 Task: Find connections with filter location Navalgund with filter topic #Analyticswith filter profile language English with filter current company Tishman Speyer with filter school Indian Institute Of Information Technology Allahabad  with filter industry Conservation Programs with filter service category CateringChange with filter keywords title Building Inspector
Action: Mouse moved to (664, 111)
Screenshot: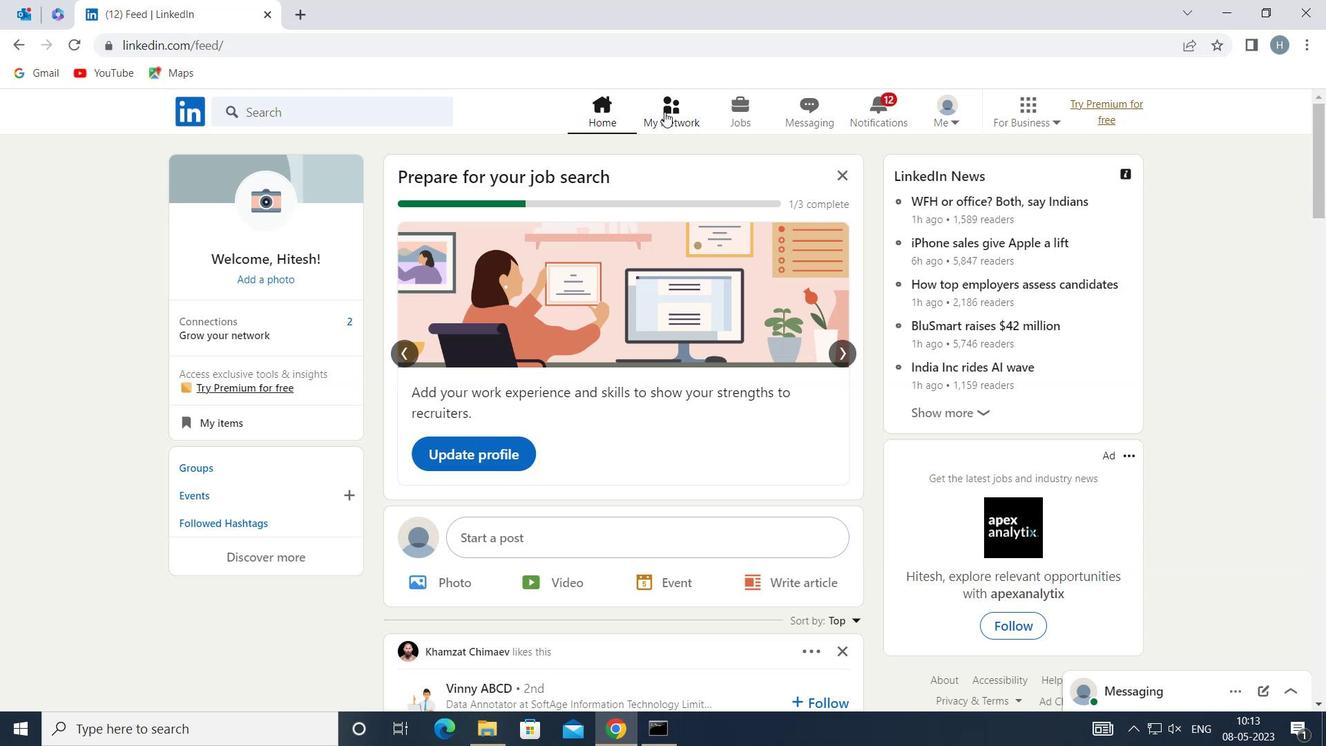 
Action: Mouse pressed left at (664, 111)
Screenshot: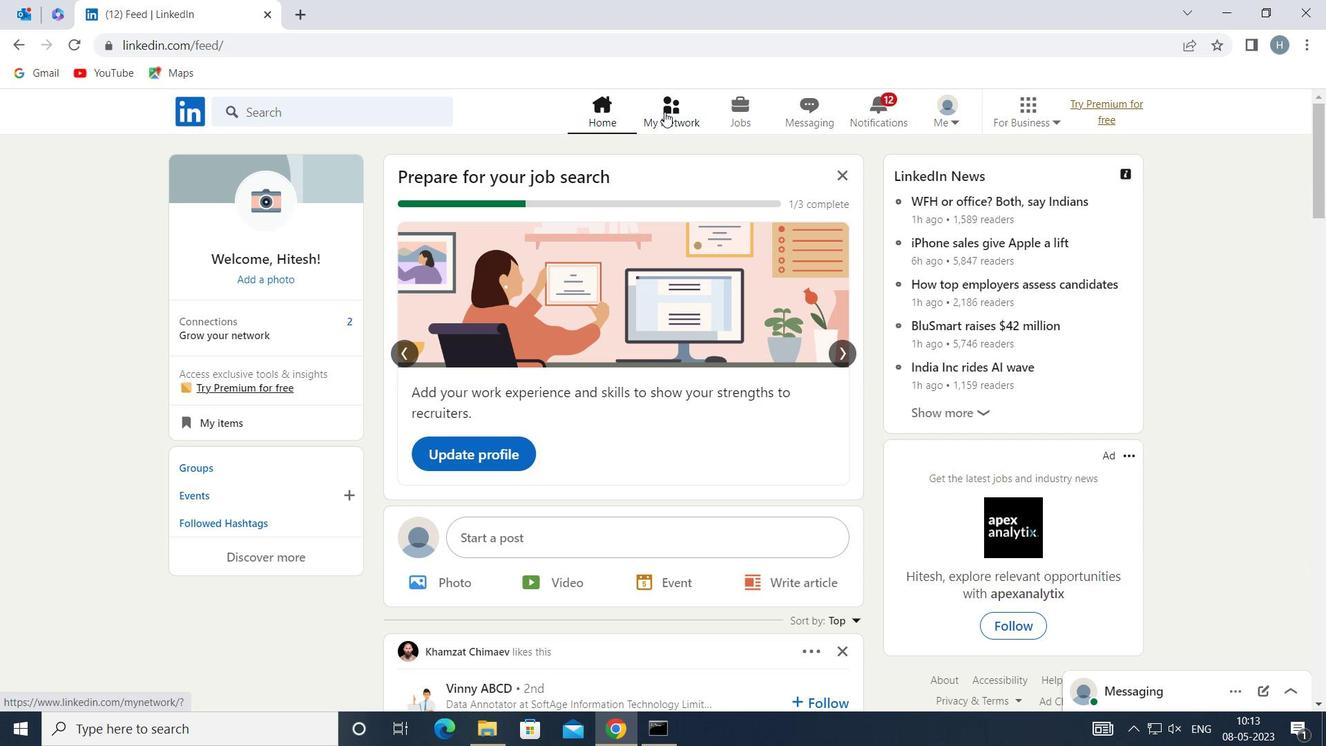 
Action: Mouse moved to (375, 210)
Screenshot: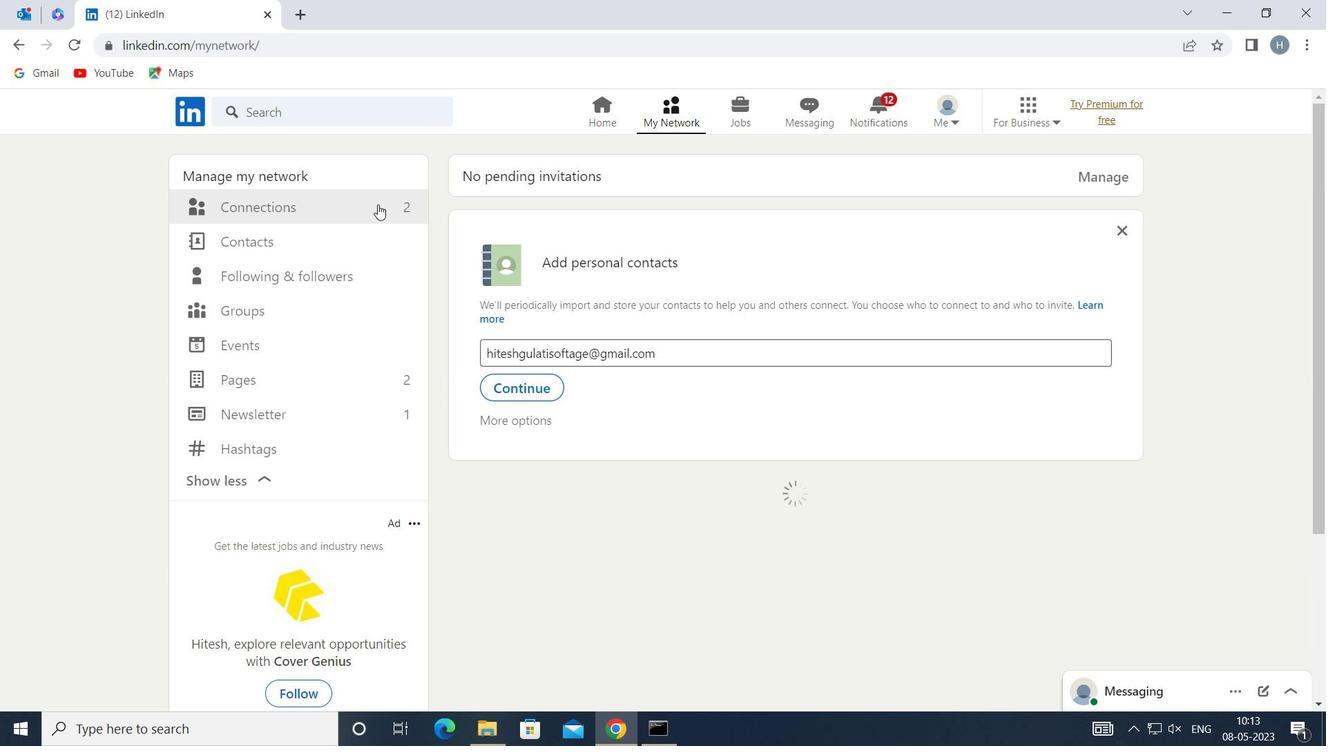 
Action: Mouse pressed left at (375, 210)
Screenshot: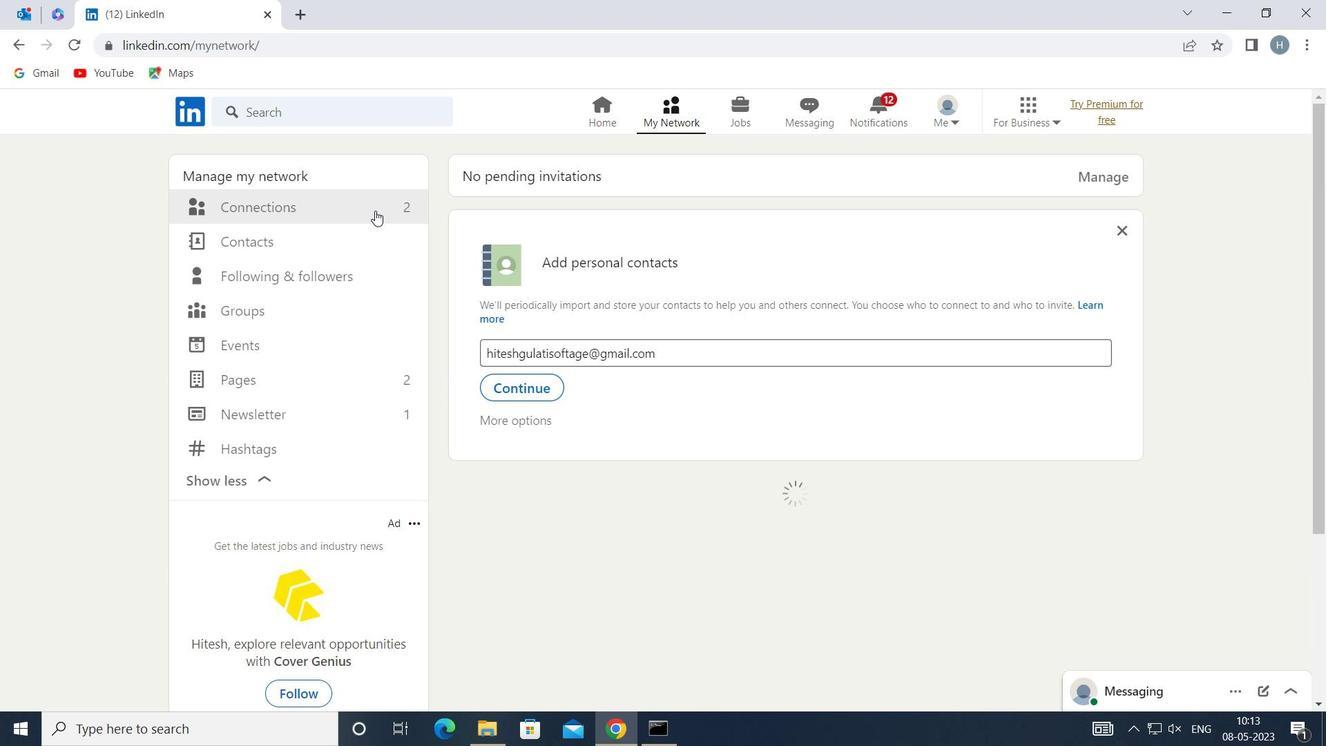 
Action: Mouse moved to (773, 208)
Screenshot: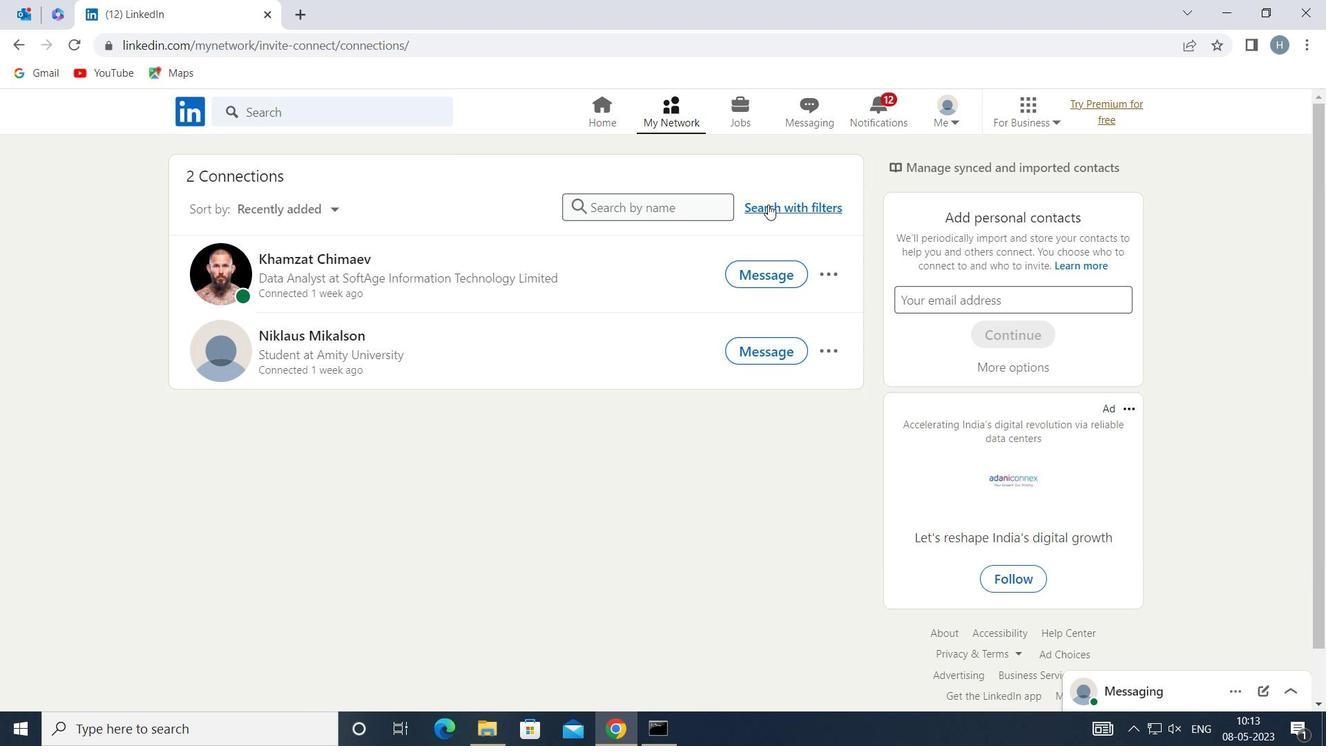 
Action: Mouse pressed left at (773, 208)
Screenshot: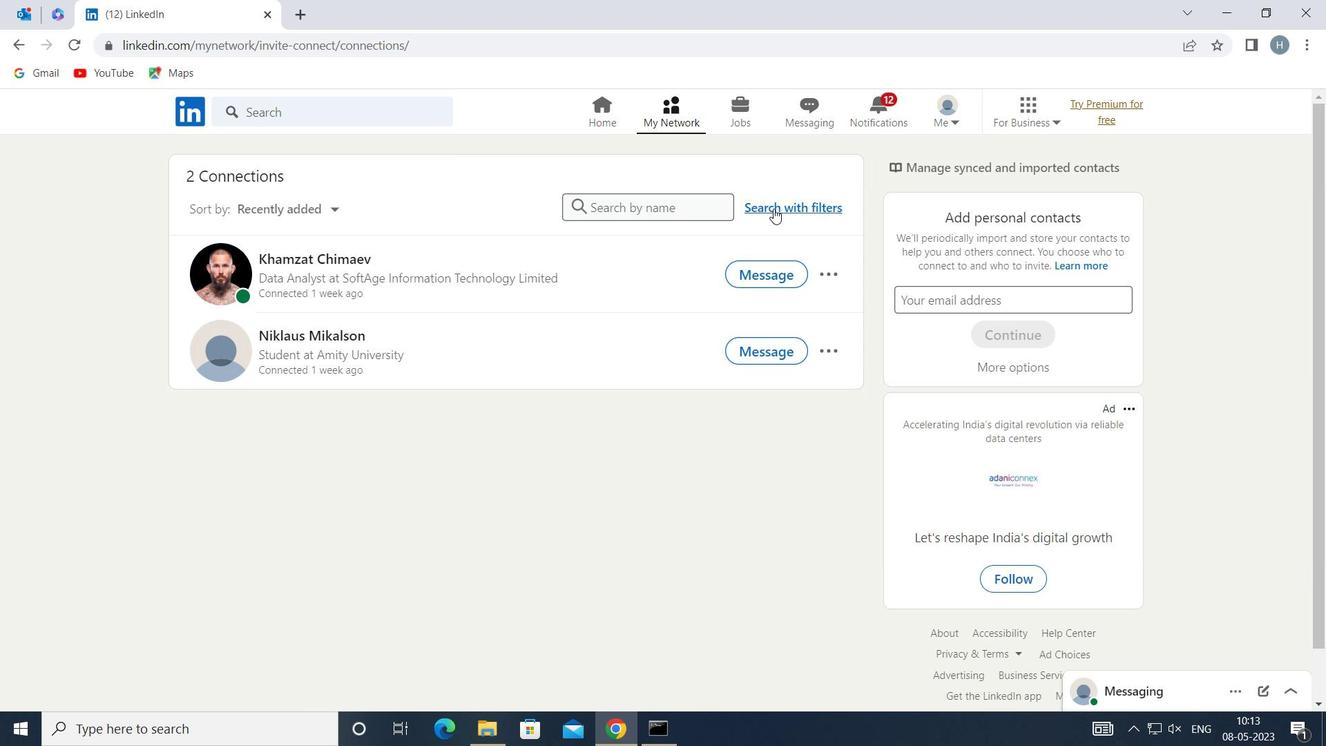 
Action: Mouse moved to (723, 151)
Screenshot: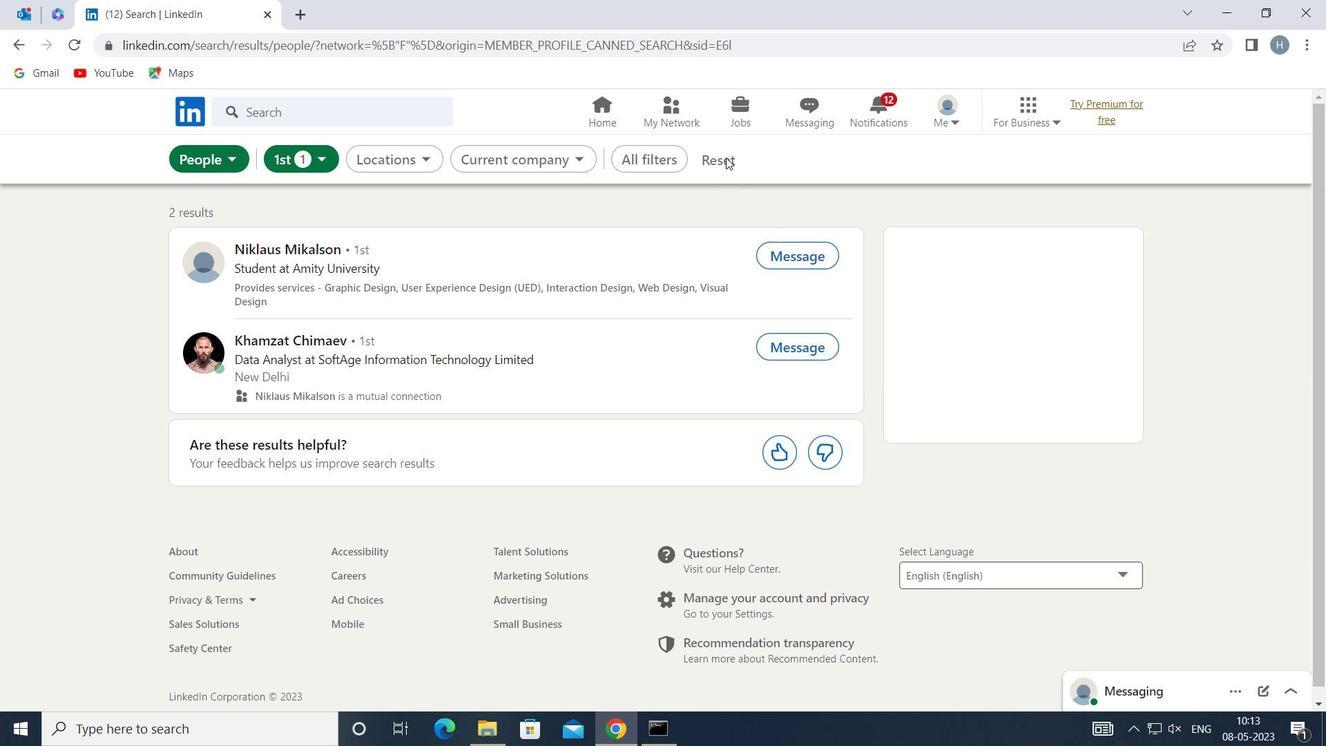 
Action: Mouse pressed left at (723, 151)
Screenshot: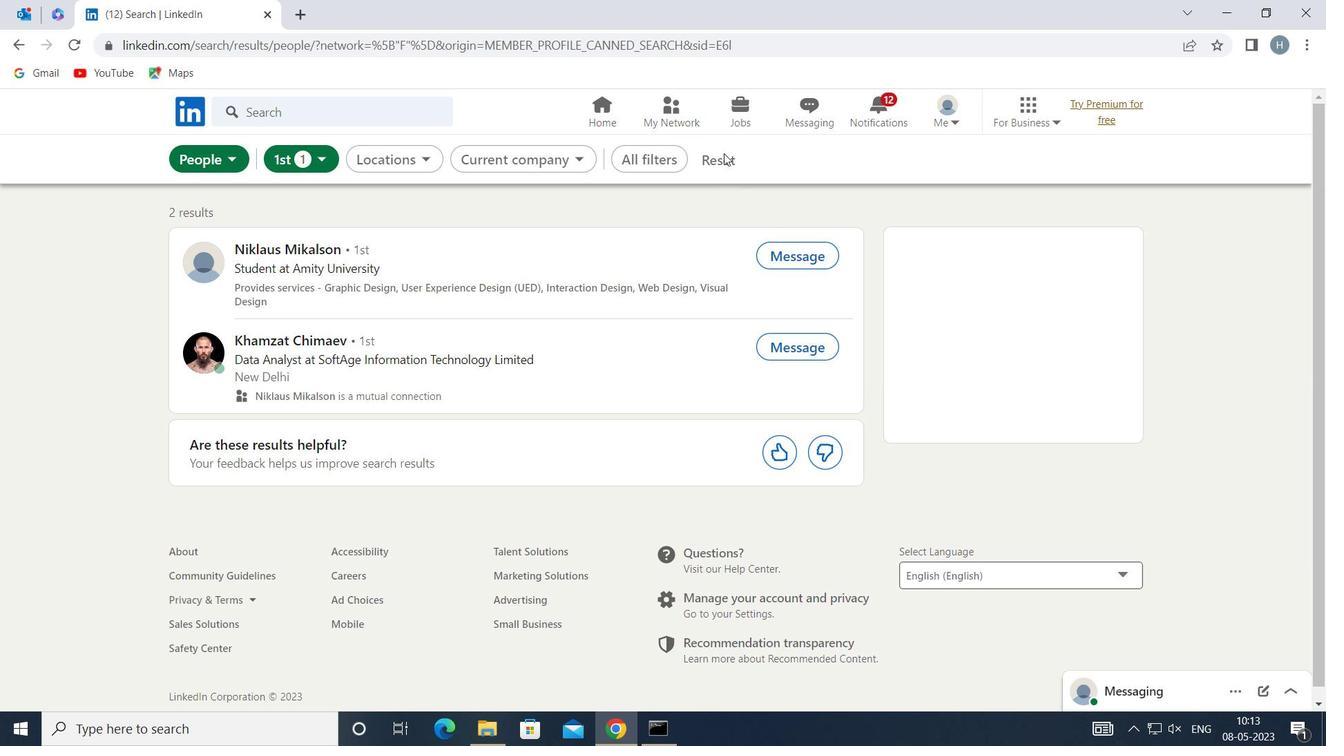 
Action: Mouse moved to (701, 162)
Screenshot: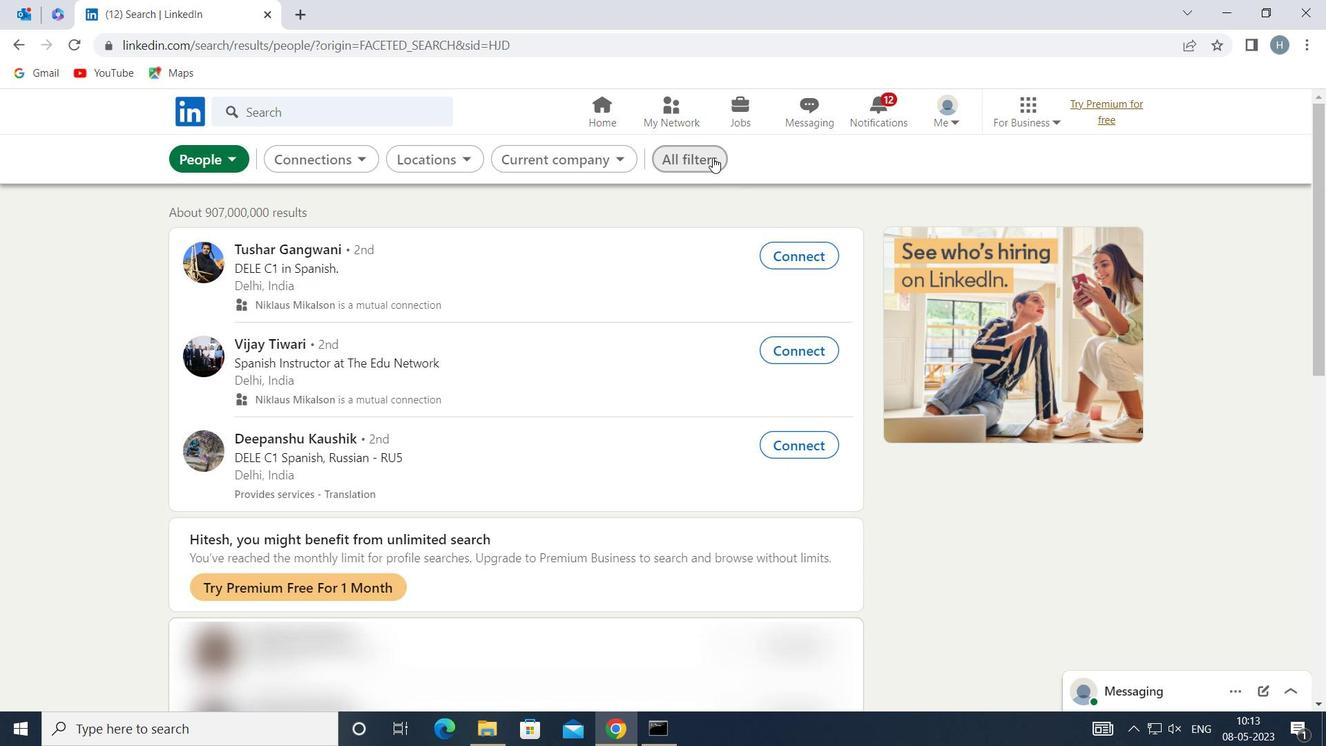 
Action: Mouse pressed left at (701, 162)
Screenshot: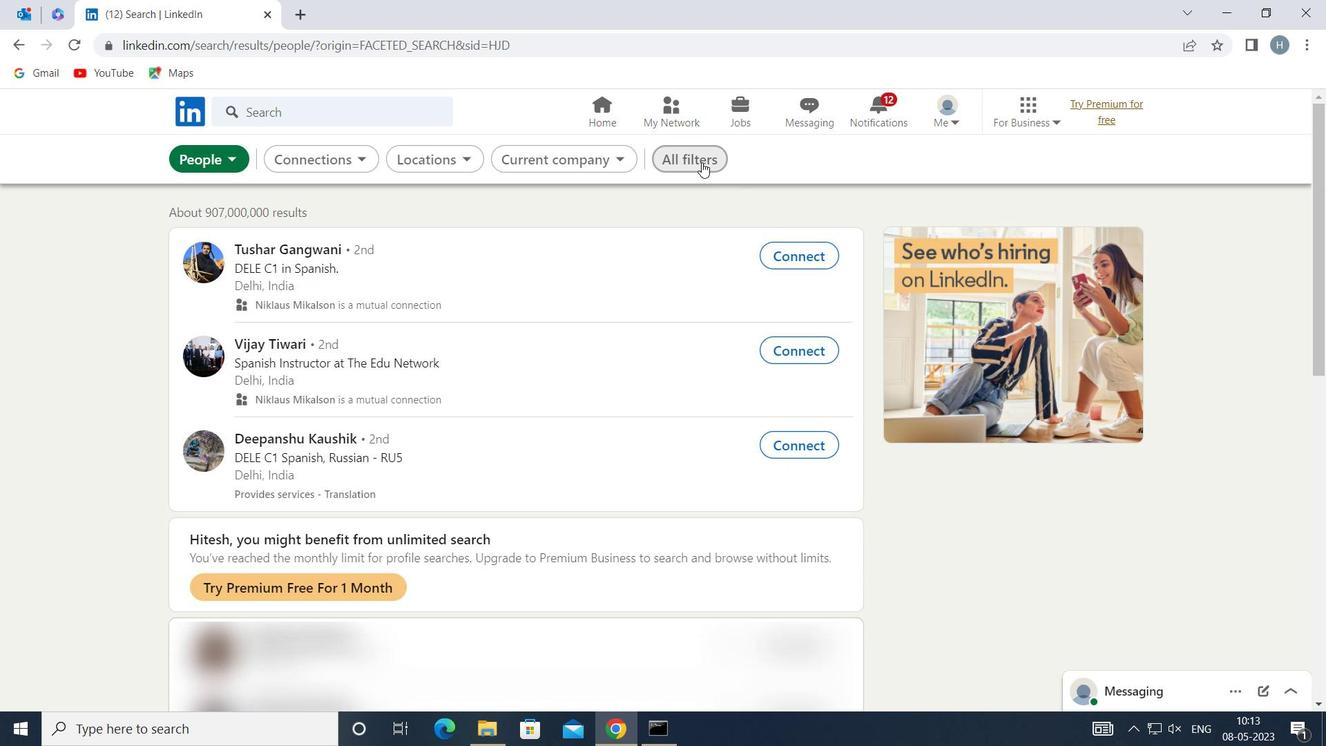 
Action: Mouse moved to (1070, 321)
Screenshot: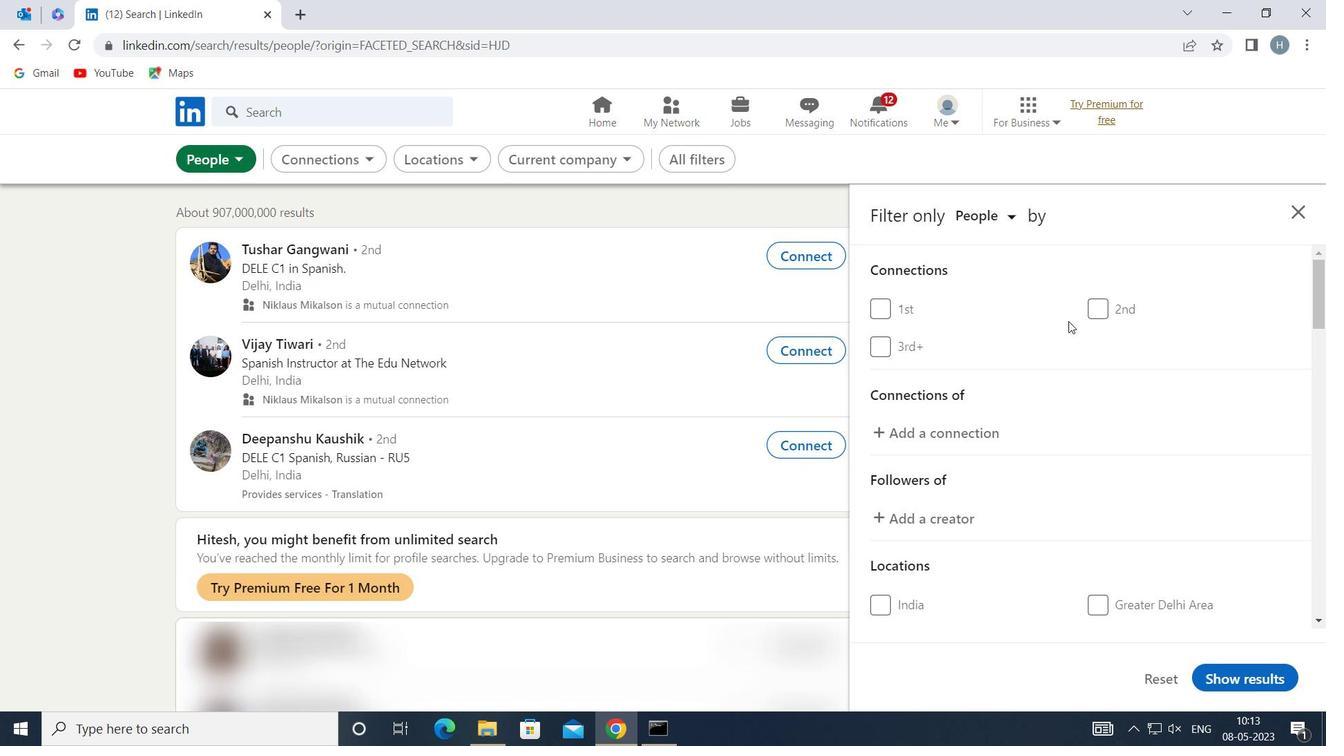 
Action: Mouse scrolled (1070, 321) with delta (0, 0)
Screenshot: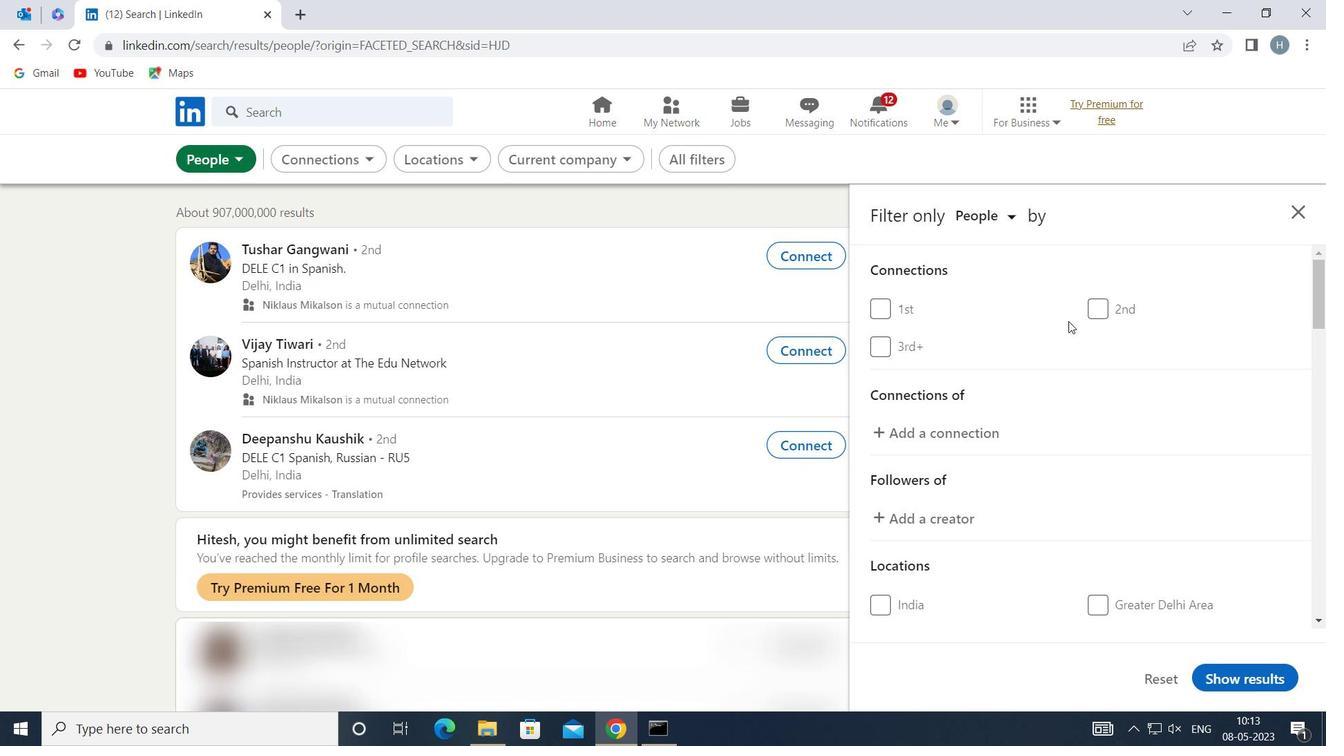 
Action: Mouse moved to (1070, 317)
Screenshot: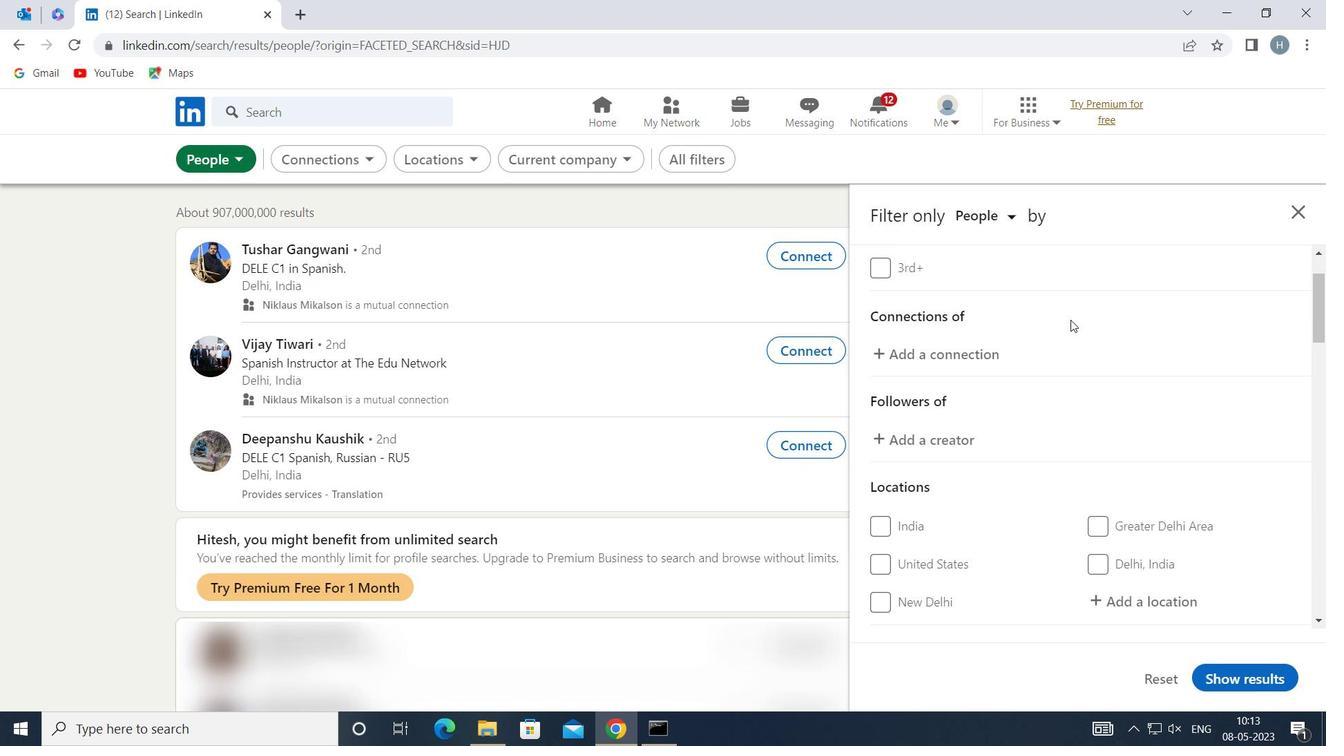 
Action: Mouse scrolled (1070, 316) with delta (0, 0)
Screenshot: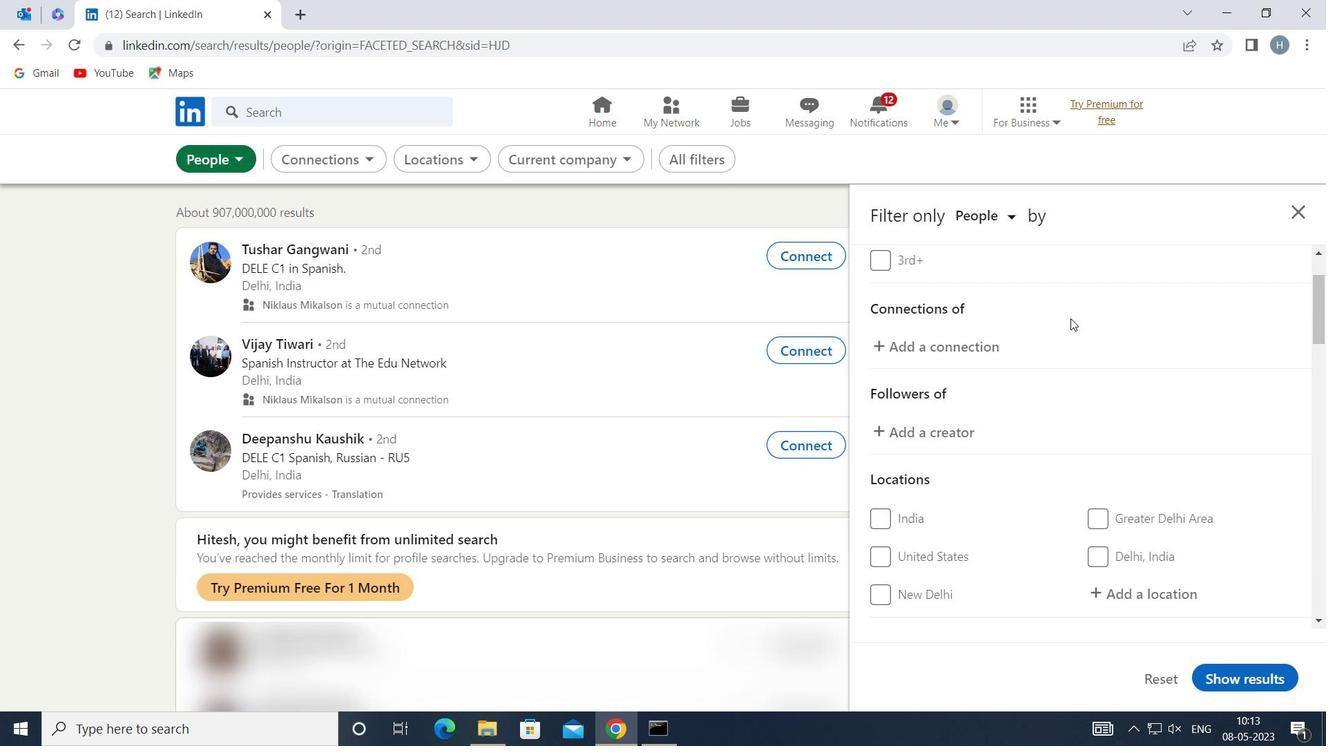 
Action: Mouse moved to (1071, 317)
Screenshot: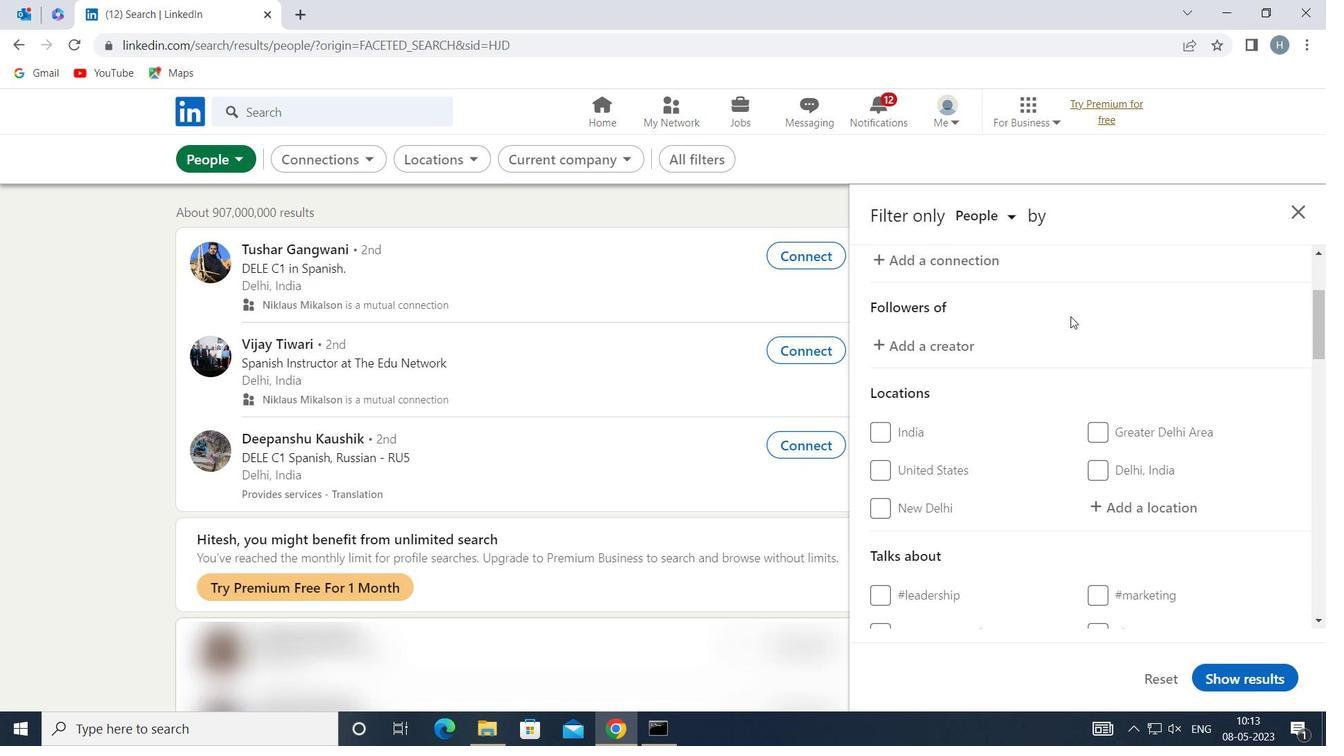 
Action: Mouse scrolled (1071, 317) with delta (0, 0)
Screenshot: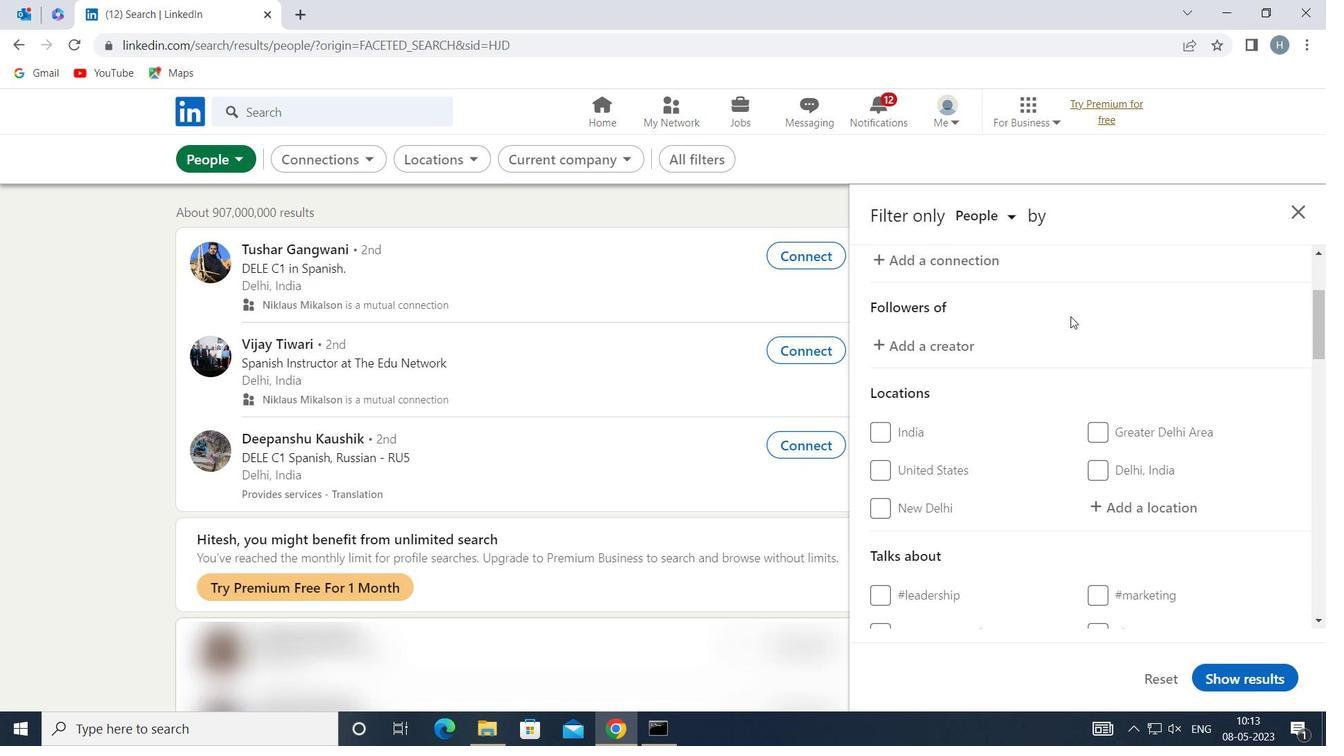 
Action: Mouse moved to (1153, 415)
Screenshot: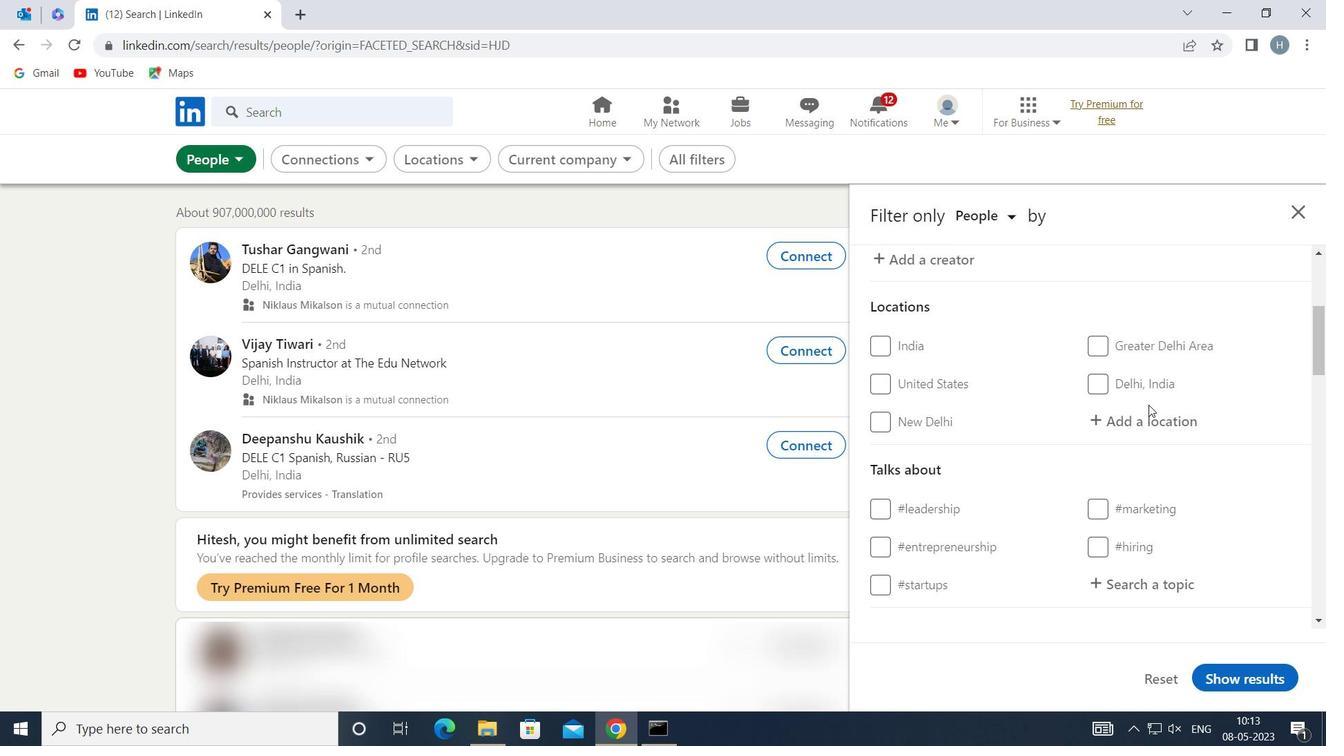 
Action: Mouse pressed left at (1153, 415)
Screenshot: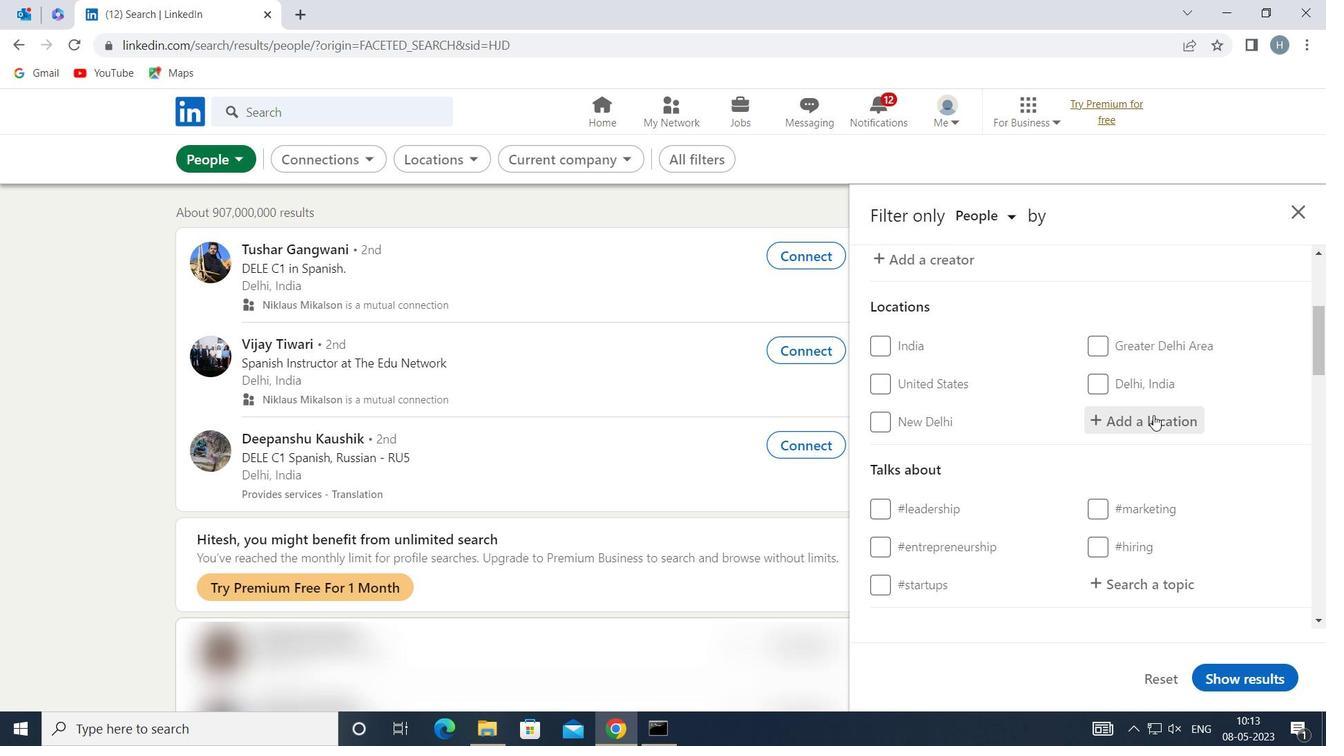 
Action: Key pressed <Key.shift>NAVALGUND
Screenshot: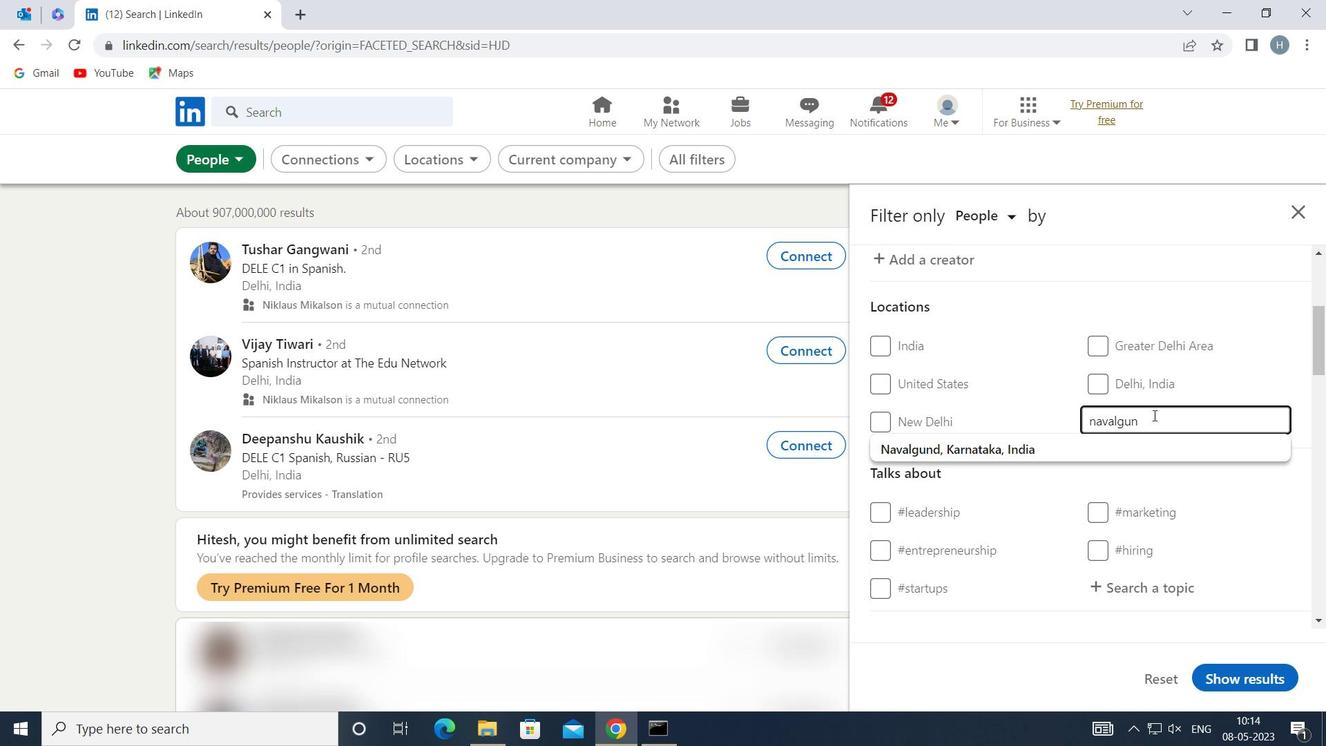 
Action: Mouse moved to (1063, 452)
Screenshot: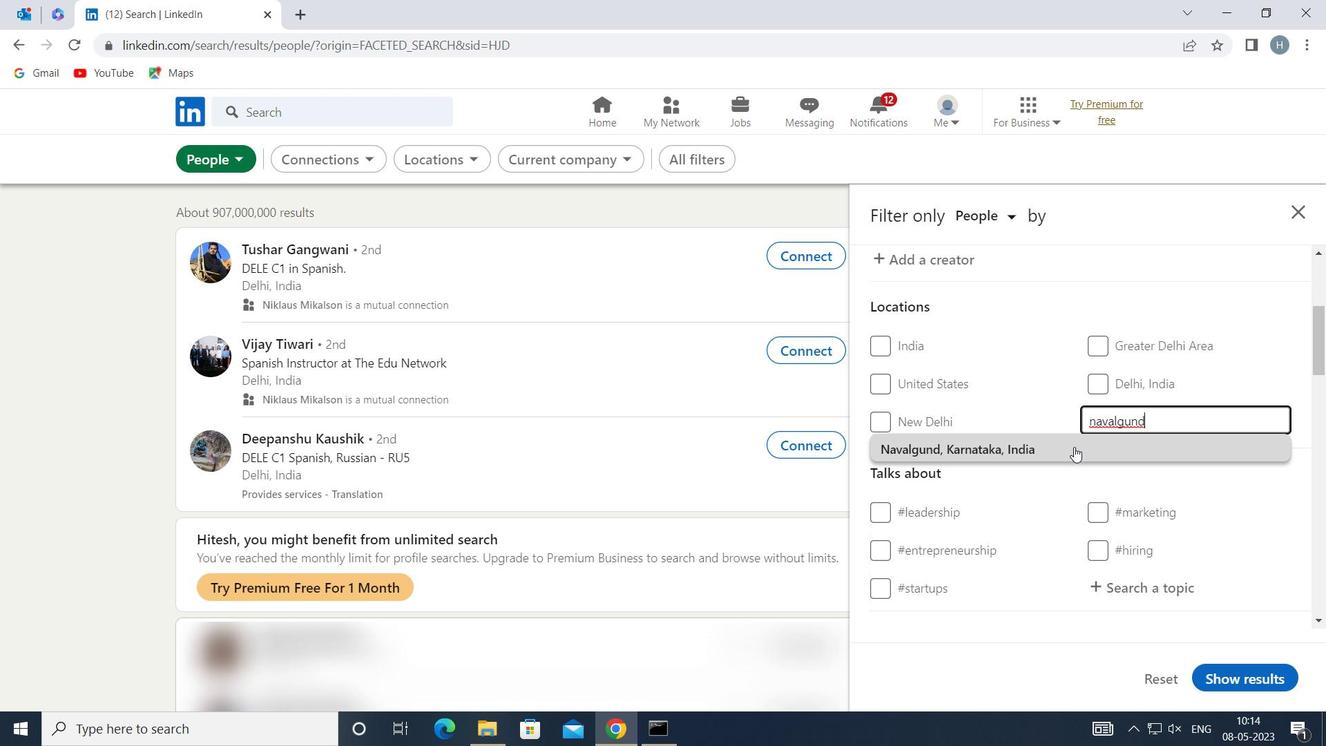 
Action: Mouse pressed left at (1063, 452)
Screenshot: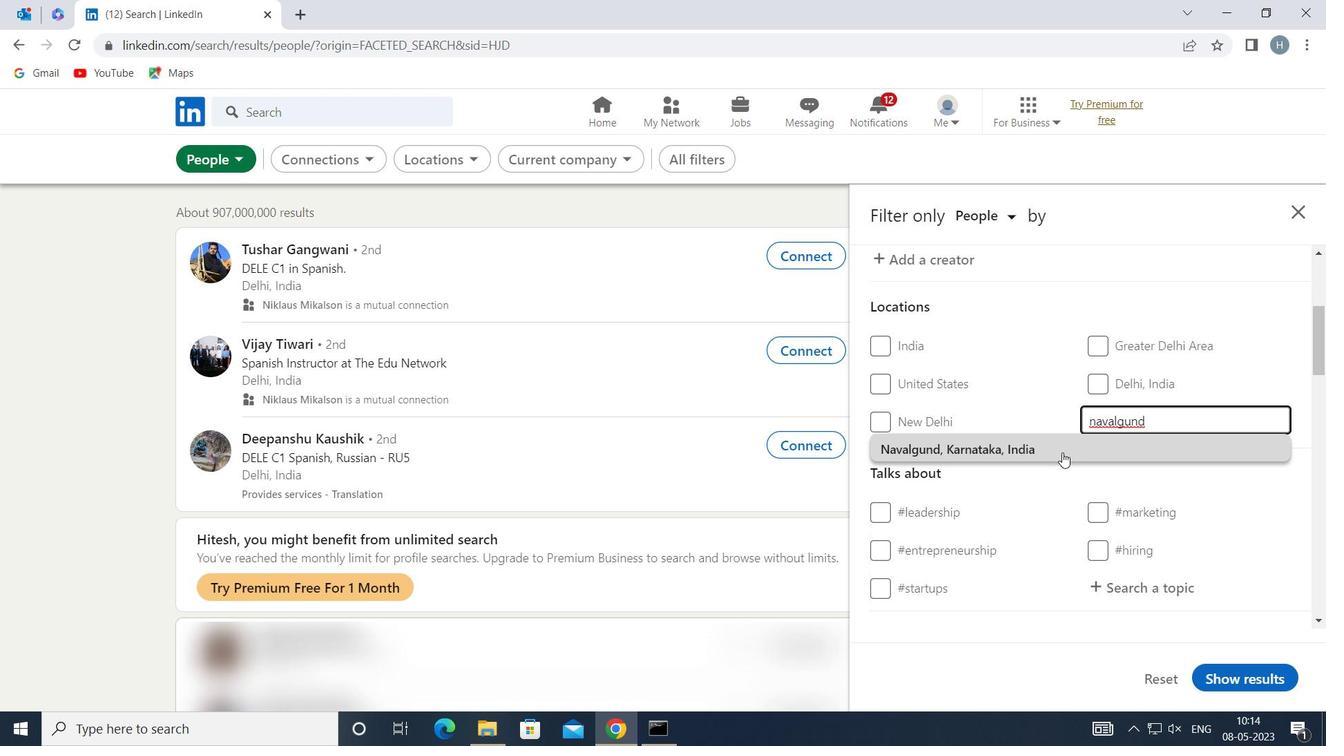 
Action: Mouse moved to (1052, 451)
Screenshot: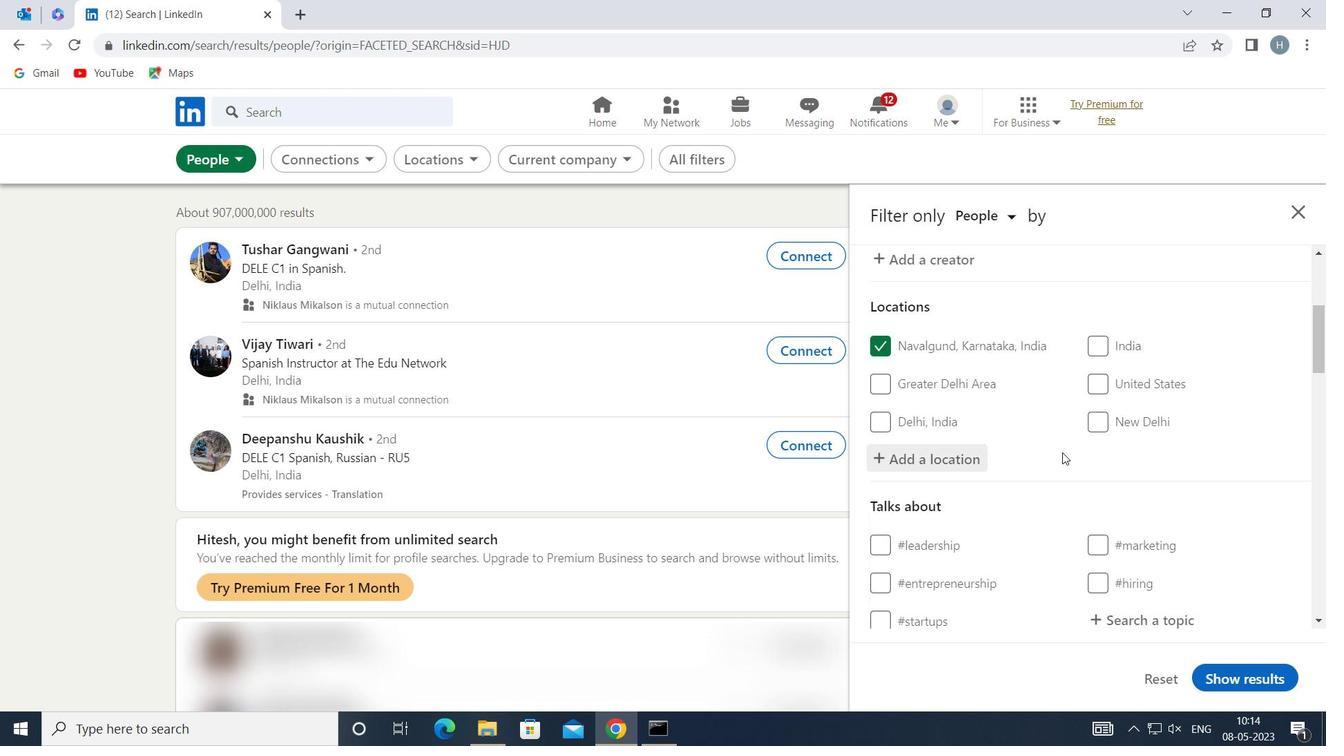 
Action: Mouse scrolled (1052, 451) with delta (0, 0)
Screenshot: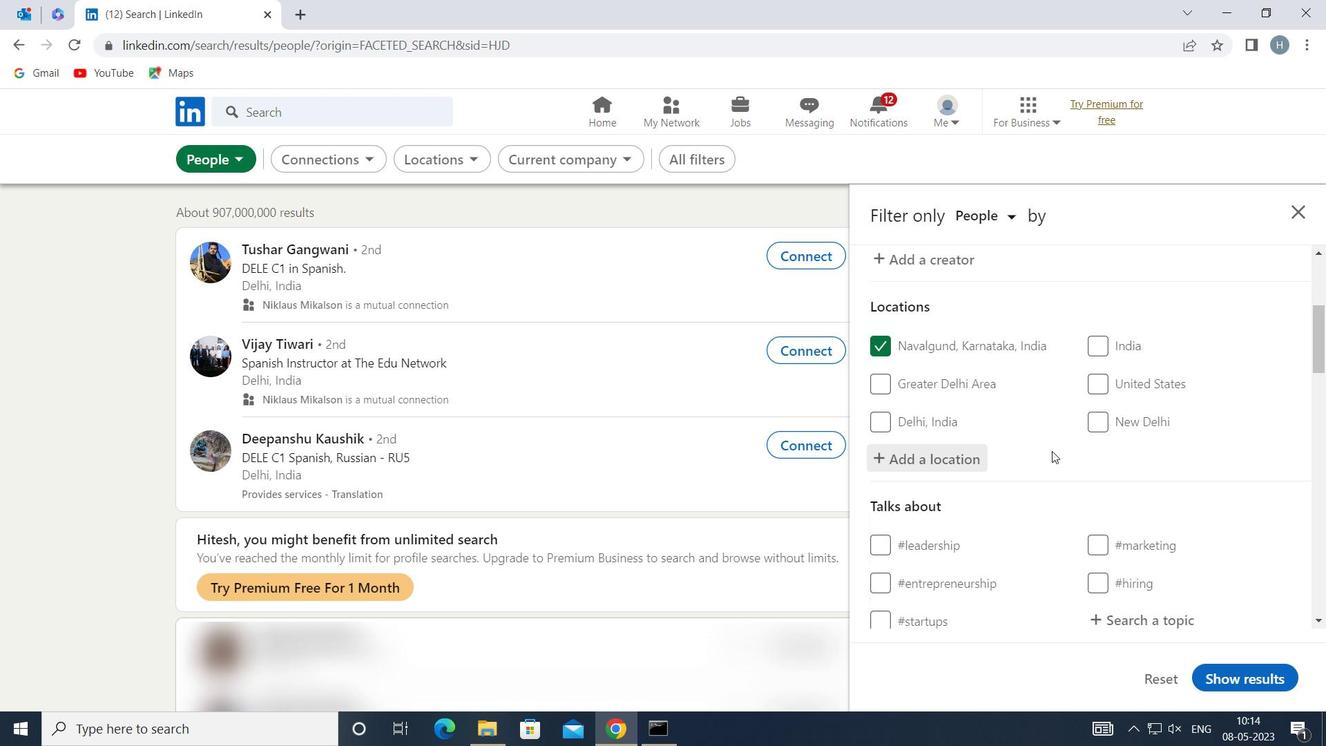 
Action: Mouse scrolled (1052, 451) with delta (0, 0)
Screenshot: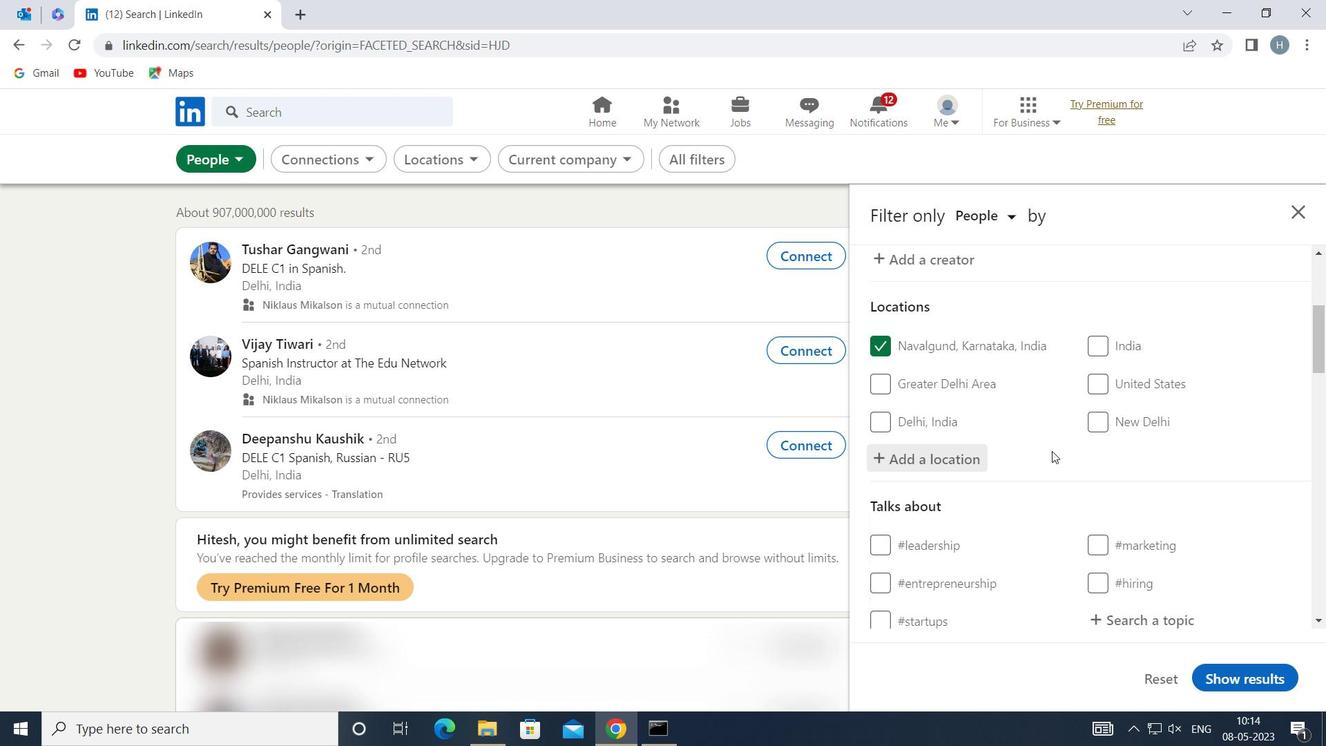 
Action: Mouse scrolled (1052, 451) with delta (0, 0)
Screenshot: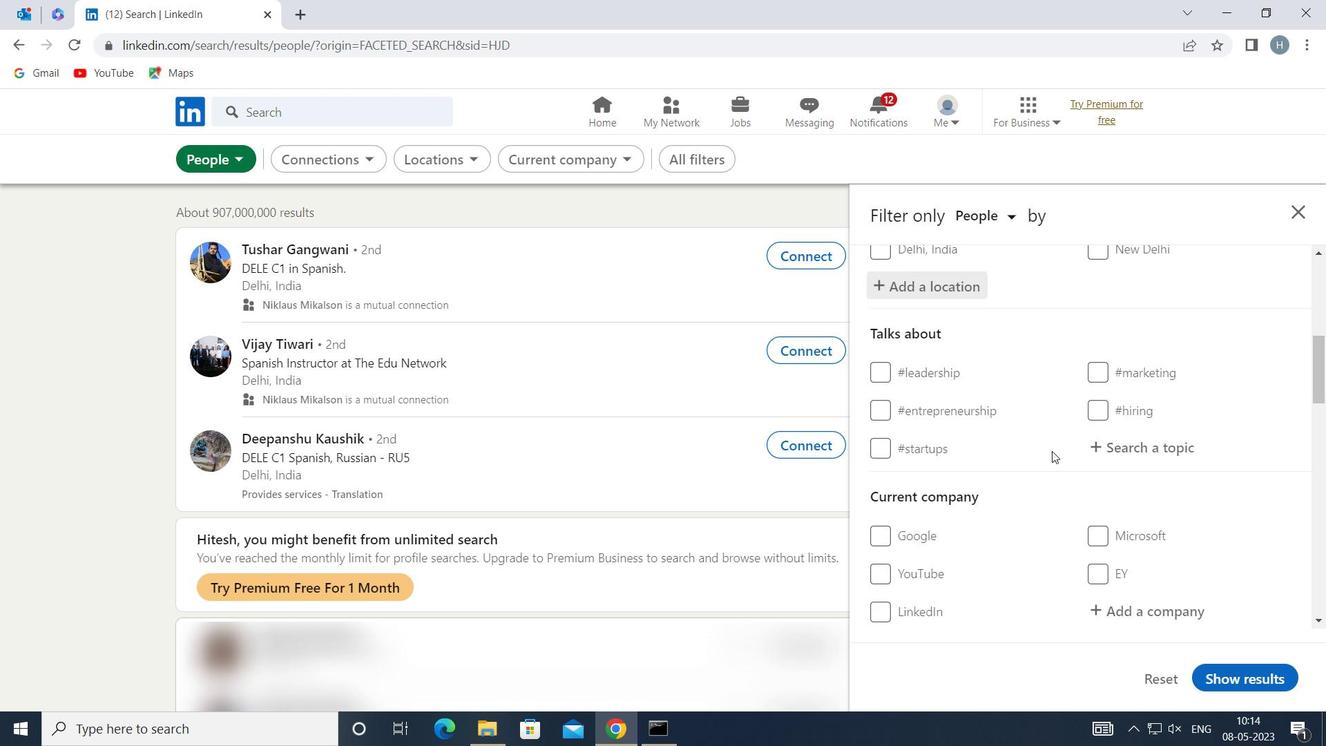 
Action: Mouse moved to (1136, 361)
Screenshot: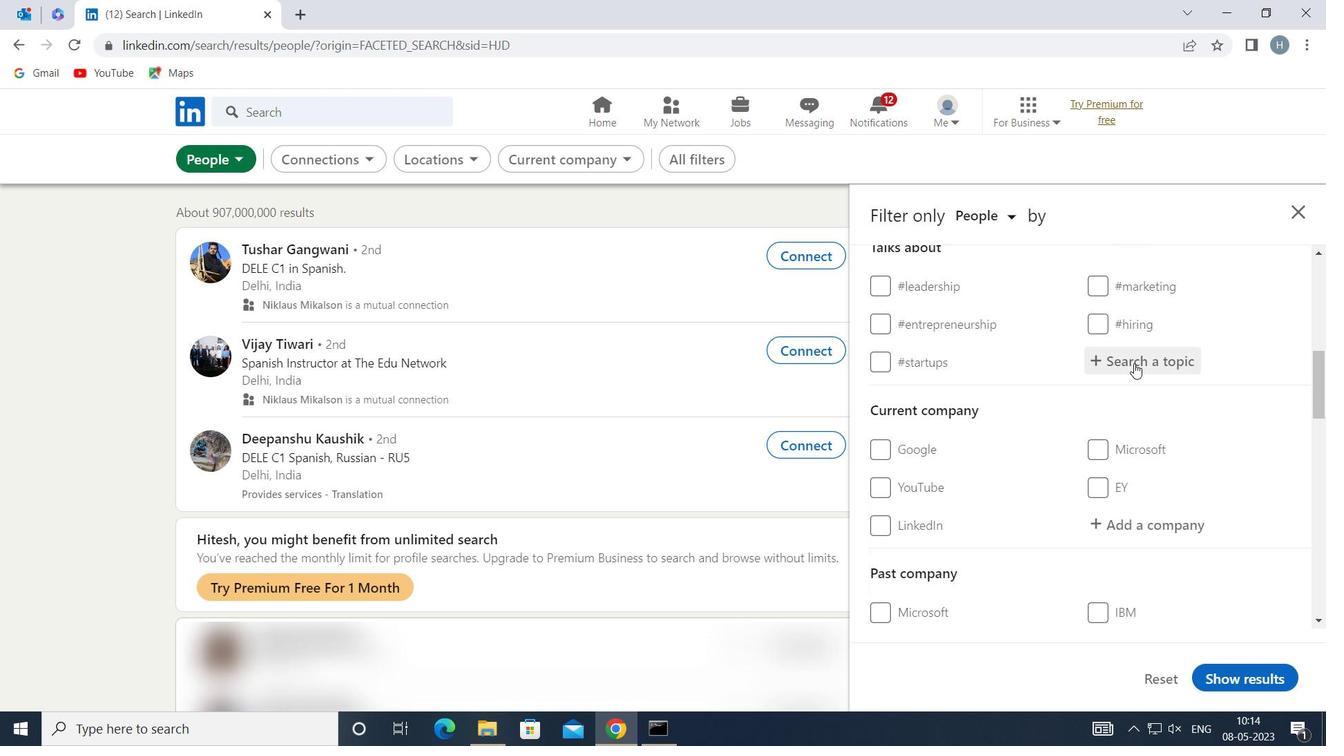 
Action: Mouse pressed left at (1136, 361)
Screenshot: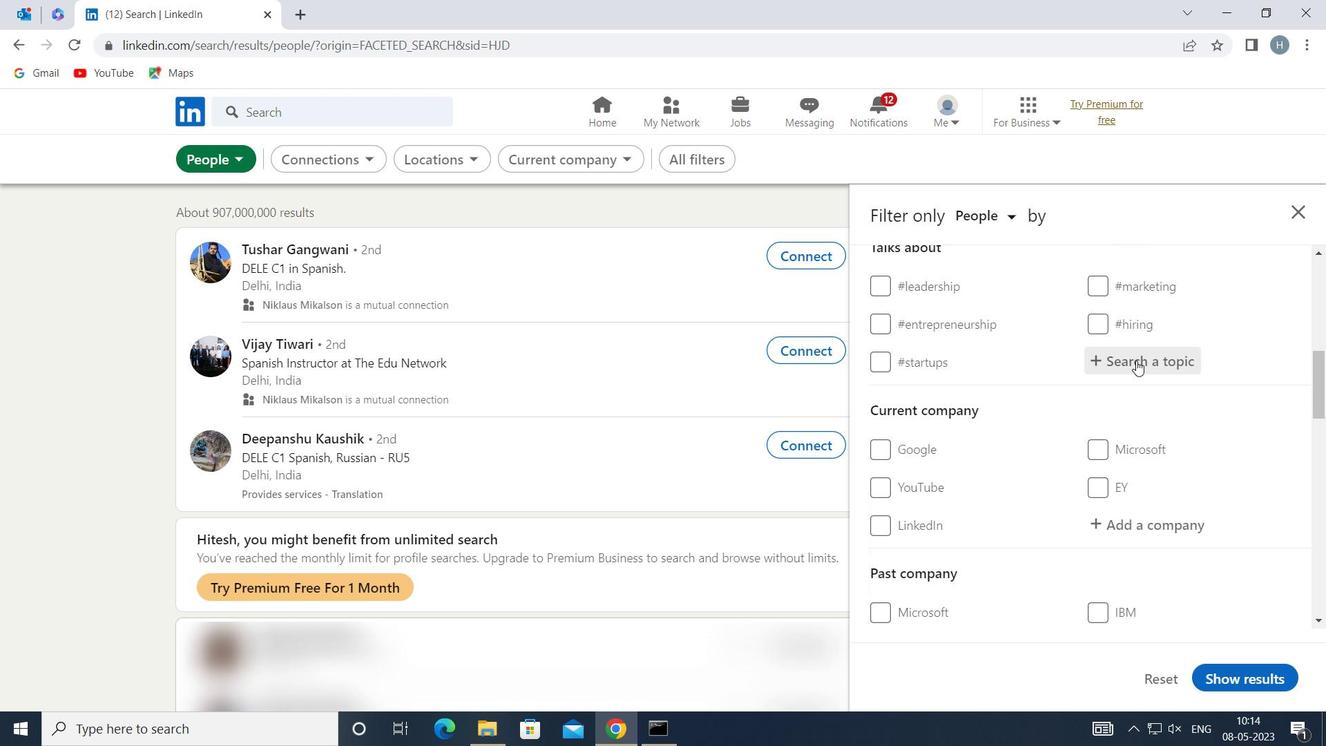 
Action: Key pressed <Key.shift>ANALYTICS
Screenshot: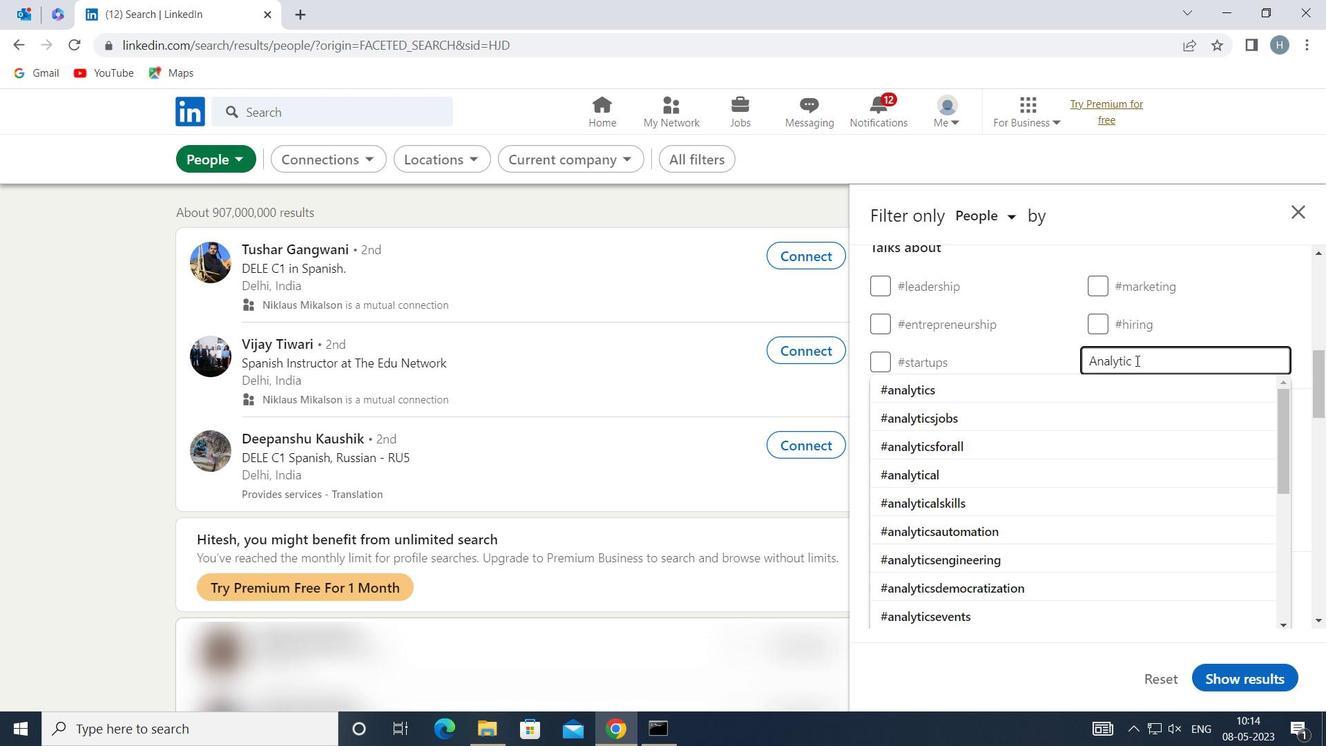 
Action: Mouse moved to (1071, 386)
Screenshot: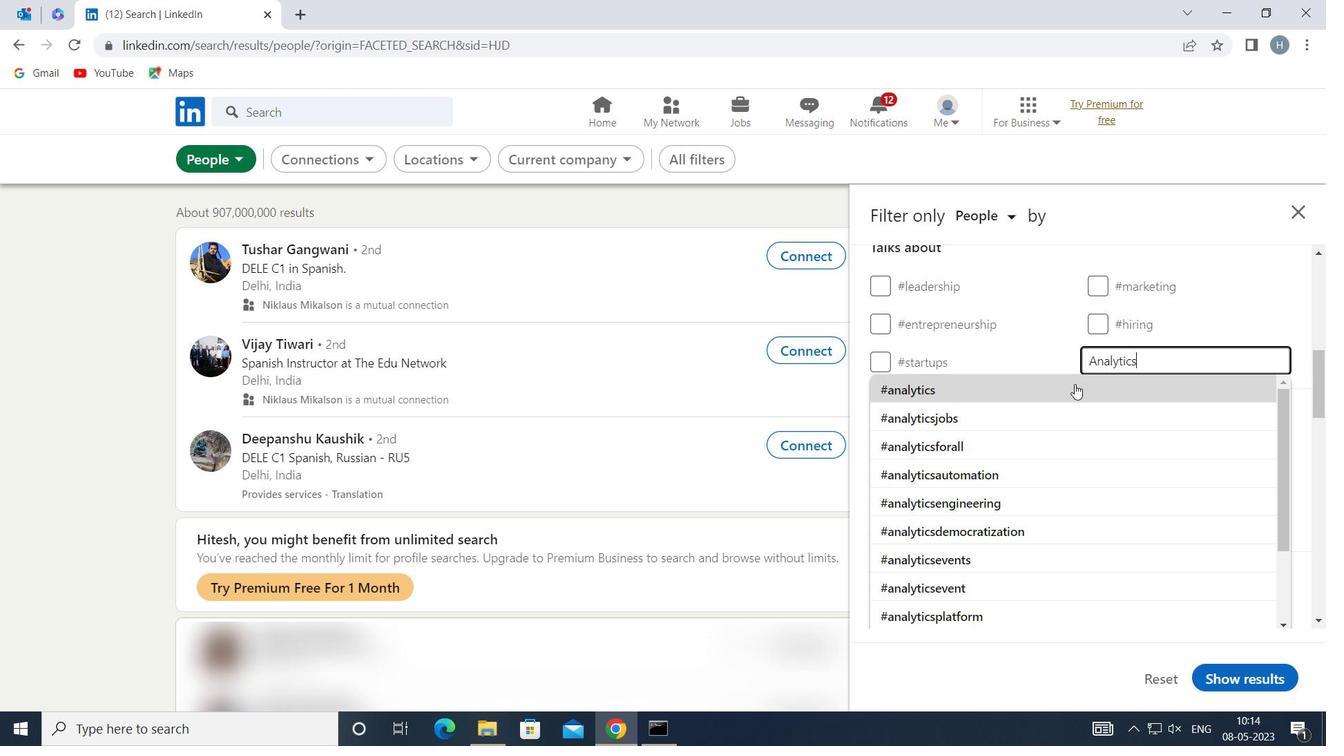 
Action: Mouse pressed left at (1071, 386)
Screenshot: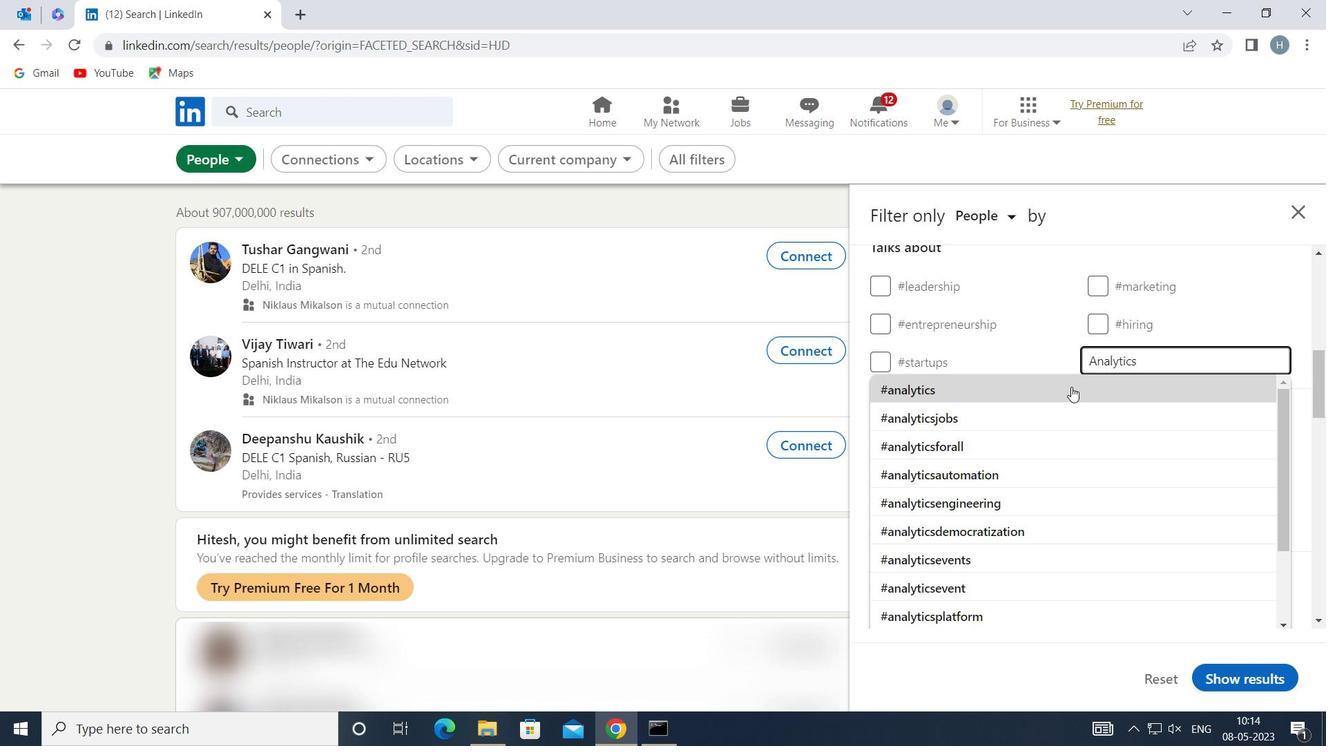 
Action: Mouse moved to (1068, 386)
Screenshot: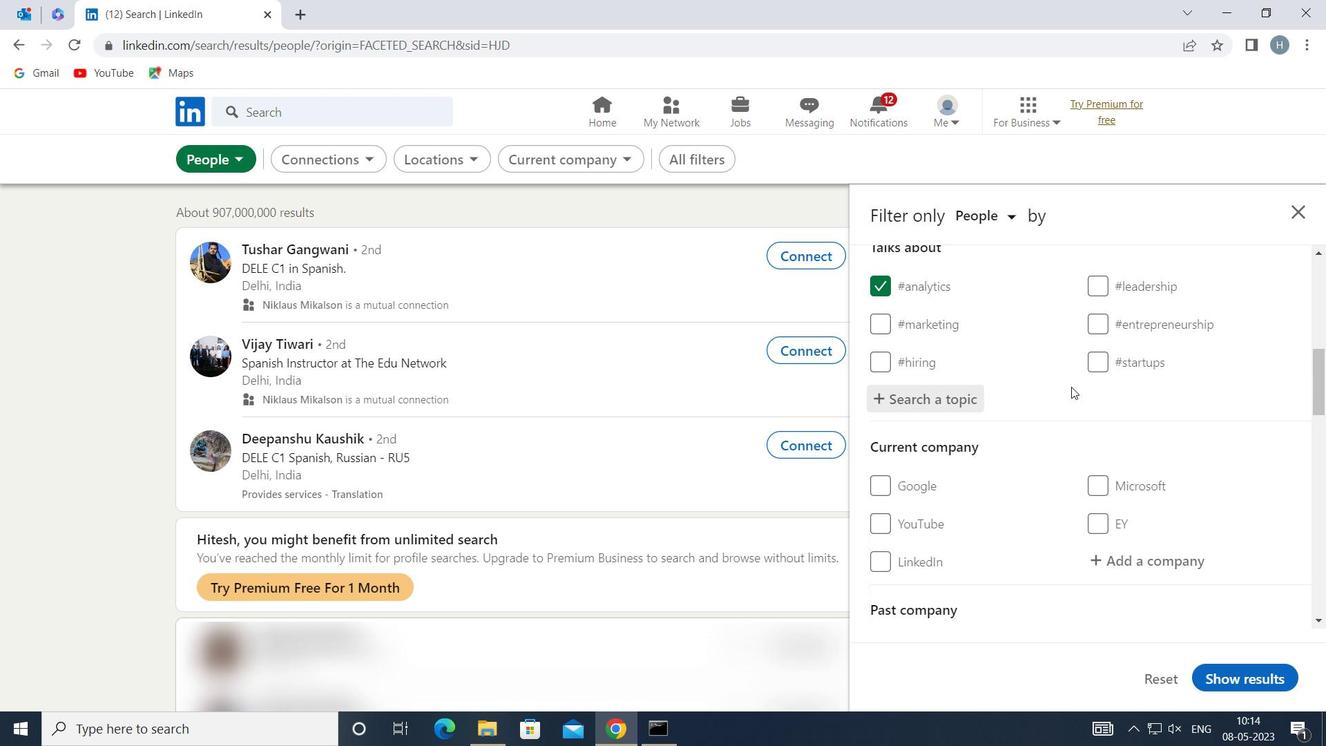 
Action: Mouse scrolled (1068, 385) with delta (0, 0)
Screenshot: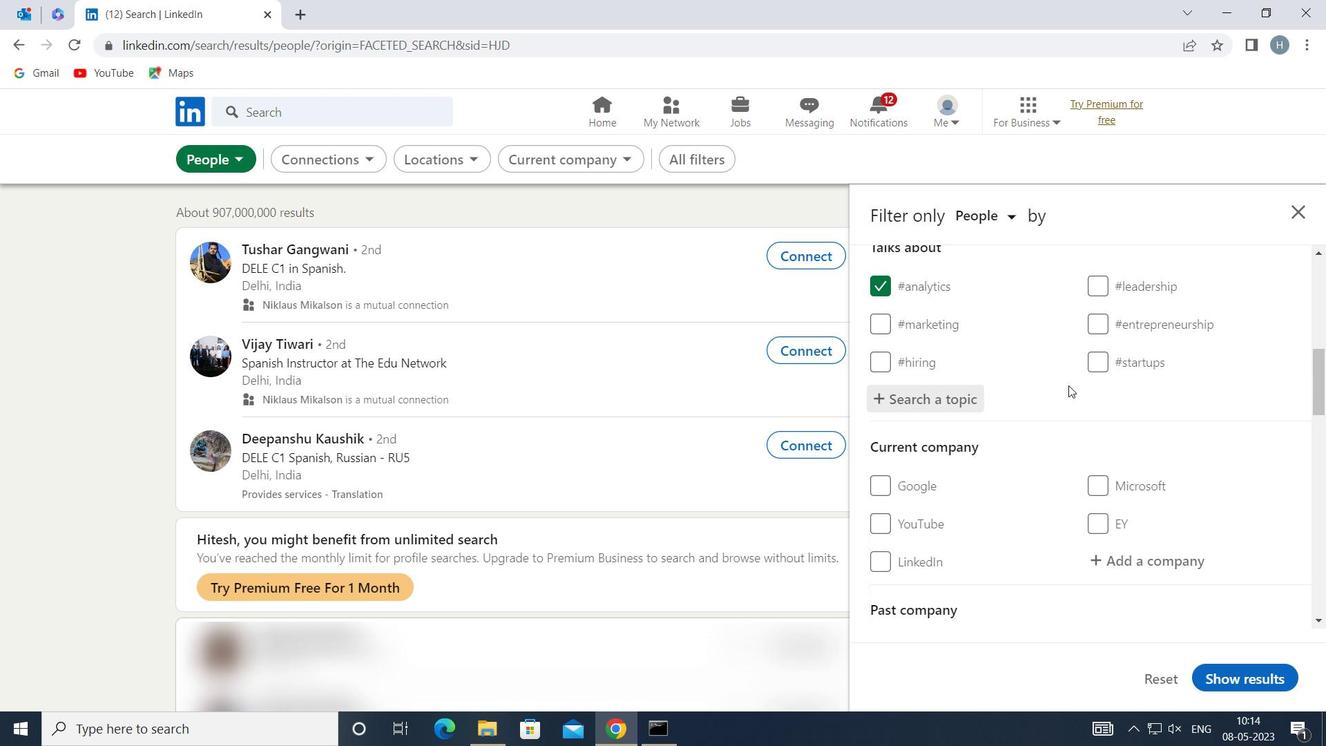 
Action: Mouse scrolled (1068, 385) with delta (0, 0)
Screenshot: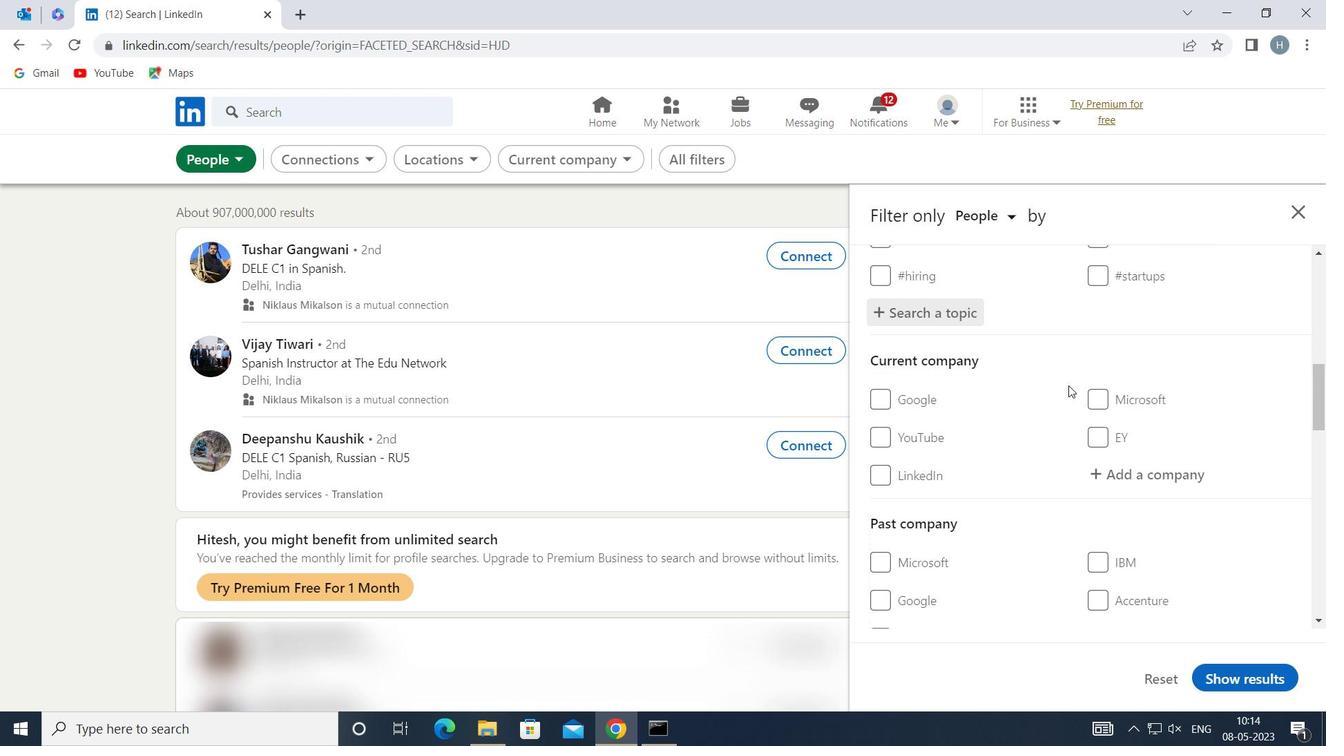 
Action: Mouse scrolled (1068, 385) with delta (0, 0)
Screenshot: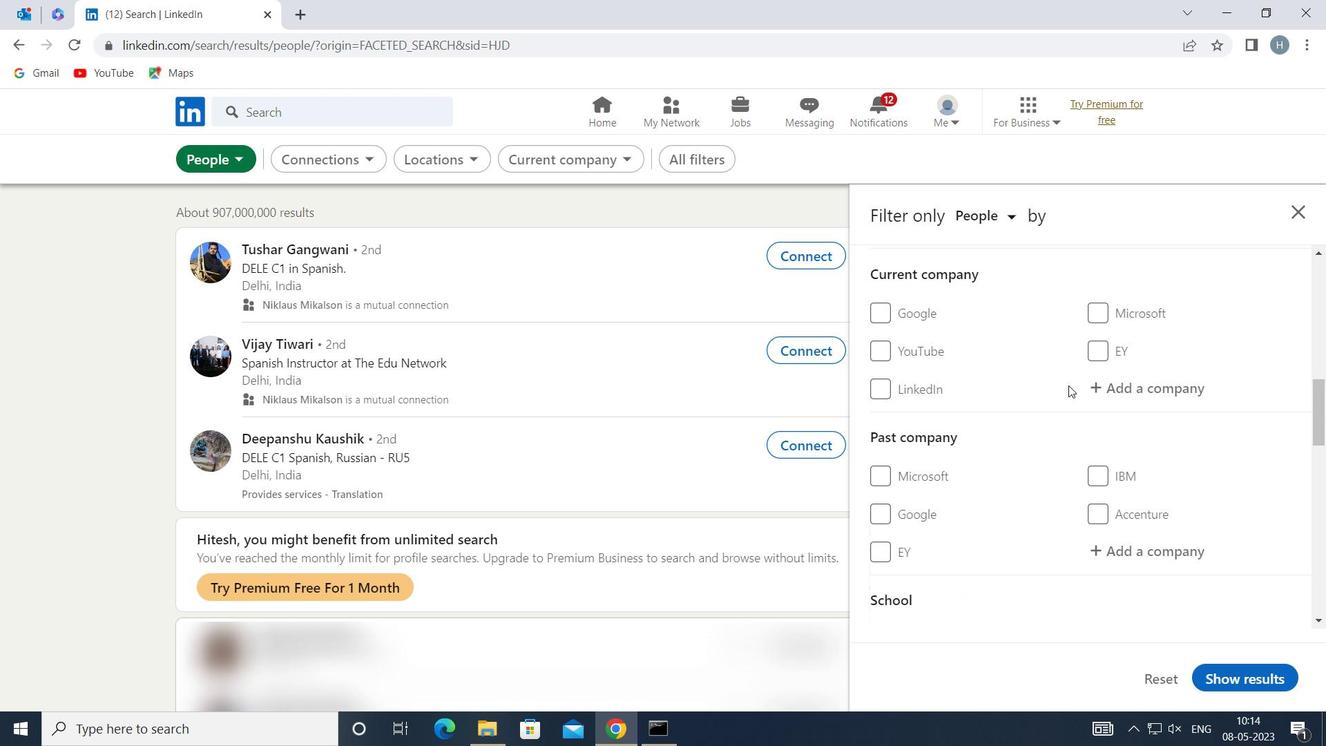 
Action: Mouse scrolled (1068, 385) with delta (0, 0)
Screenshot: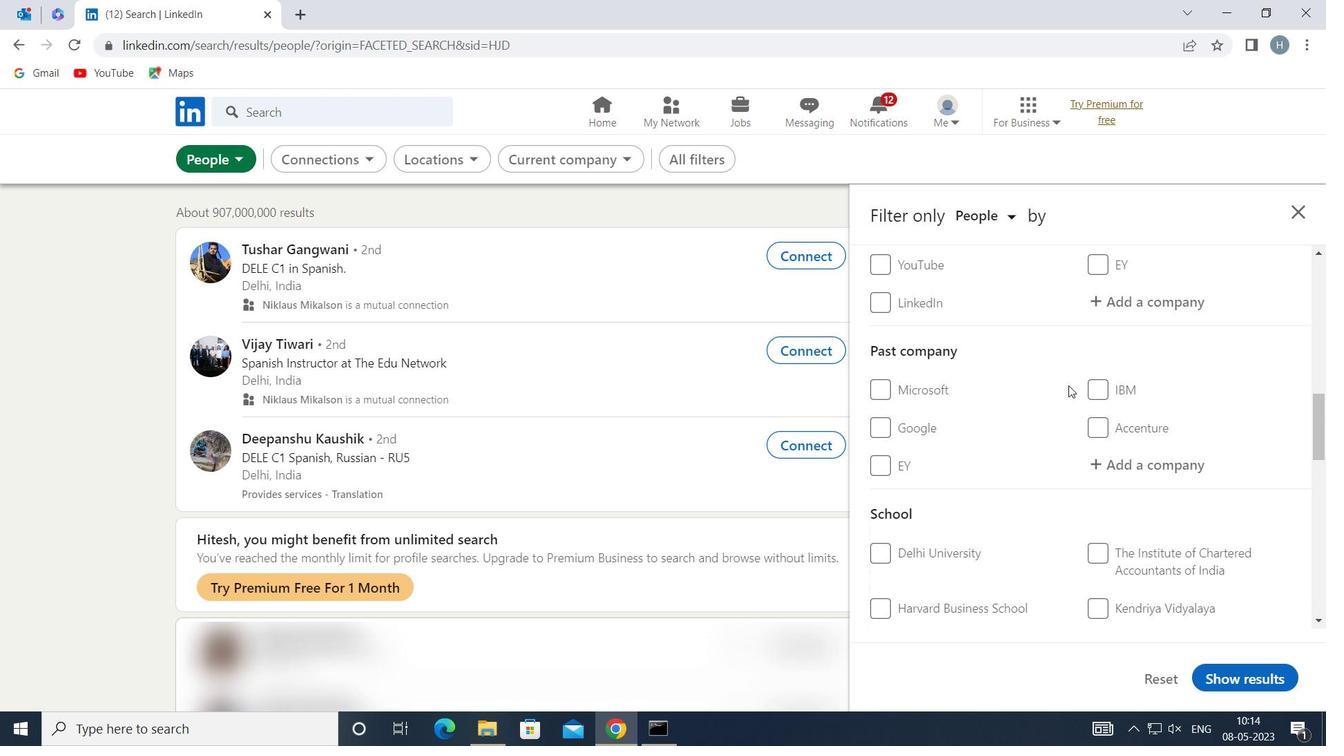 
Action: Mouse scrolled (1068, 385) with delta (0, 0)
Screenshot: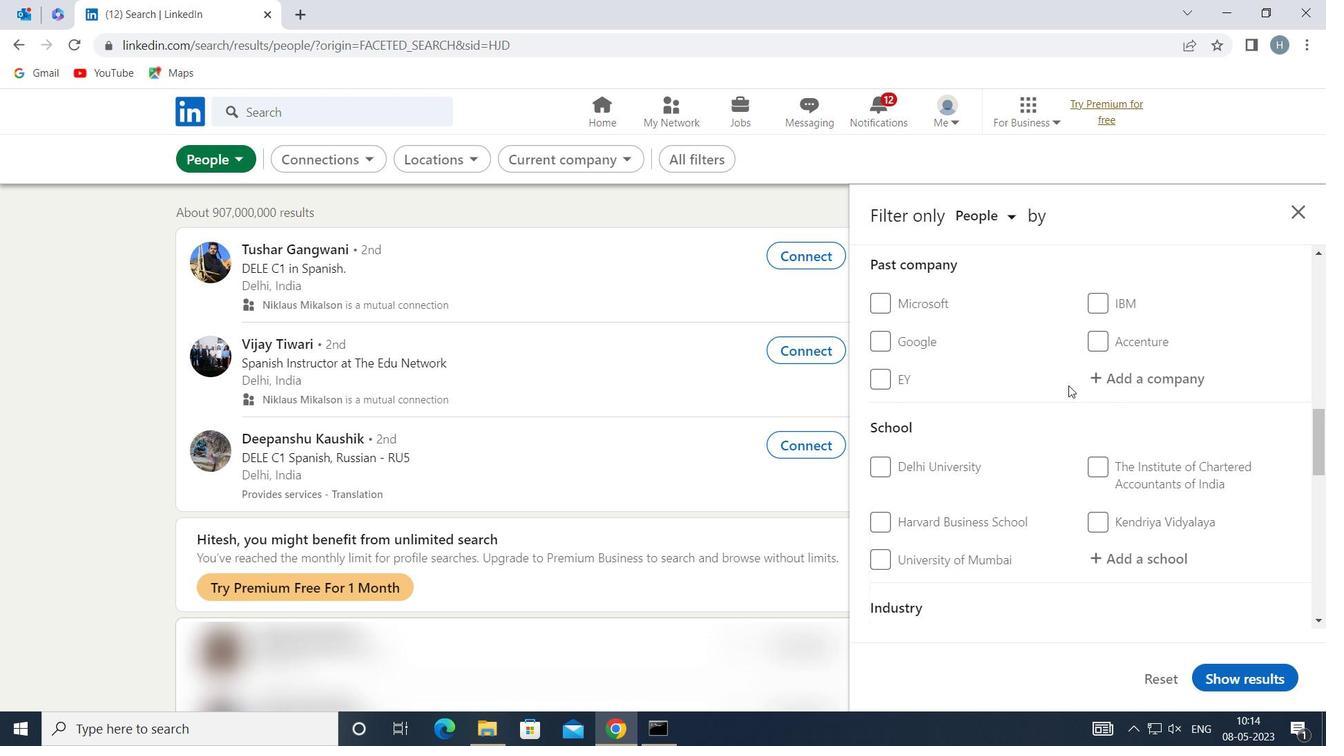 
Action: Mouse moved to (1068, 386)
Screenshot: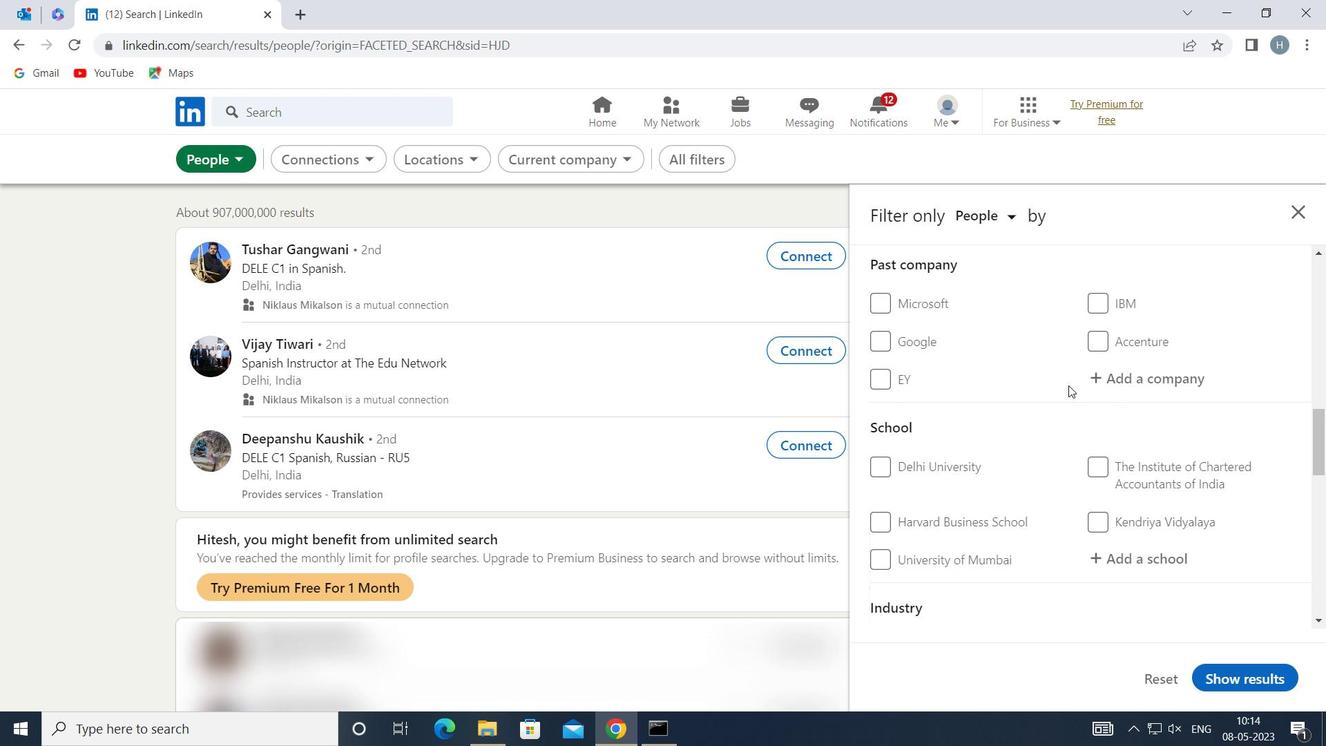
Action: Mouse scrolled (1068, 385) with delta (0, 0)
Screenshot: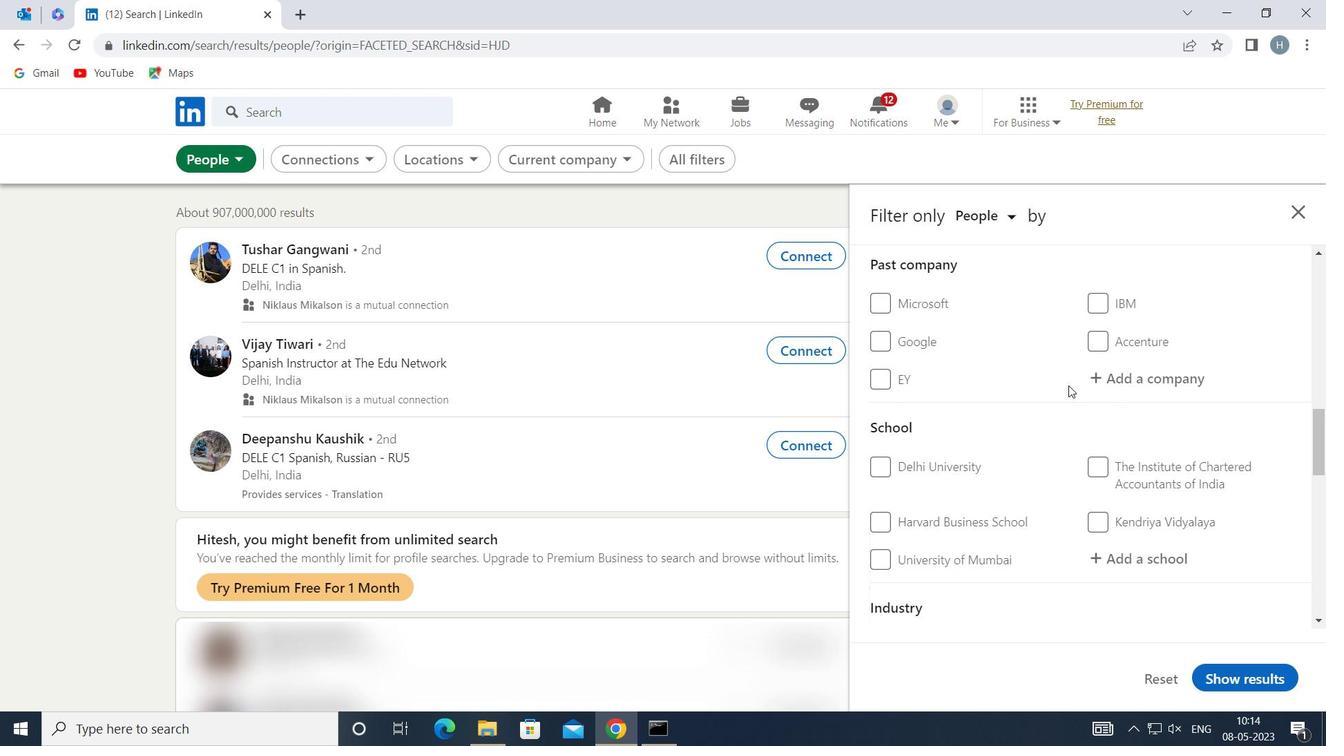 
Action: Mouse scrolled (1068, 385) with delta (0, 0)
Screenshot: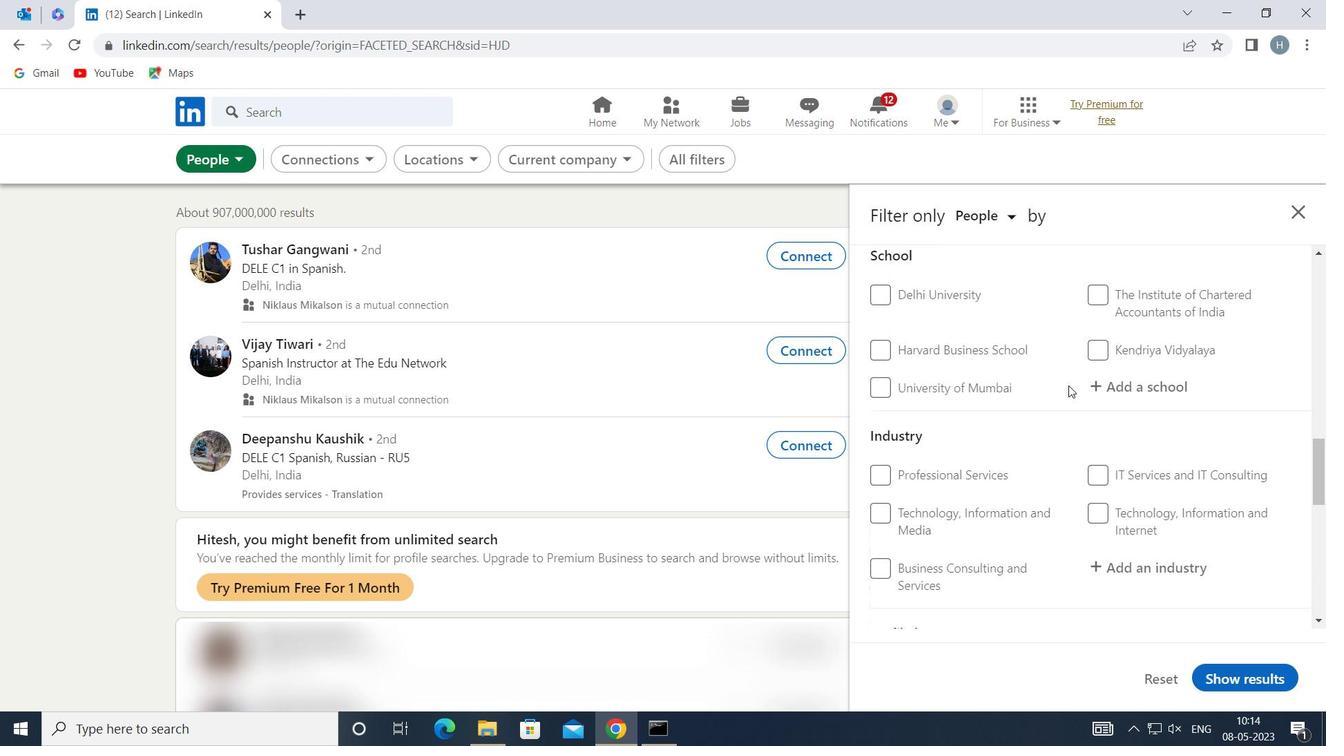 
Action: Mouse scrolled (1068, 385) with delta (0, 0)
Screenshot: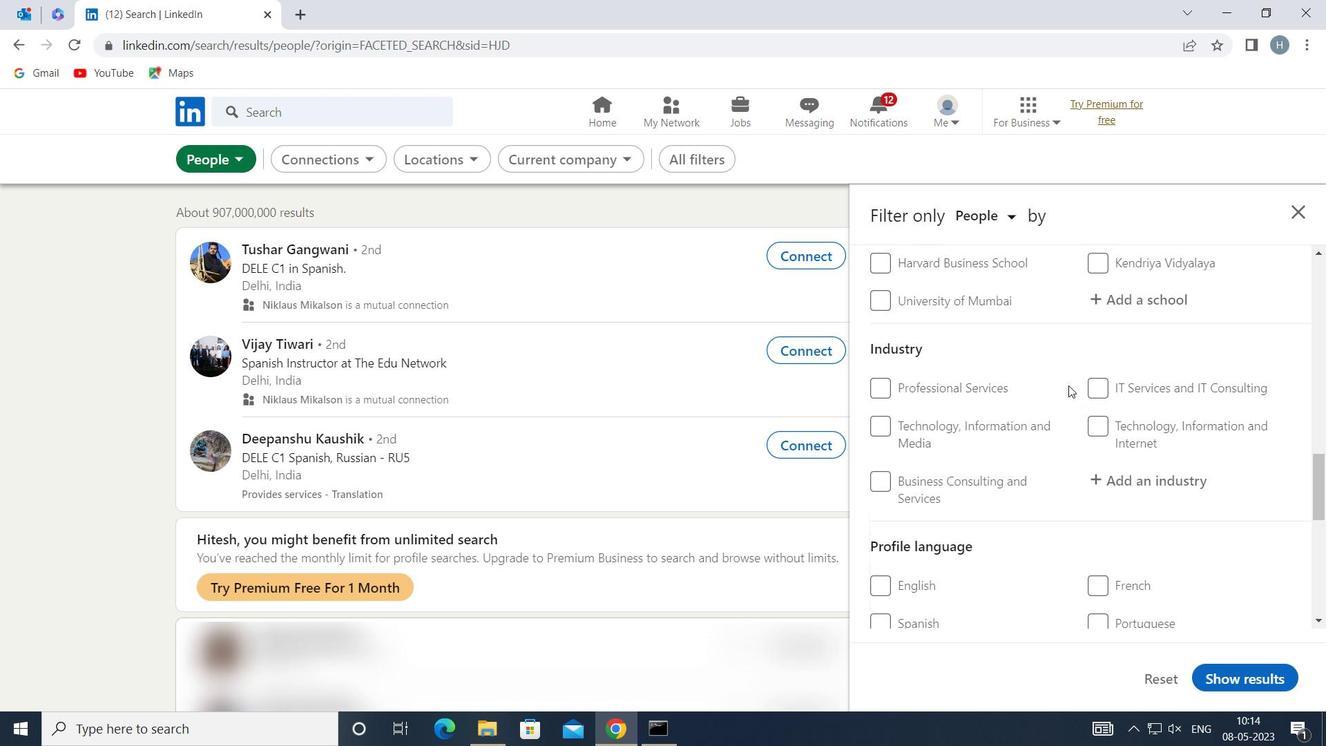 
Action: Mouse moved to (927, 493)
Screenshot: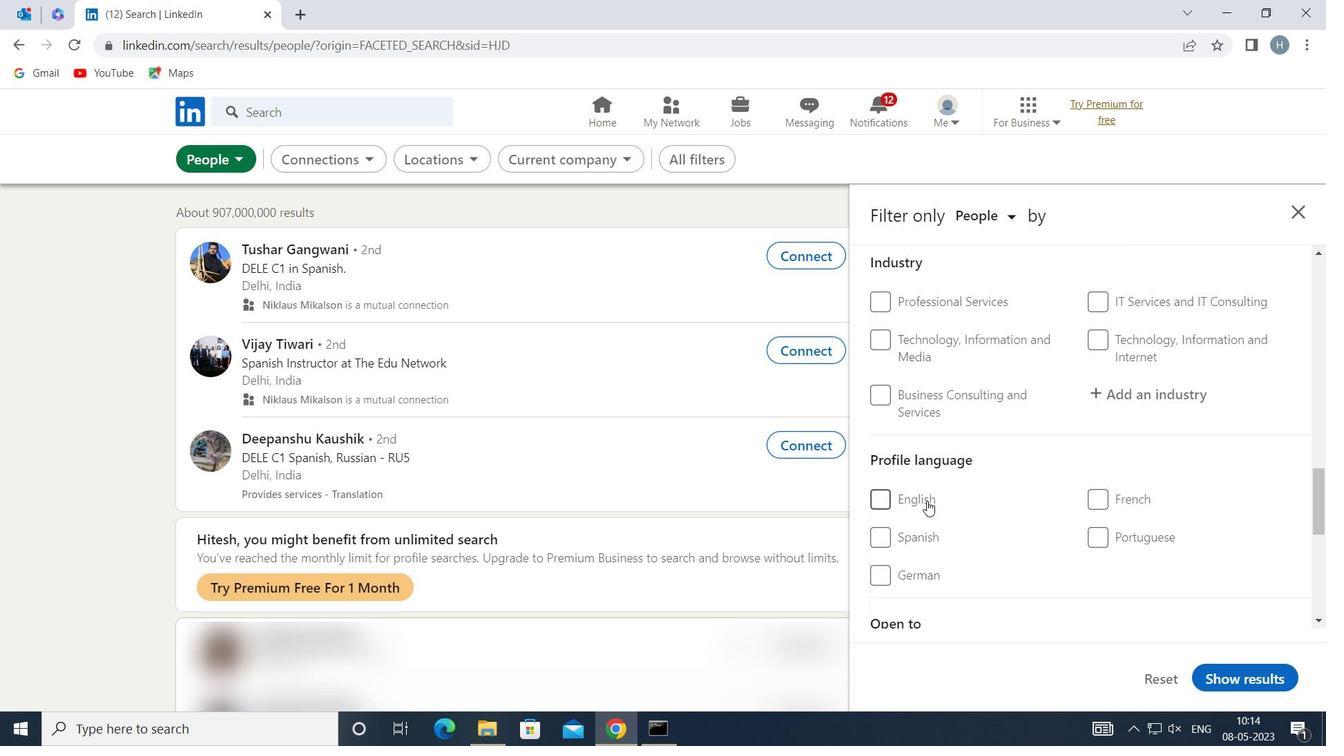 
Action: Mouse pressed left at (927, 493)
Screenshot: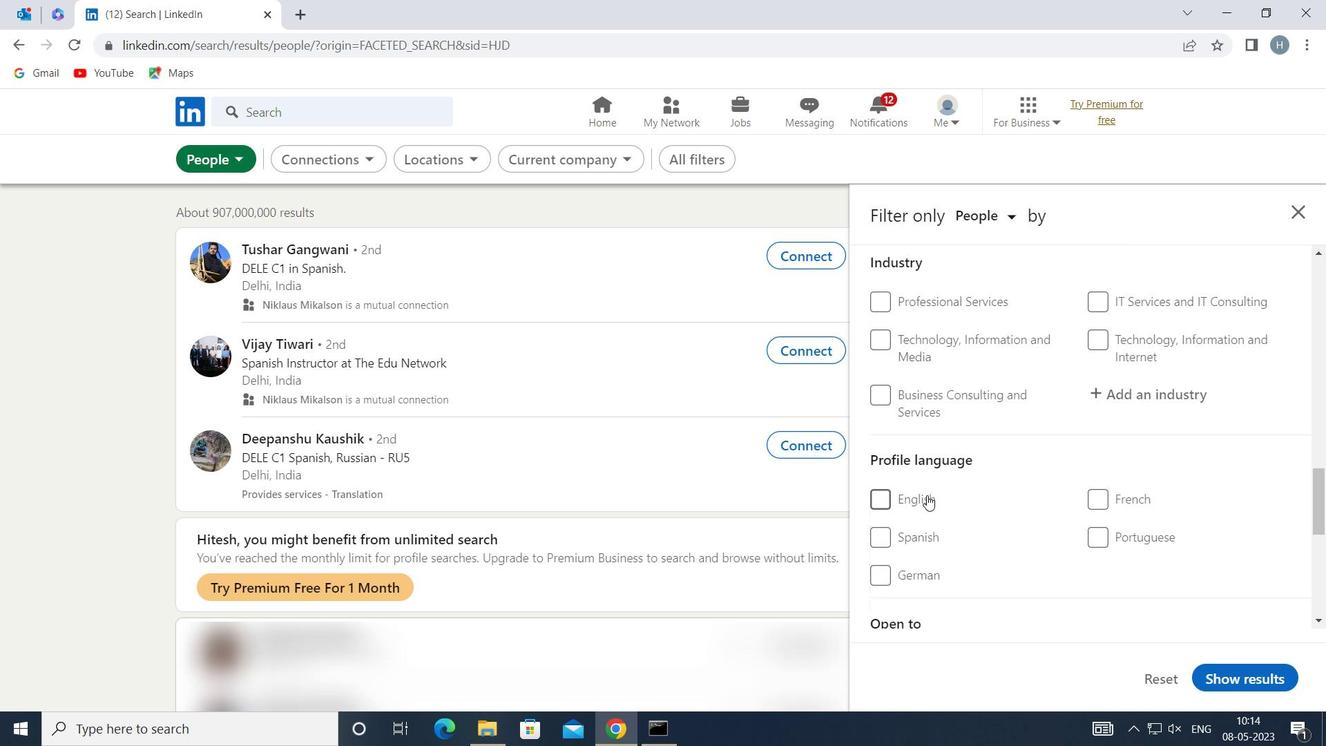 
Action: Mouse moved to (1012, 471)
Screenshot: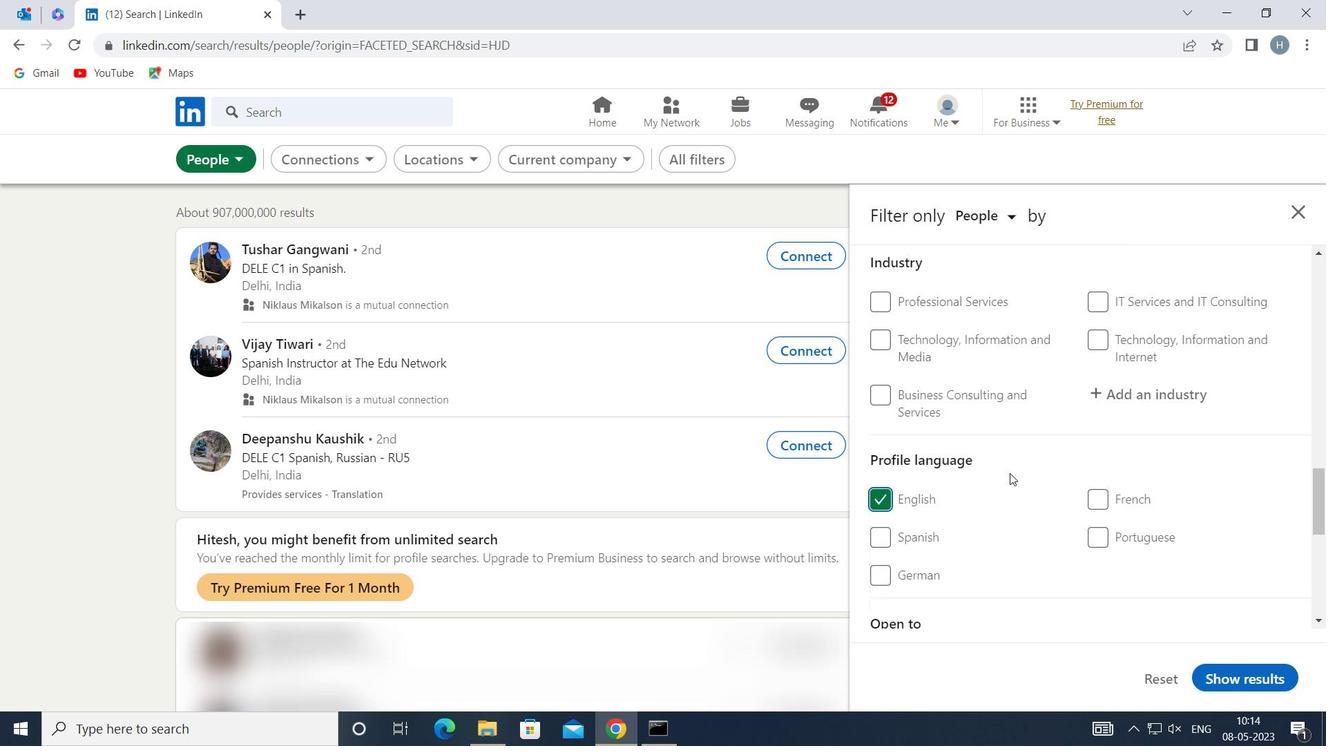 
Action: Mouse scrolled (1012, 471) with delta (0, 0)
Screenshot: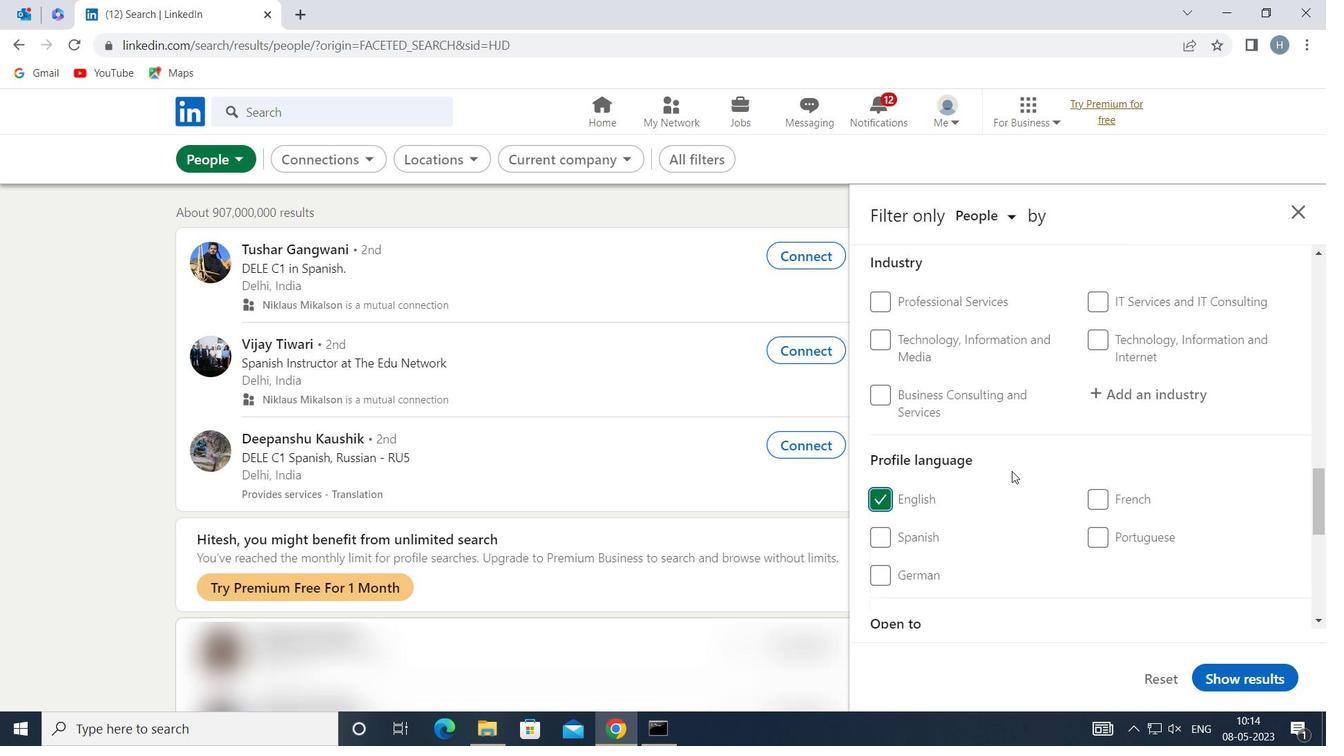 
Action: Mouse moved to (1015, 469)
Screenshot: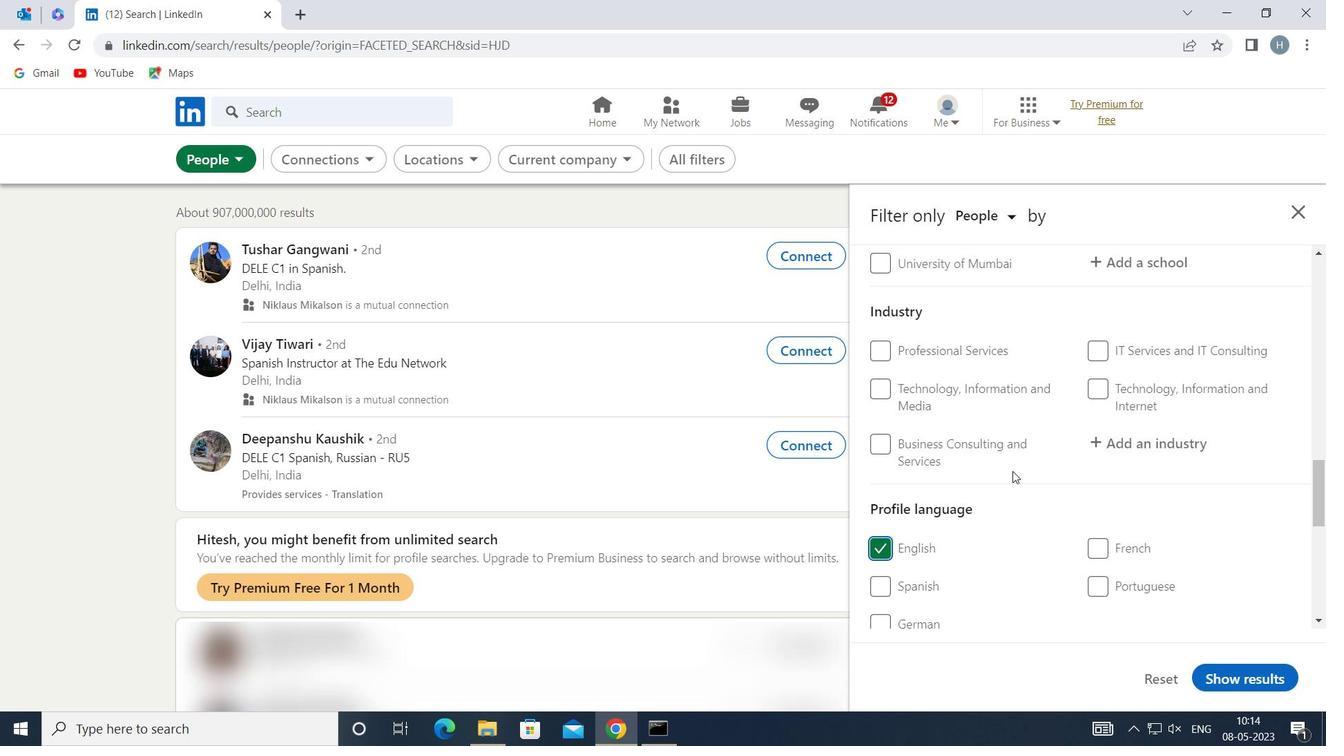 
Action: Mouse scrolled (1015, 470) with delta (0, 0)
Screenshot: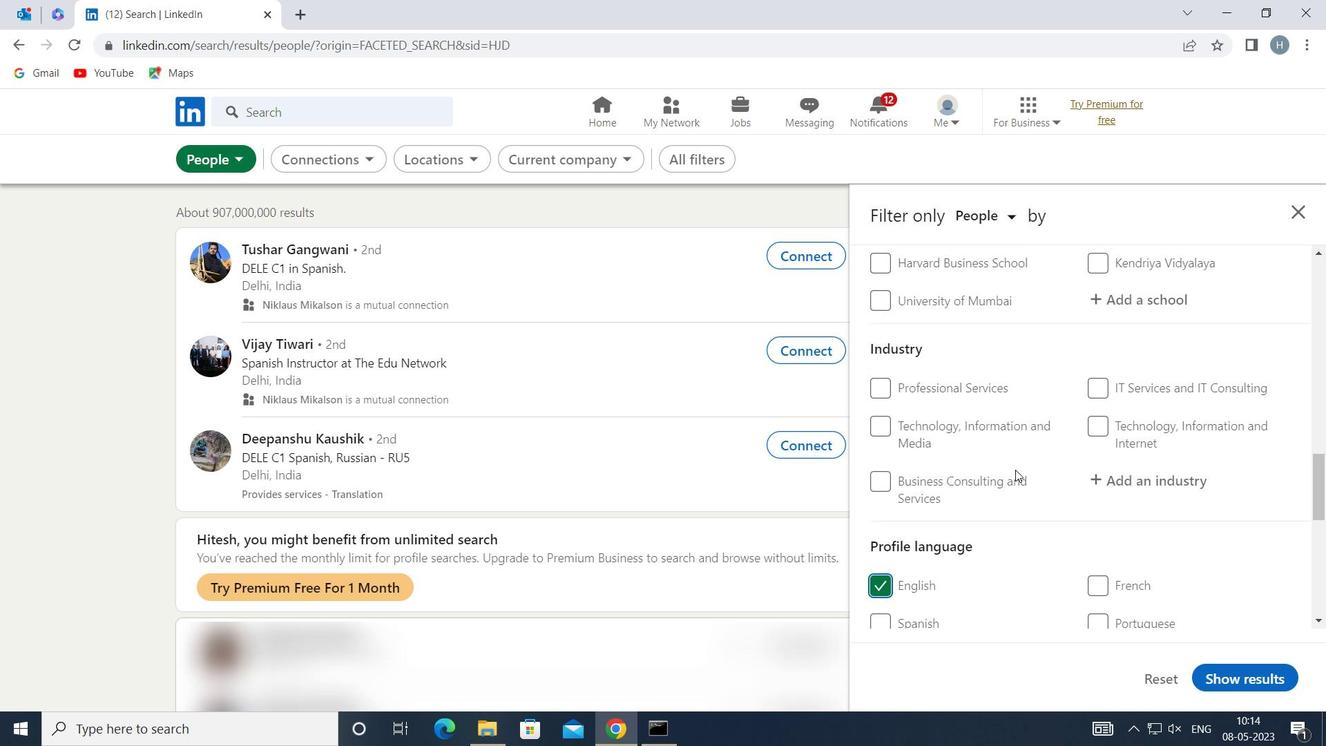 
Action: Mouse scrolled (1015, 470) with delta (0, 0)
Screenshot: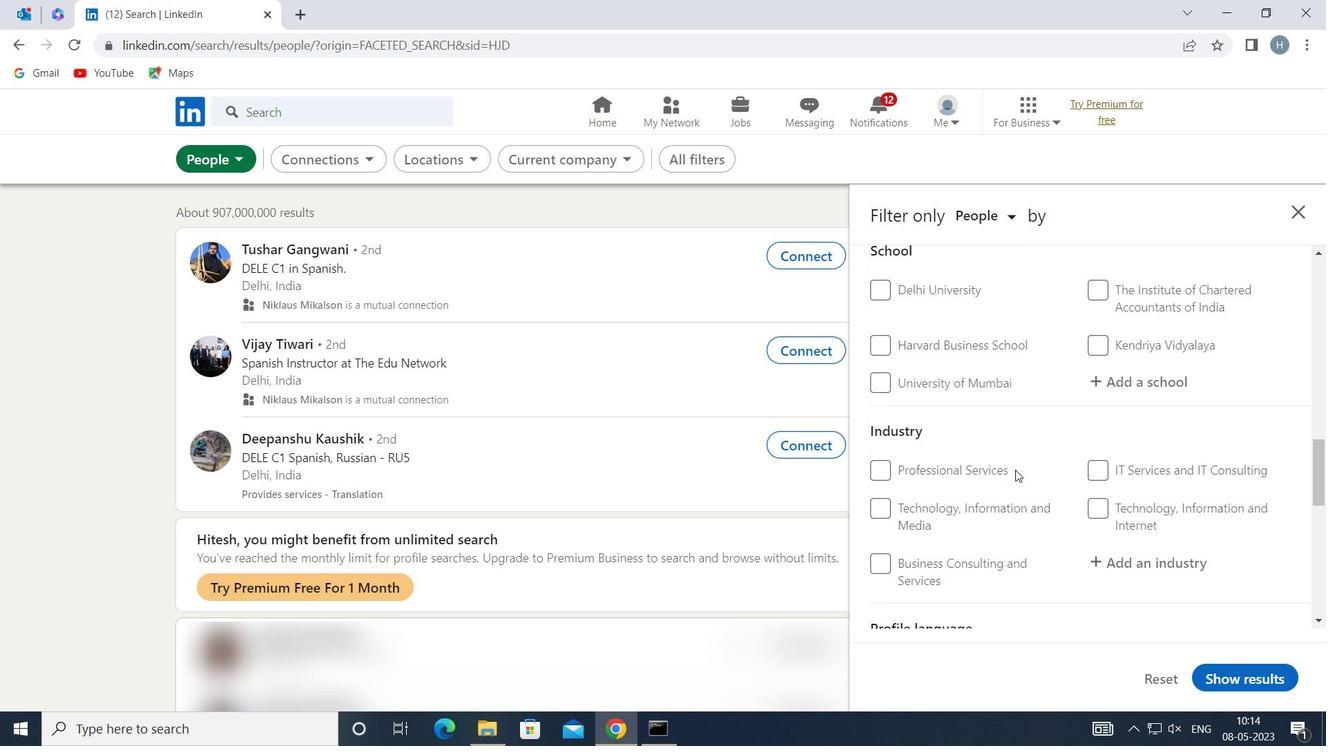 
Action: Mouse scrolled (1015, 470) with delta (0, 0)
Screenshot: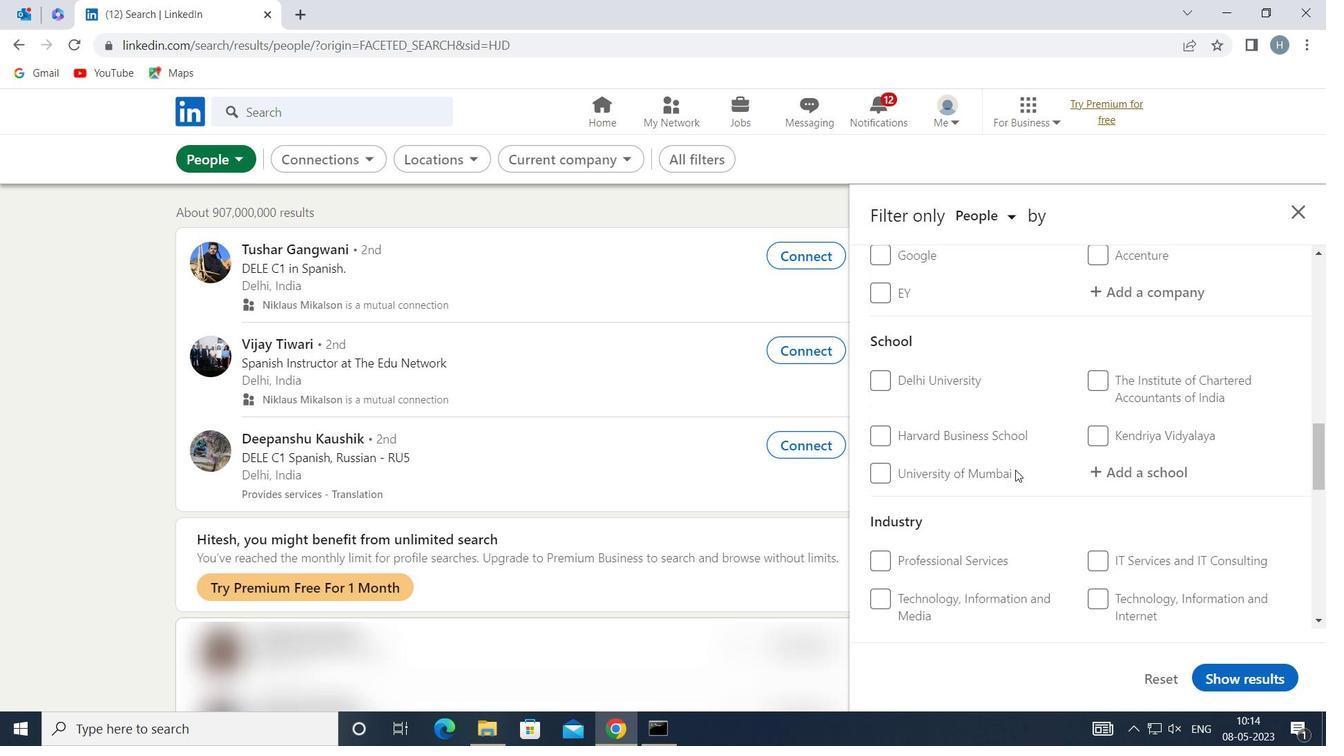 
Action: Mouse scrolled (1015, 470) with delta (0, 0)
Screenshot: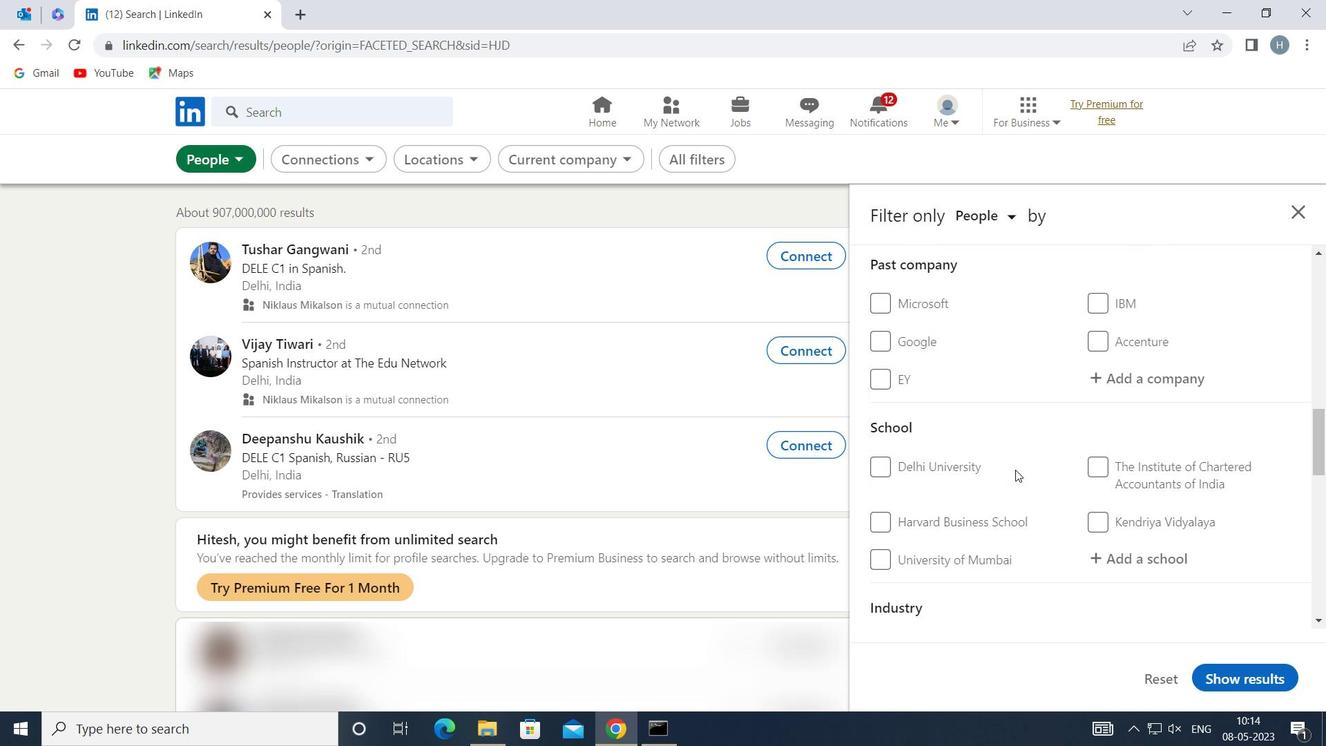 
Action: Mouse scrolled (1015, 470) with delta (0, 0)
Screenshot: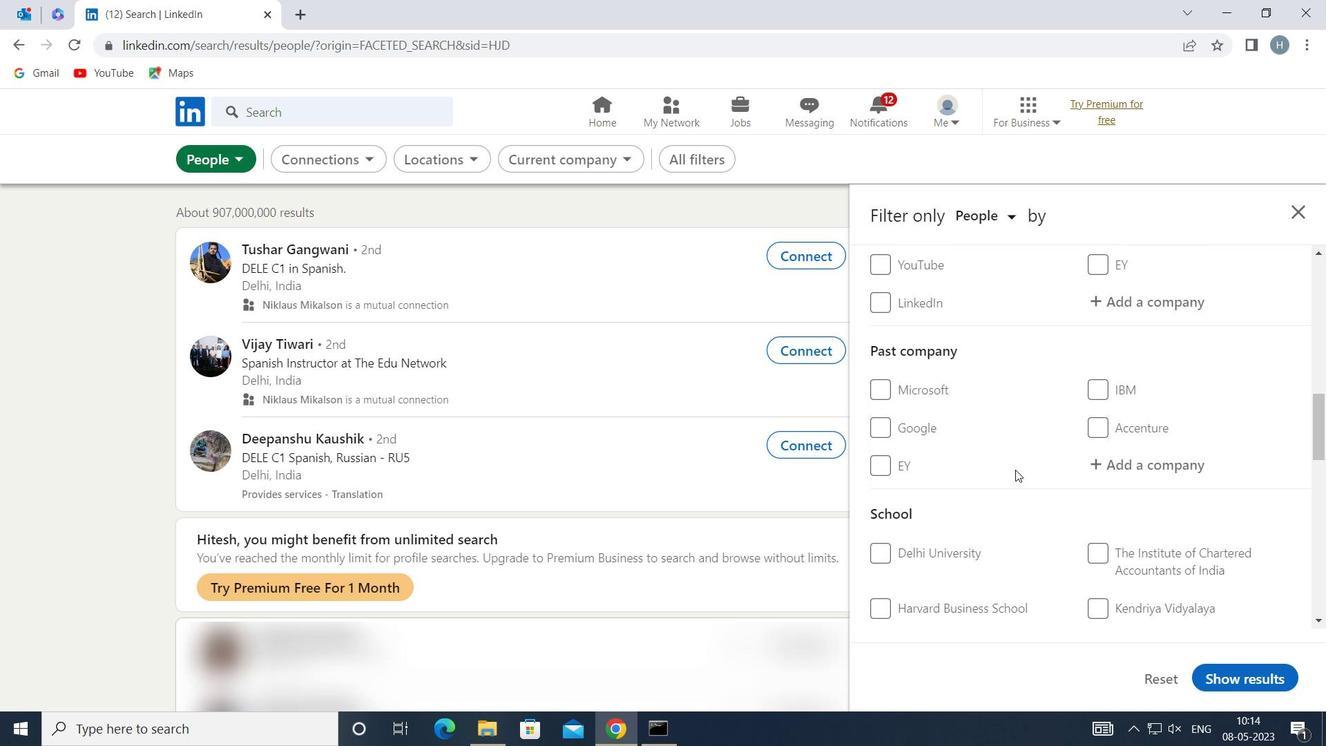 
Action: Mouse scrolled (1015, 470) with delta (0, 0)
Screenshot: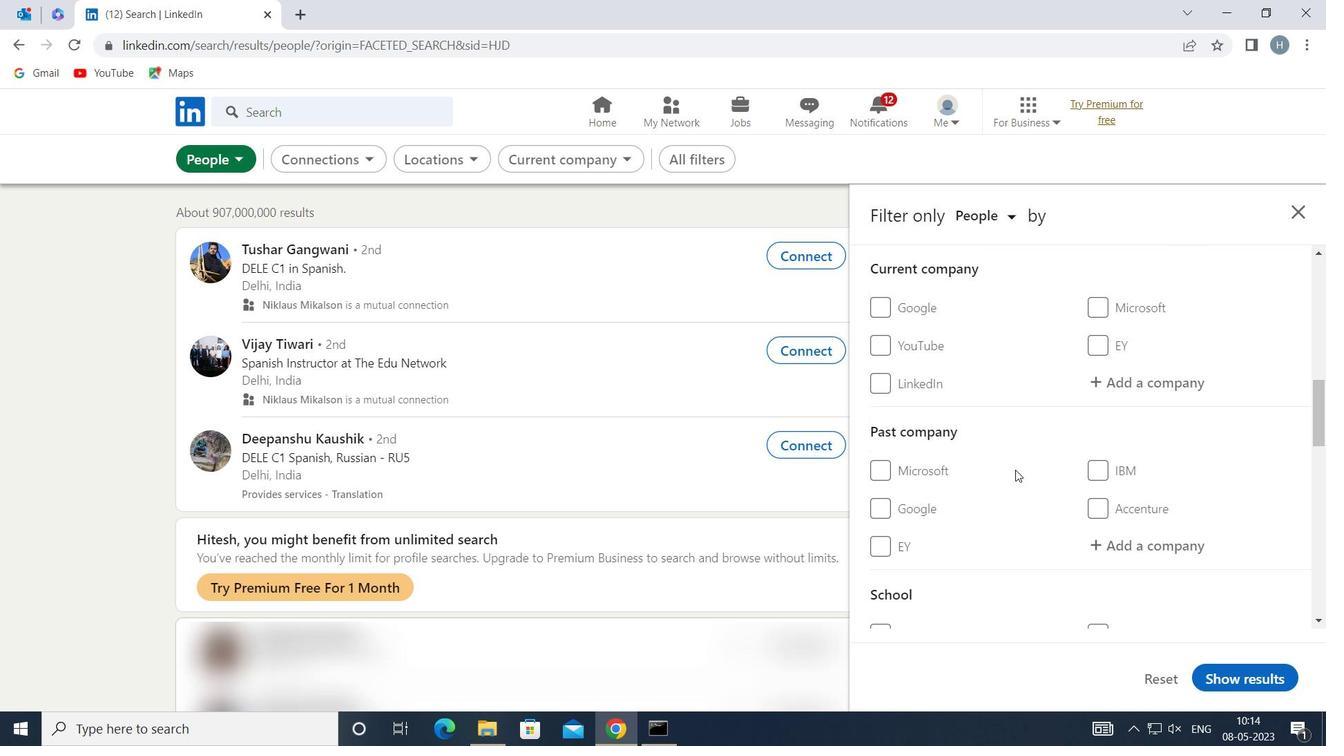 
Action: Mouse moved to (1102, 471)
Screenshot: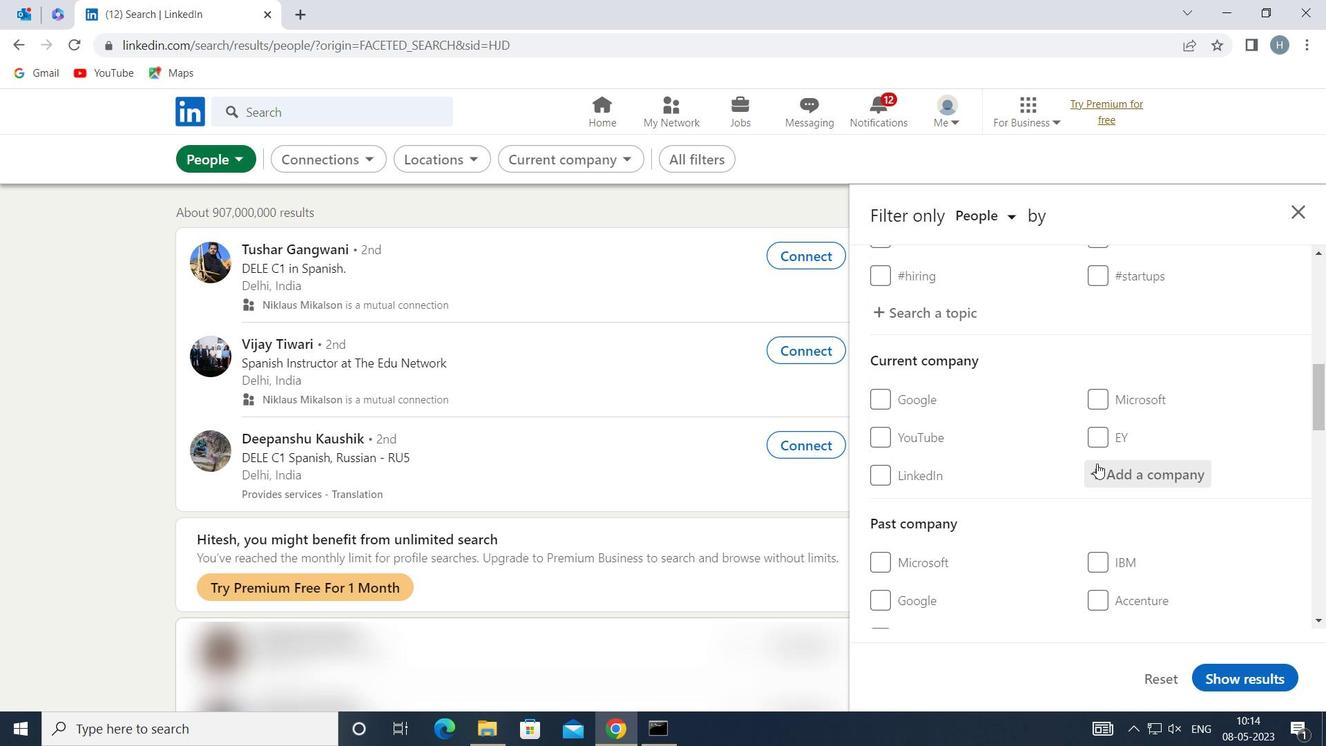 
Action: Mouse pressed left at (1102, 471)
Screenshot: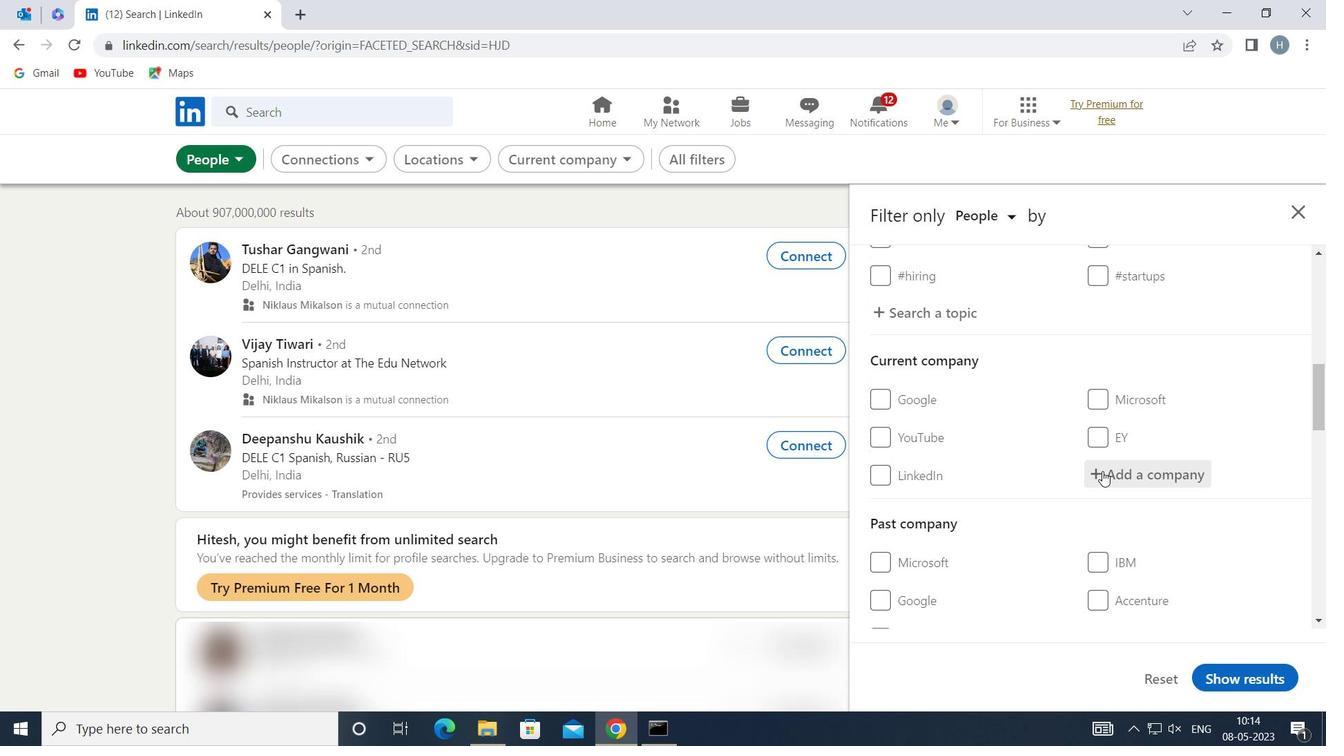 
Action: Key pressed <Key.shift>TISHMAN<Key.space><Key.shift>SPEYER
Screenshot: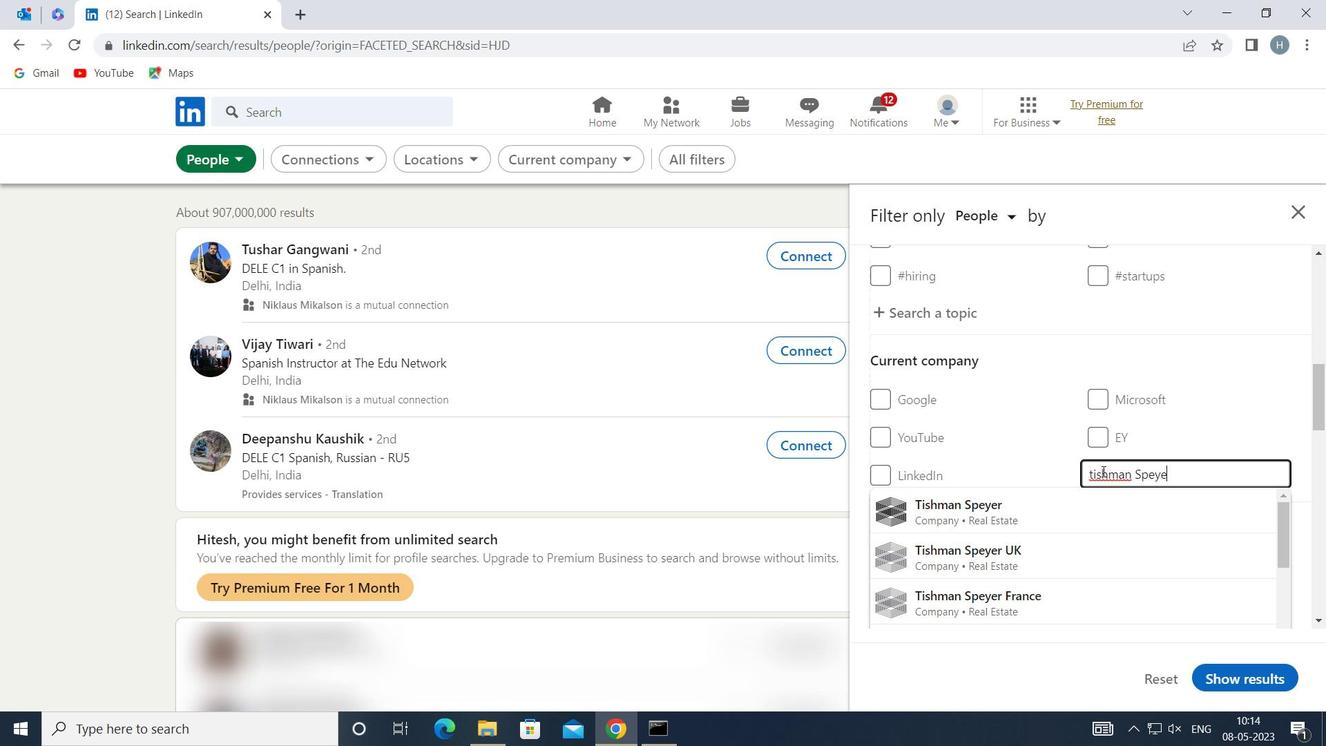 
Action: Mouse moved to (1048, 506)
Screenshot: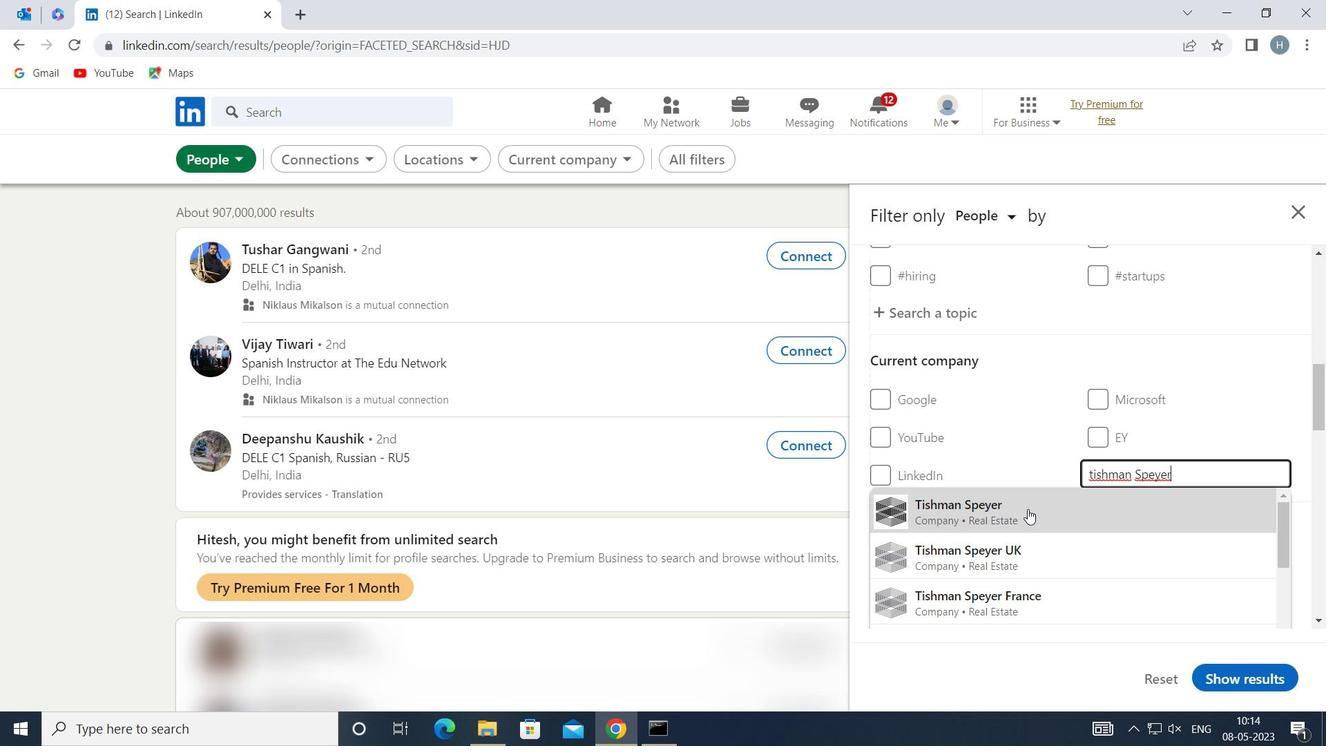 
Action: Mouse pressed left at (1048, 506)
Screenshot: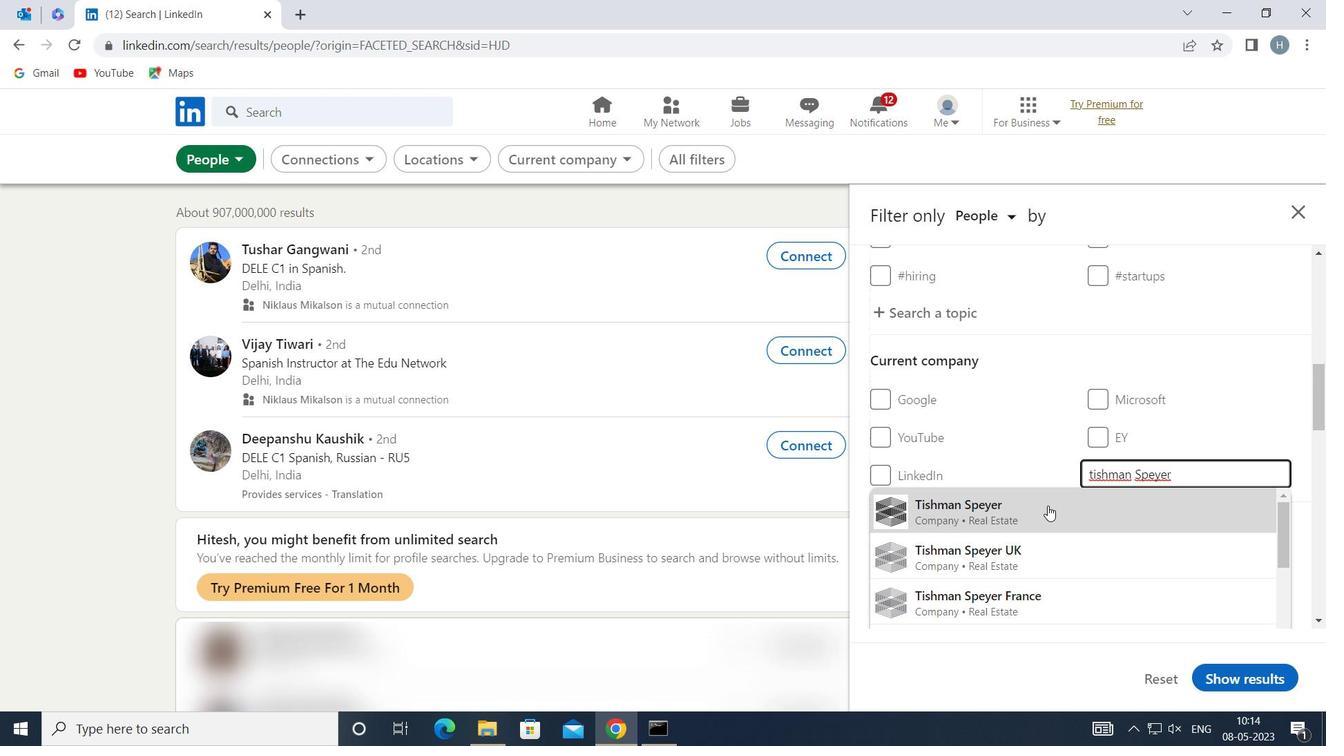 
Action: Mouse moved to (1030, 464)
Screenshot: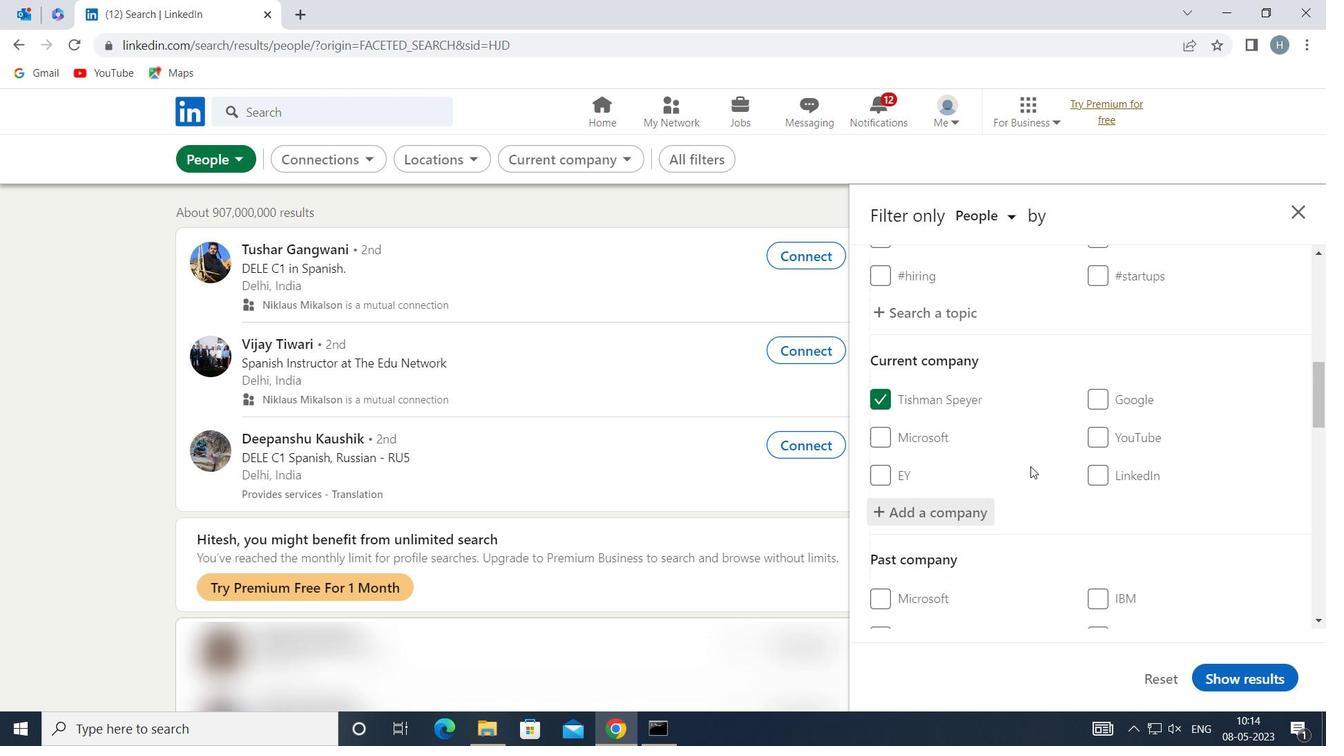 
Action: Mouse scrolled (1030, 464) with delta (0, 0)
Screenshot: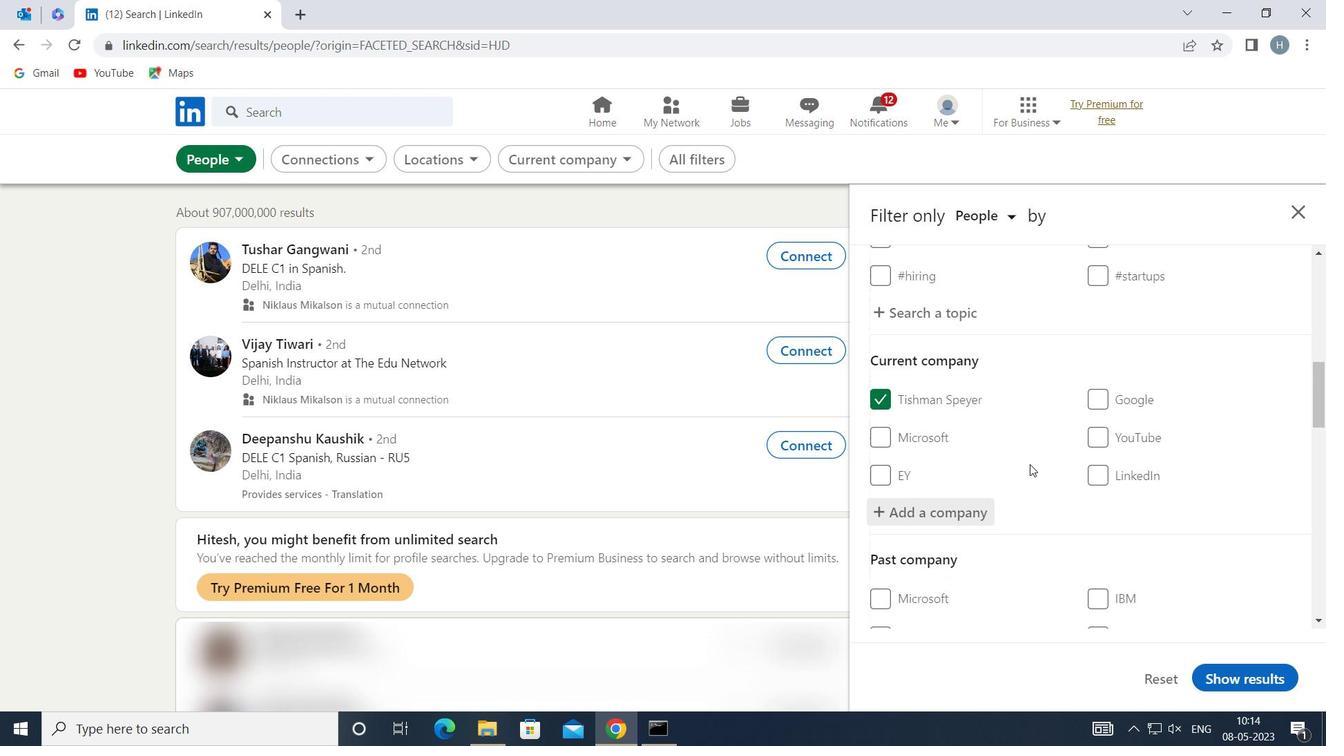 
Action: Mouse scrolled (1030, 464) with delta (0, 0)
Screenshot: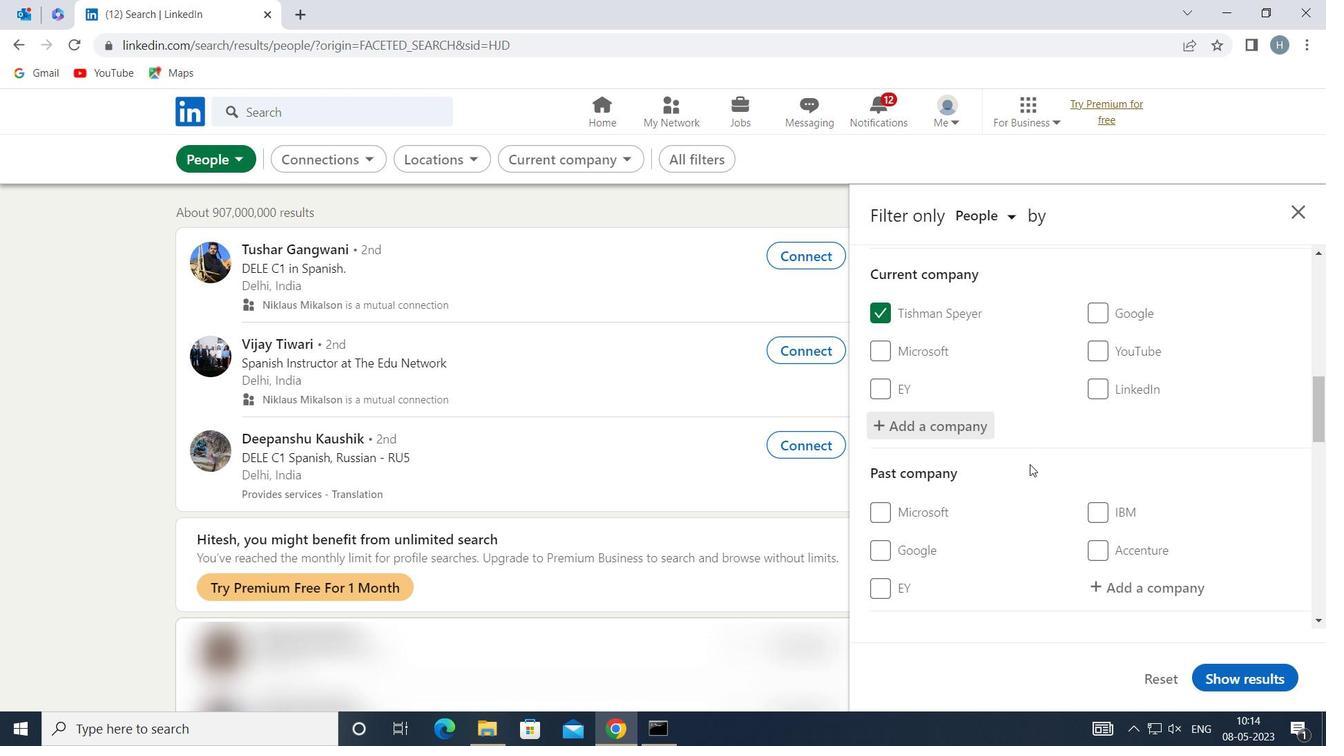 
Action: Mouse scrolled (1030, 464) with delta (0, 0)
Screenshot: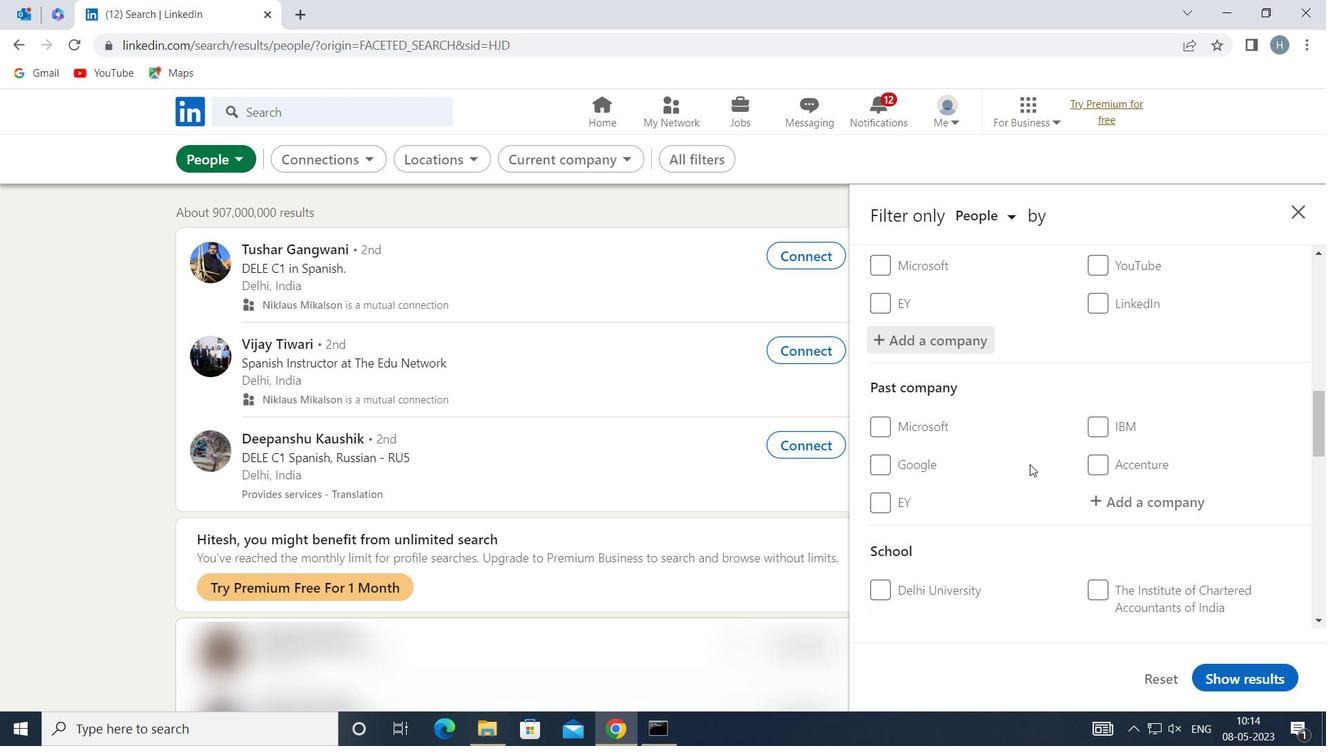 
Action: Mouse scrolled (1030, 464) with delta (0, 0)
Screenshot: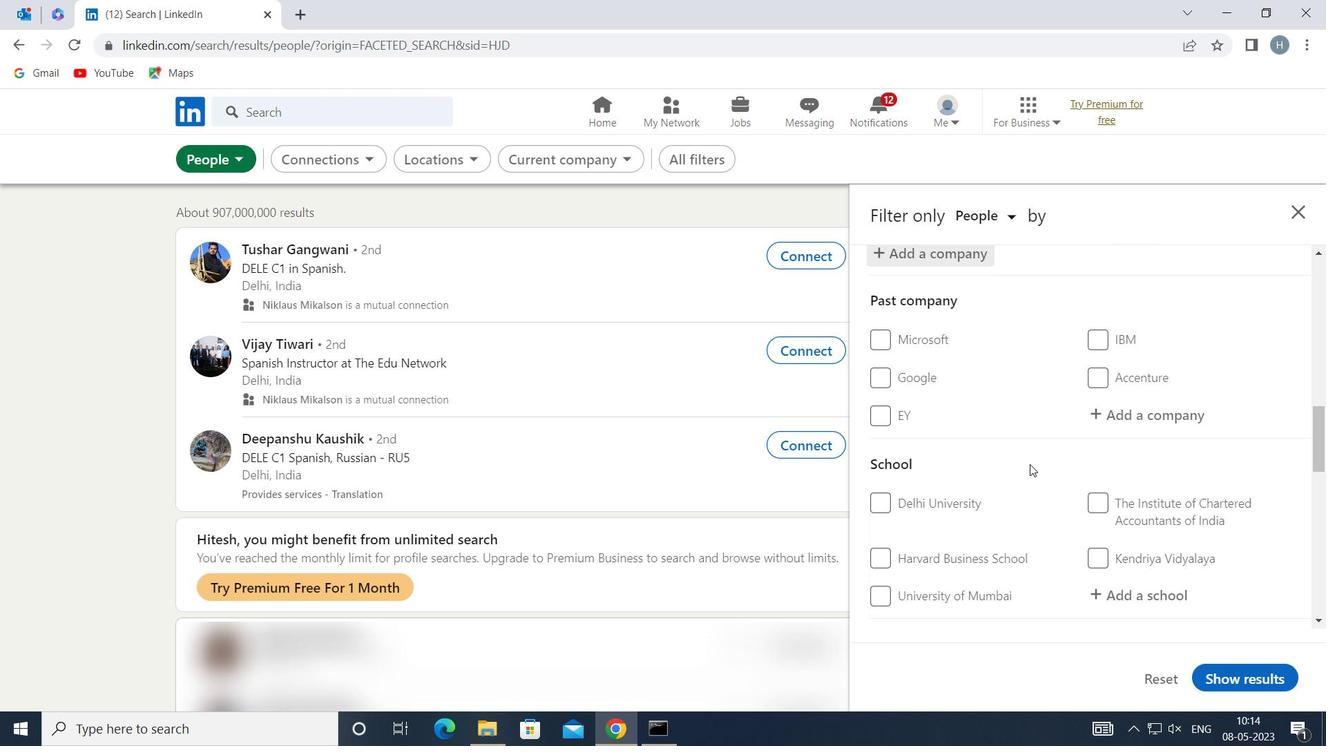 
Action: Mouse scrolled (1030, 464) with delta (0, 0)
Screenshot: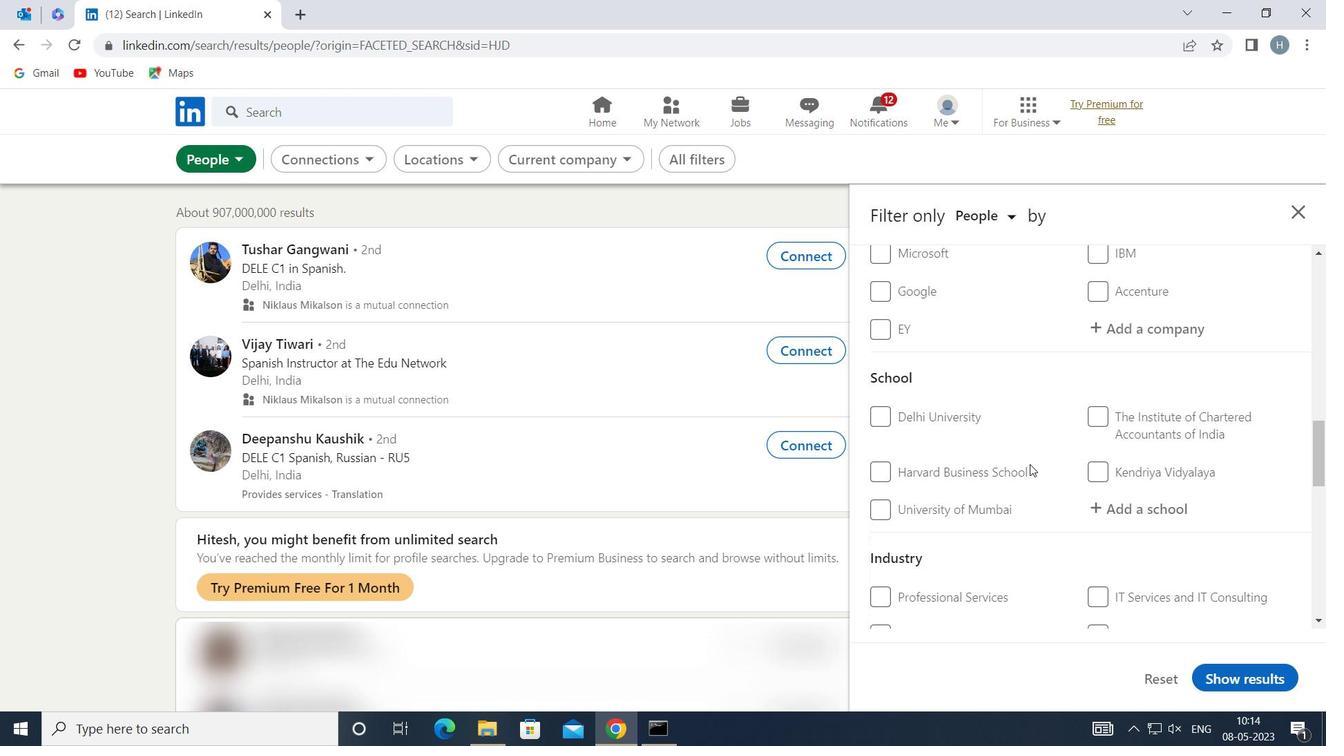 
Action: Mouse moved to (1130, 420)
Screenshot: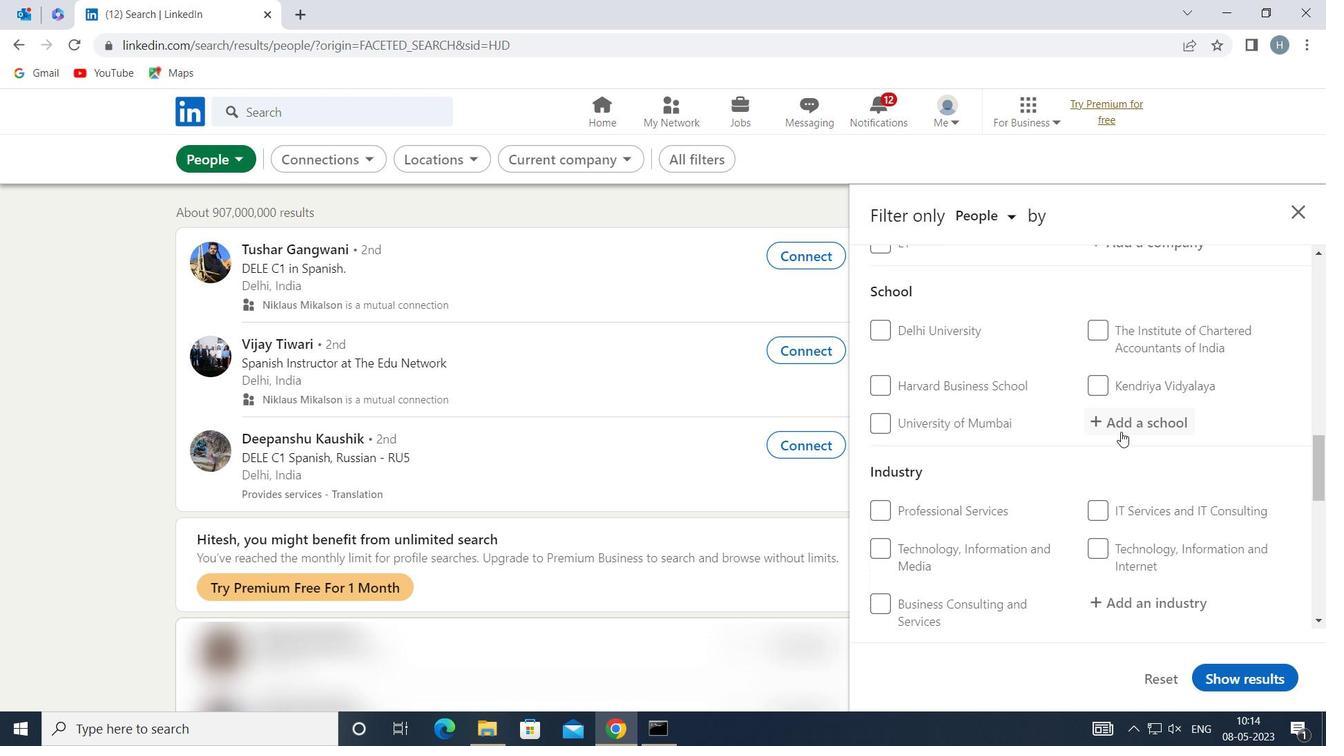 
Action: Mouse pressed left at (1130, 420)
Screenshot: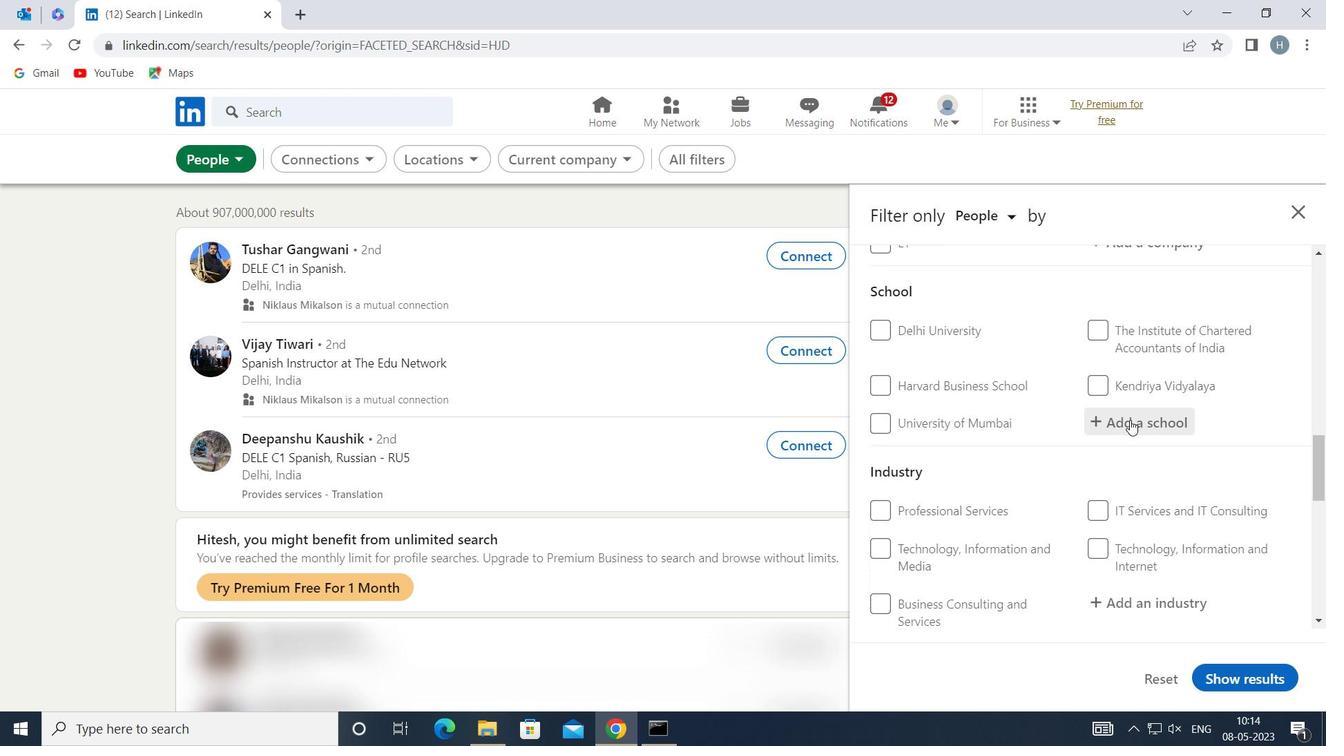 
Action: Key pressed <Key.shift>INDIAN<Key.space><Key.shift>INSTITUTE<Key.space><Key.shift>OF<Key.space><Key.shift>INFORM
Screenshot: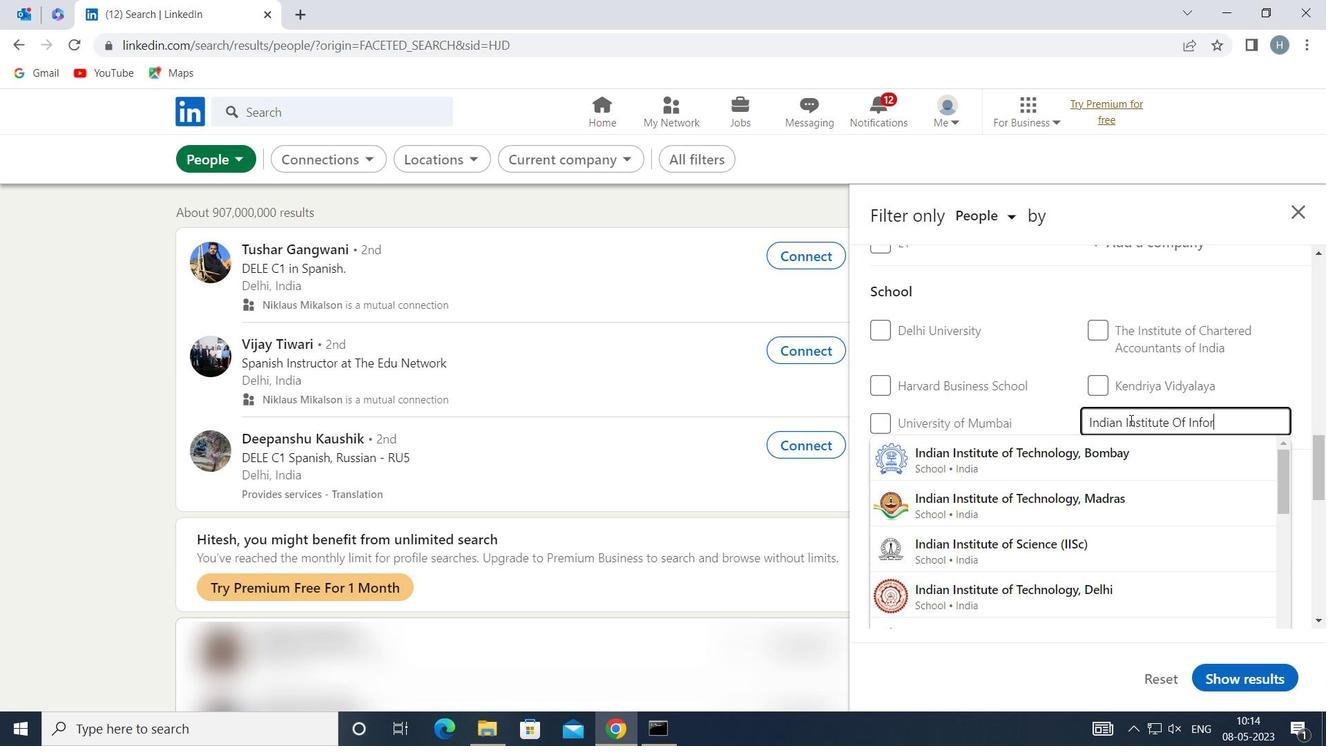 
Action: Mouse moved to (1152, 449)
Screenshot: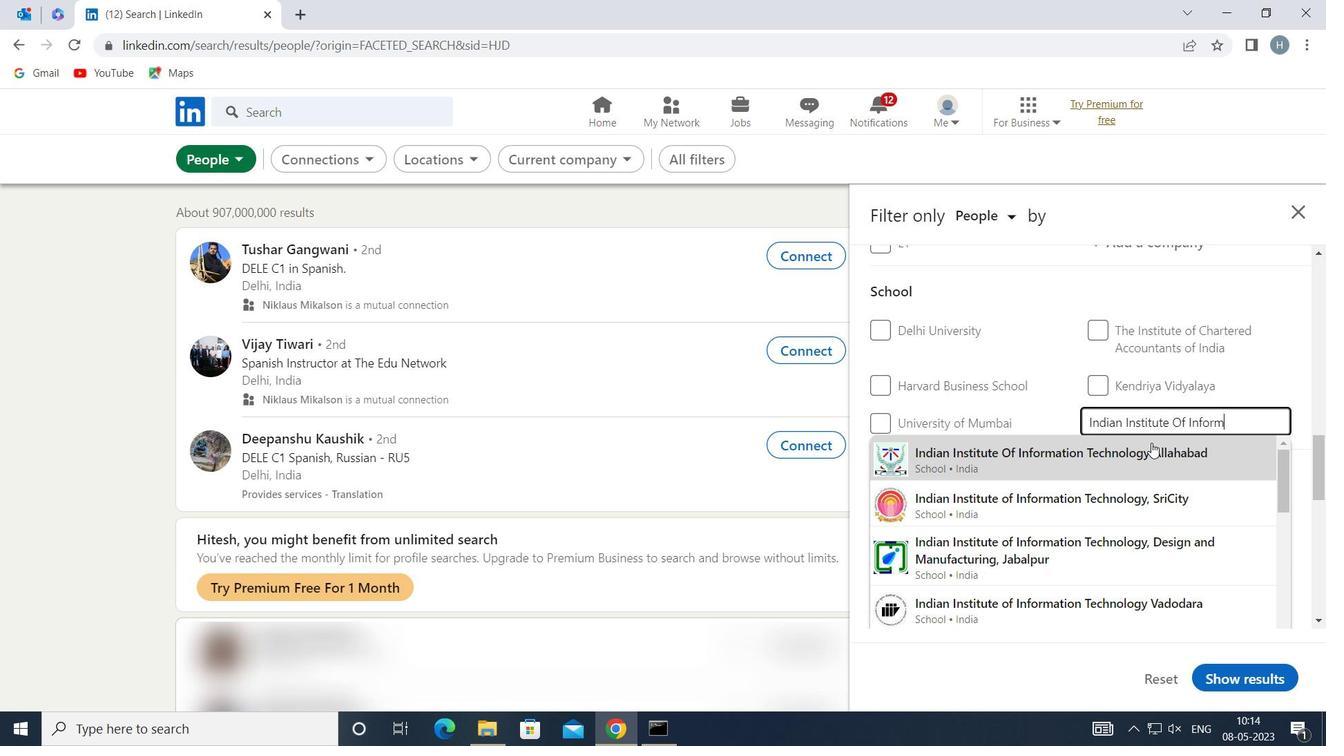 
Action: Mouse pressed left at (1152, 449)
Screenshot: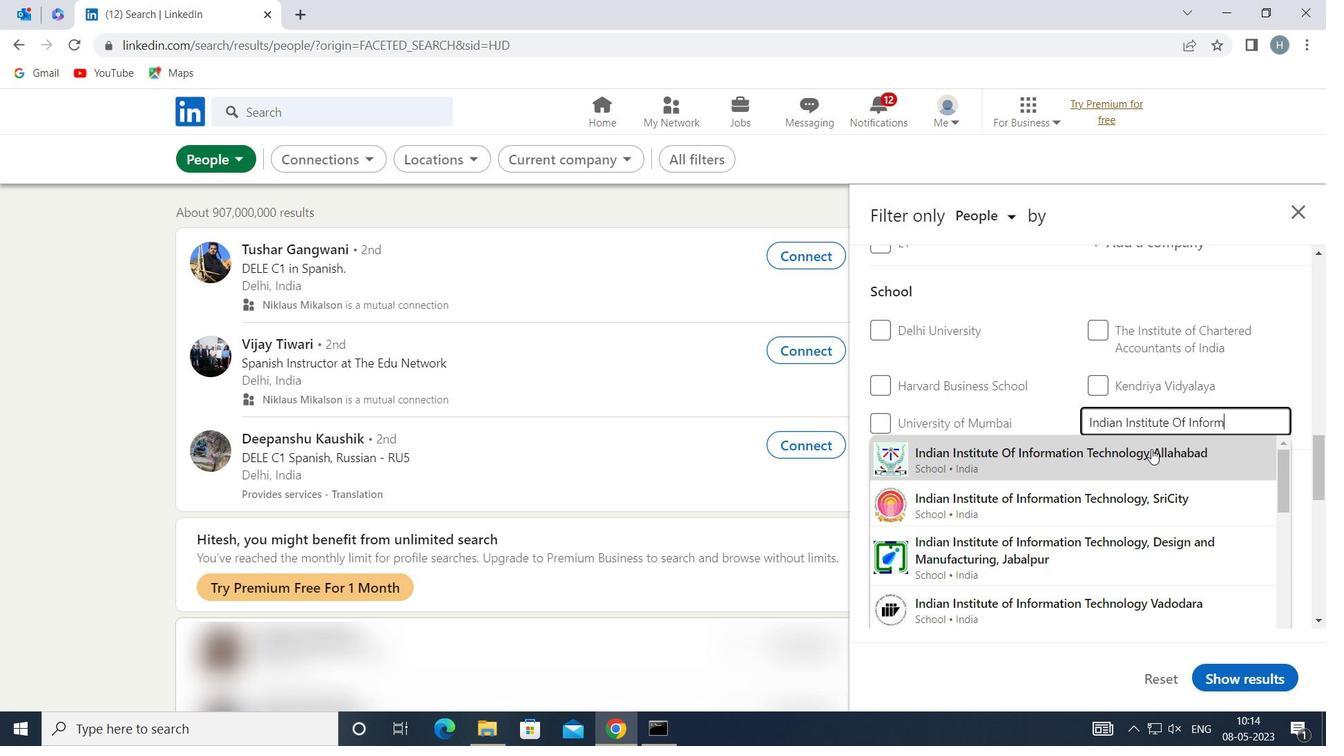 
Action: Mouse moved to (1107, 429)
Screenshot: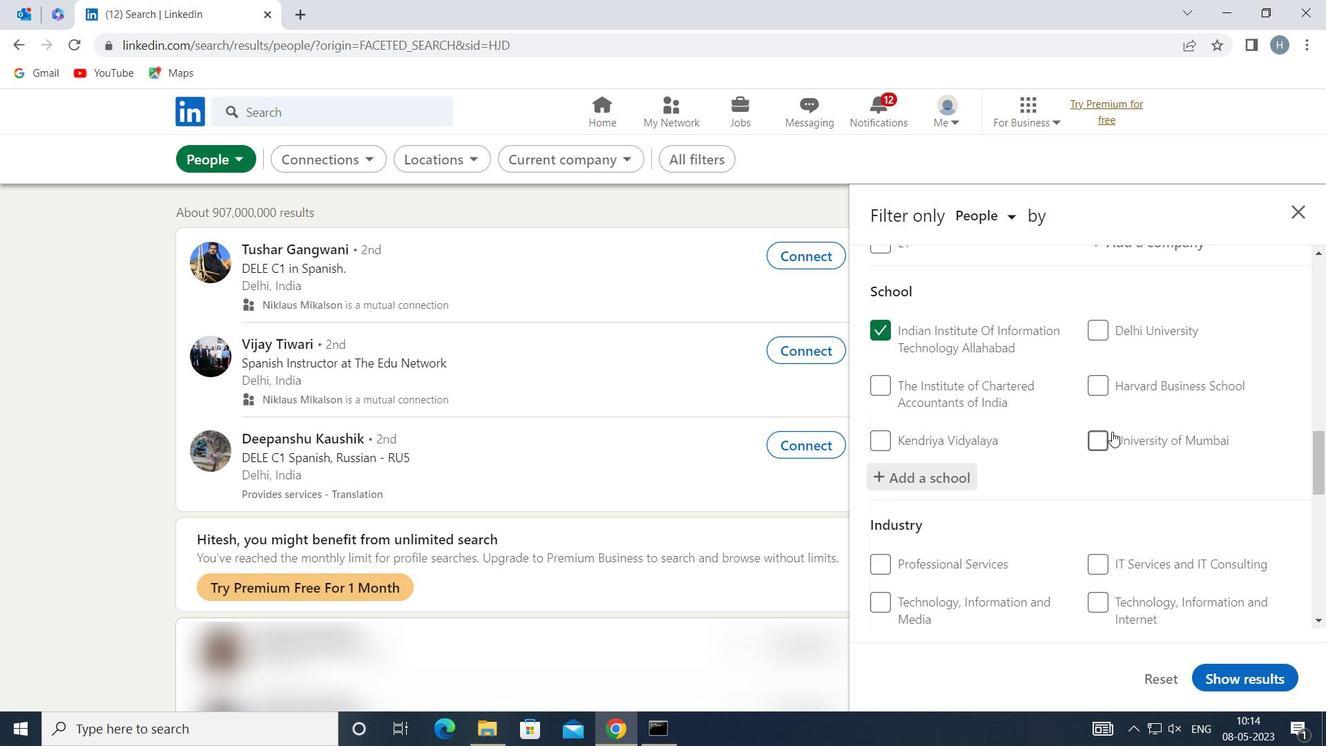 
Action: Mouse scrolled (1107, 429) with delta (0, 0)
Screenshot: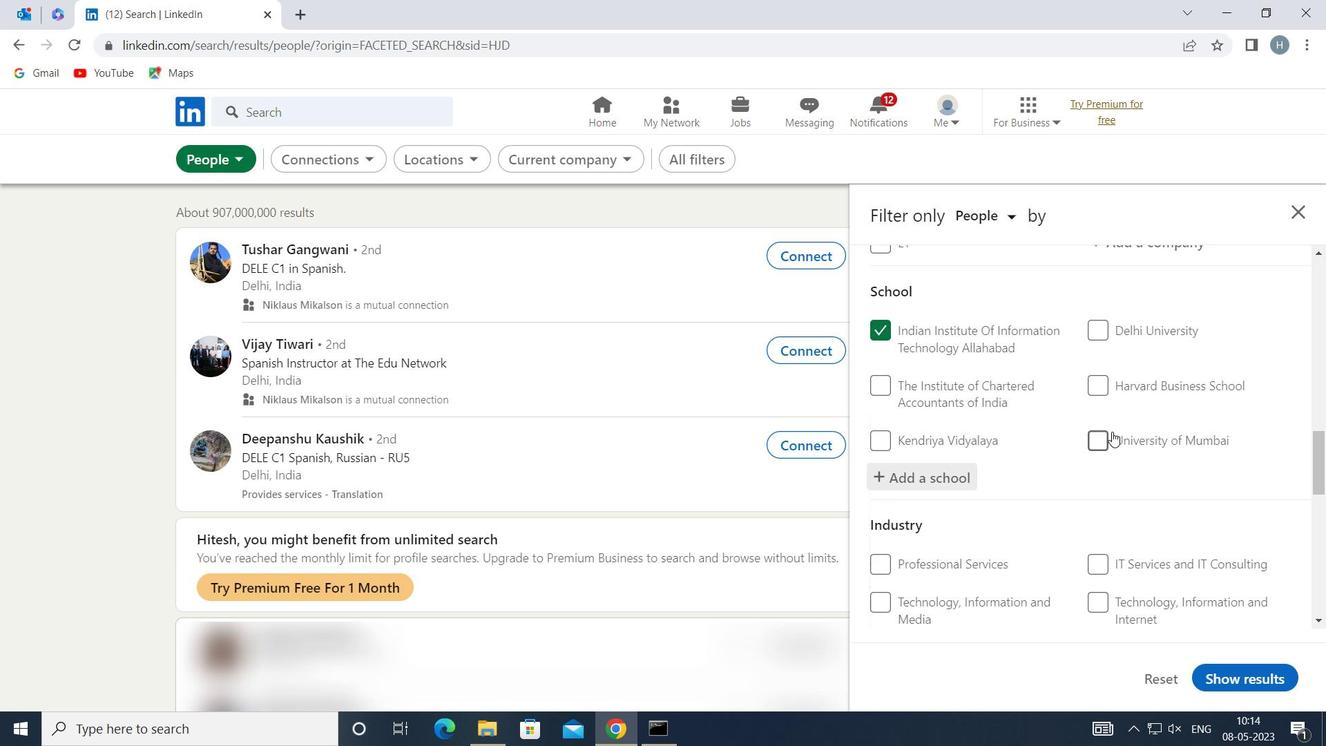 
Action: Mouse scrolled (1107, 429) with delta (0, 0)
Screenshot: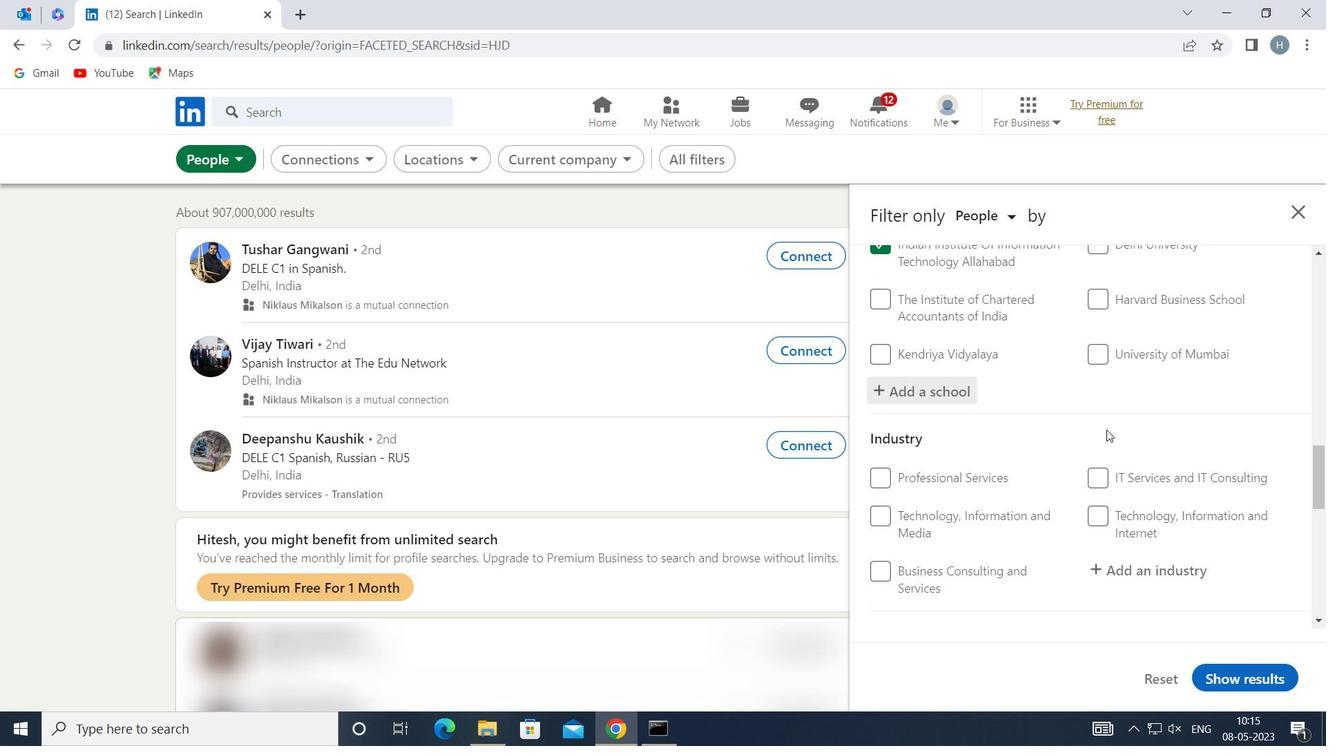 
Action: Mouse scrolled (1107, 429) with delta (0, 0)
Screenshot: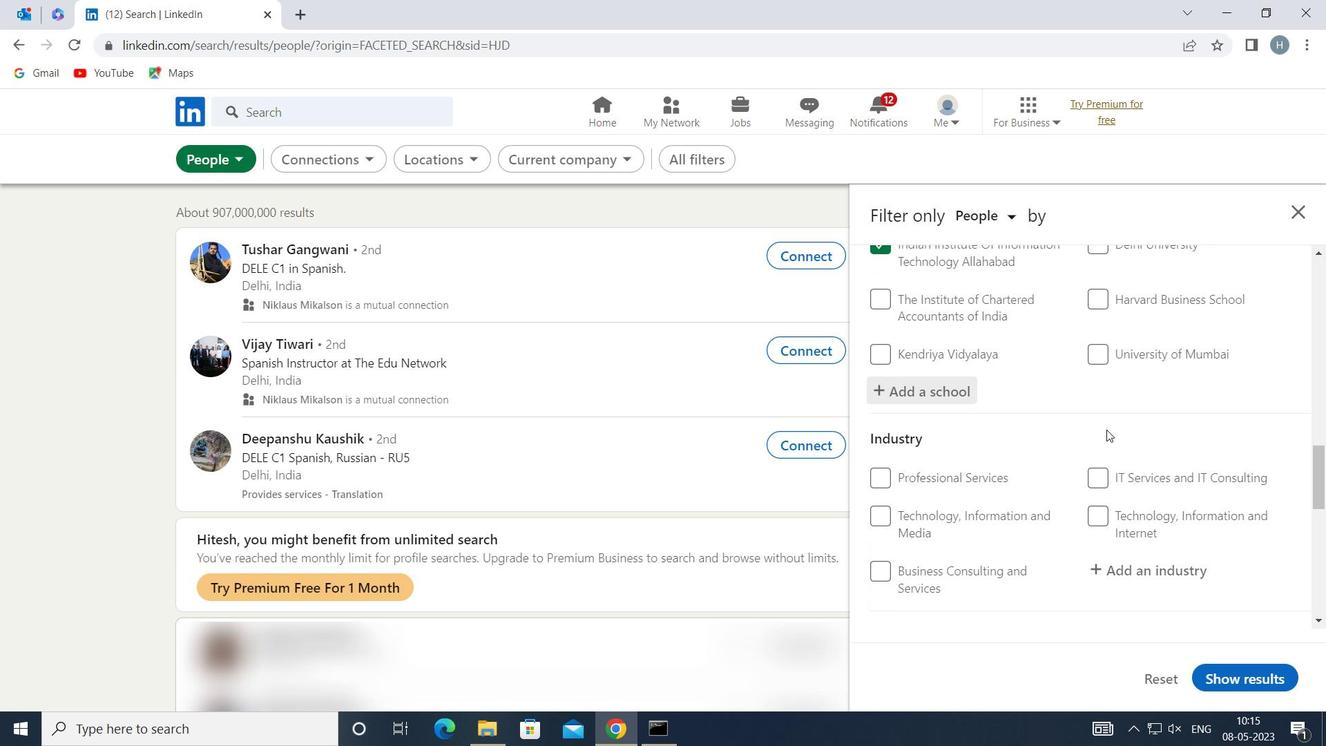 
Action: Mouse moved to (1153, 393)
Screenshot: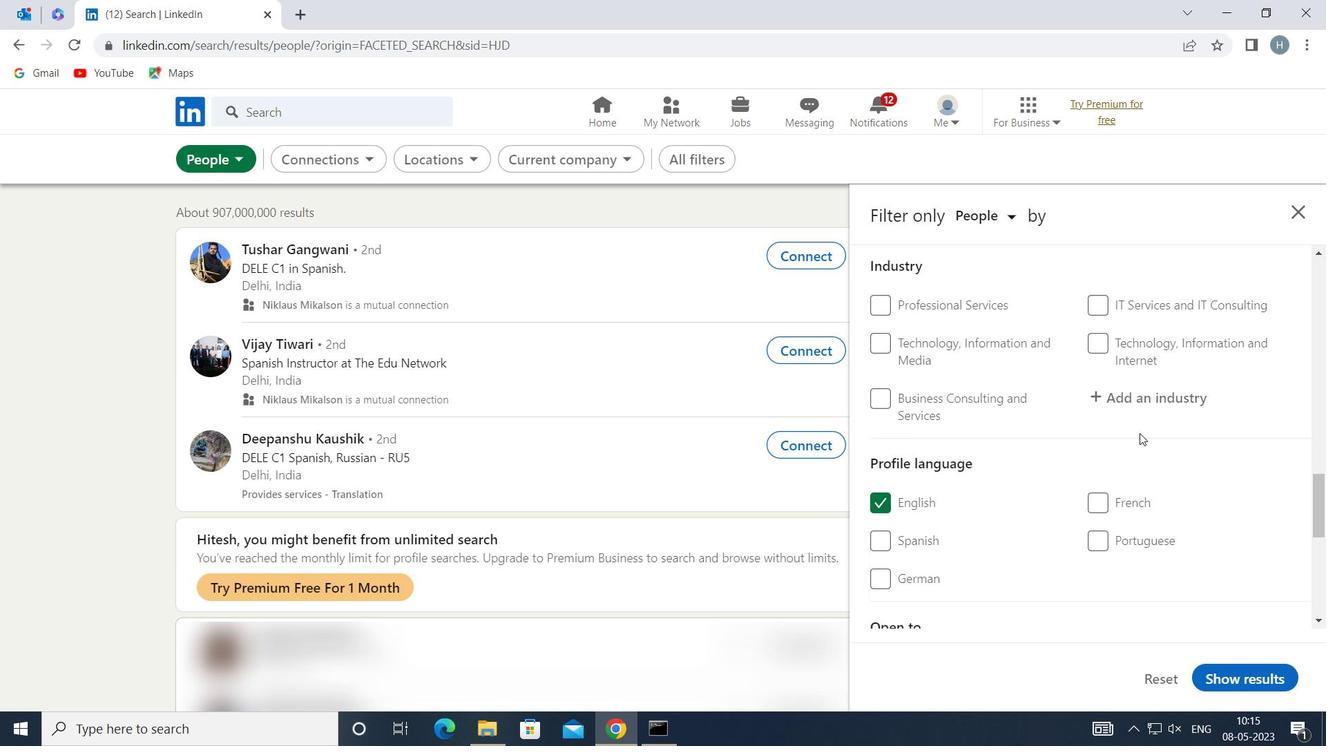 
Action: Mouse pressed left at (1153, 393)
Screenshot: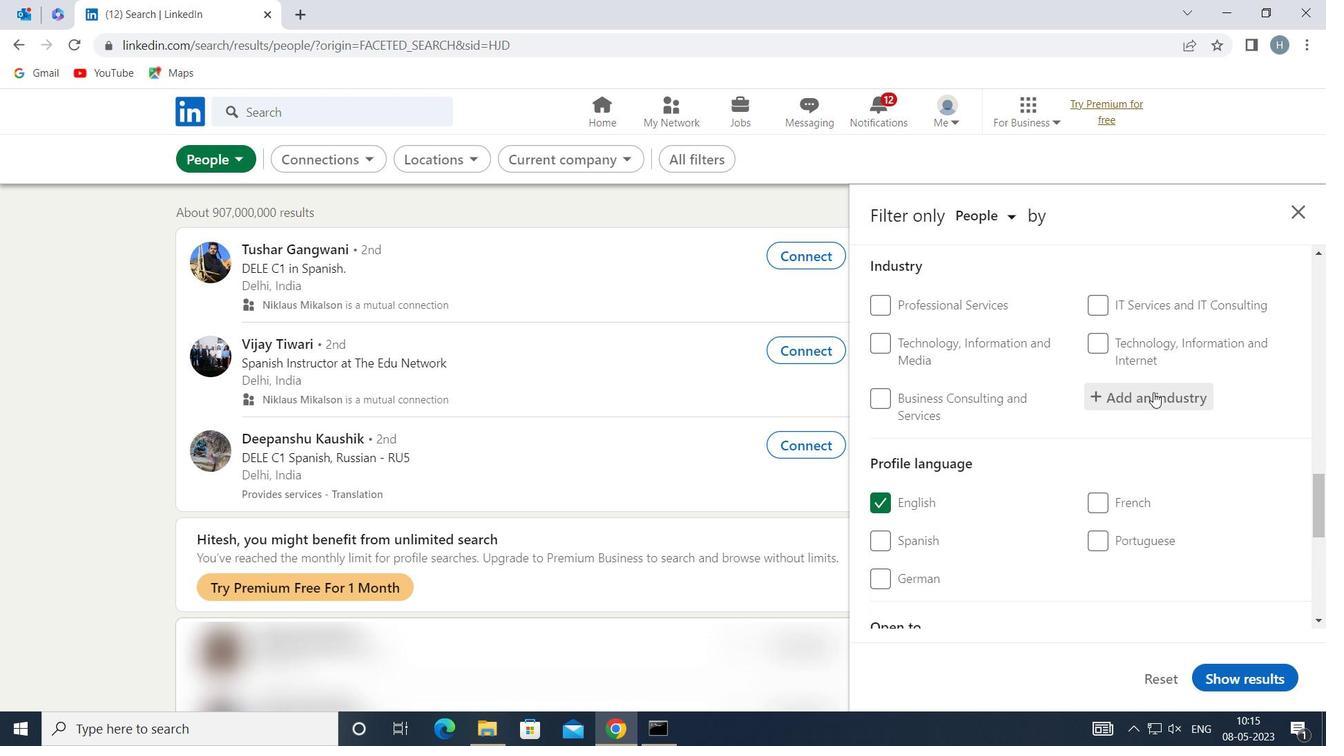 
Action: Key pressed <Key.shift>CONSERVATION
Screenshot: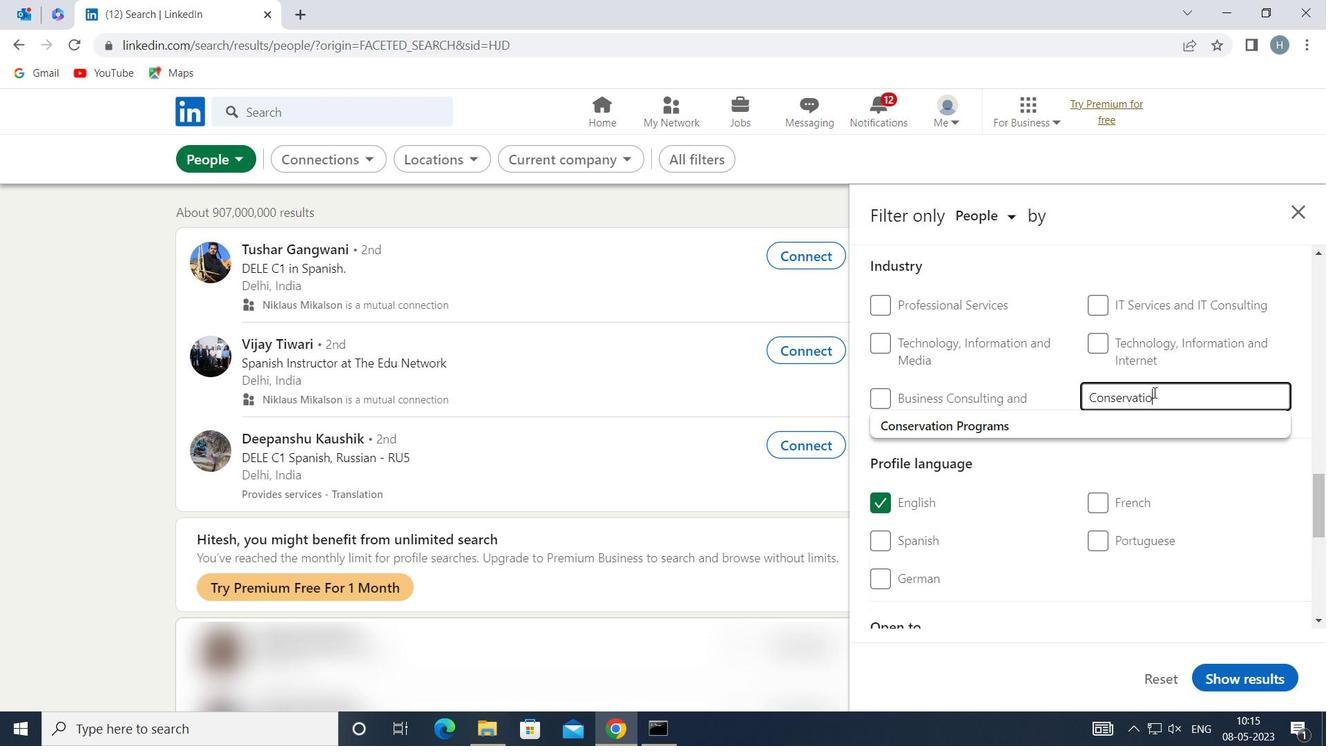 
Action: Mouse moved to (1083, 425)
Screenshot: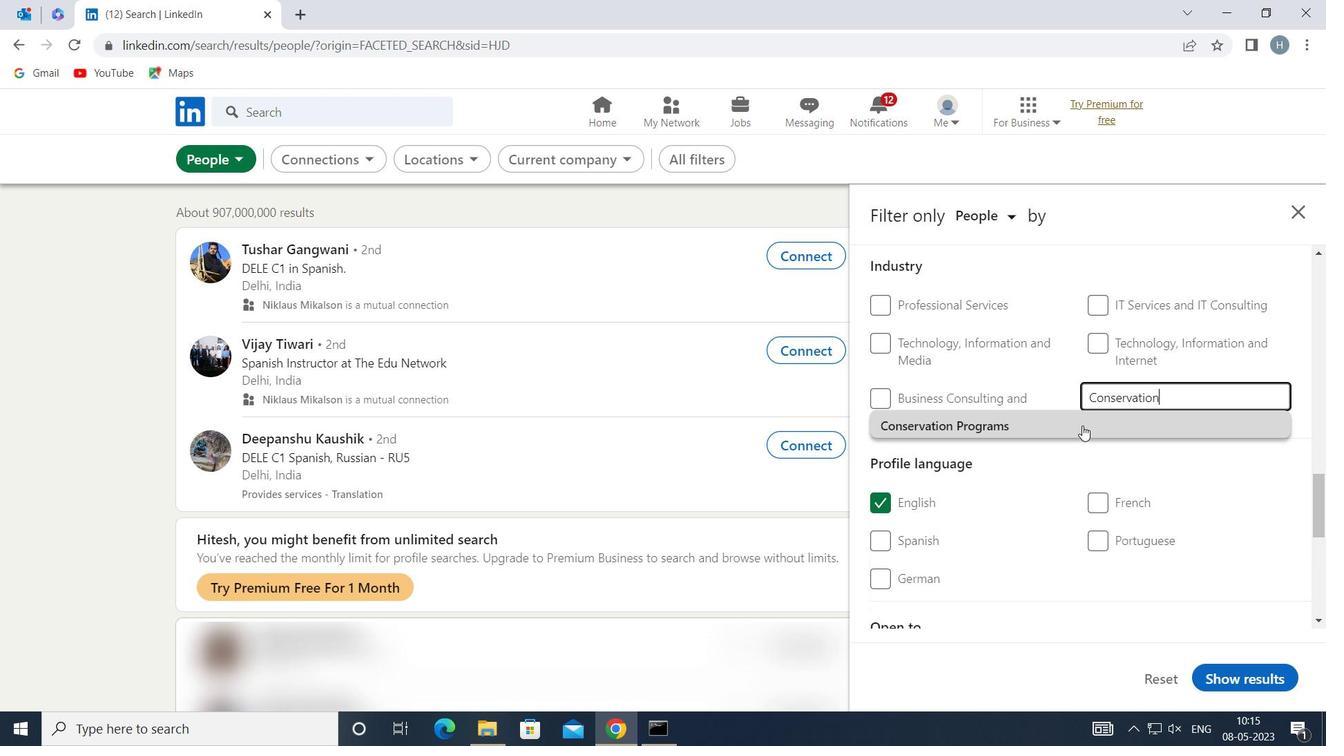
Action: Mouse pressed left at (1083, 425)
Screenshot: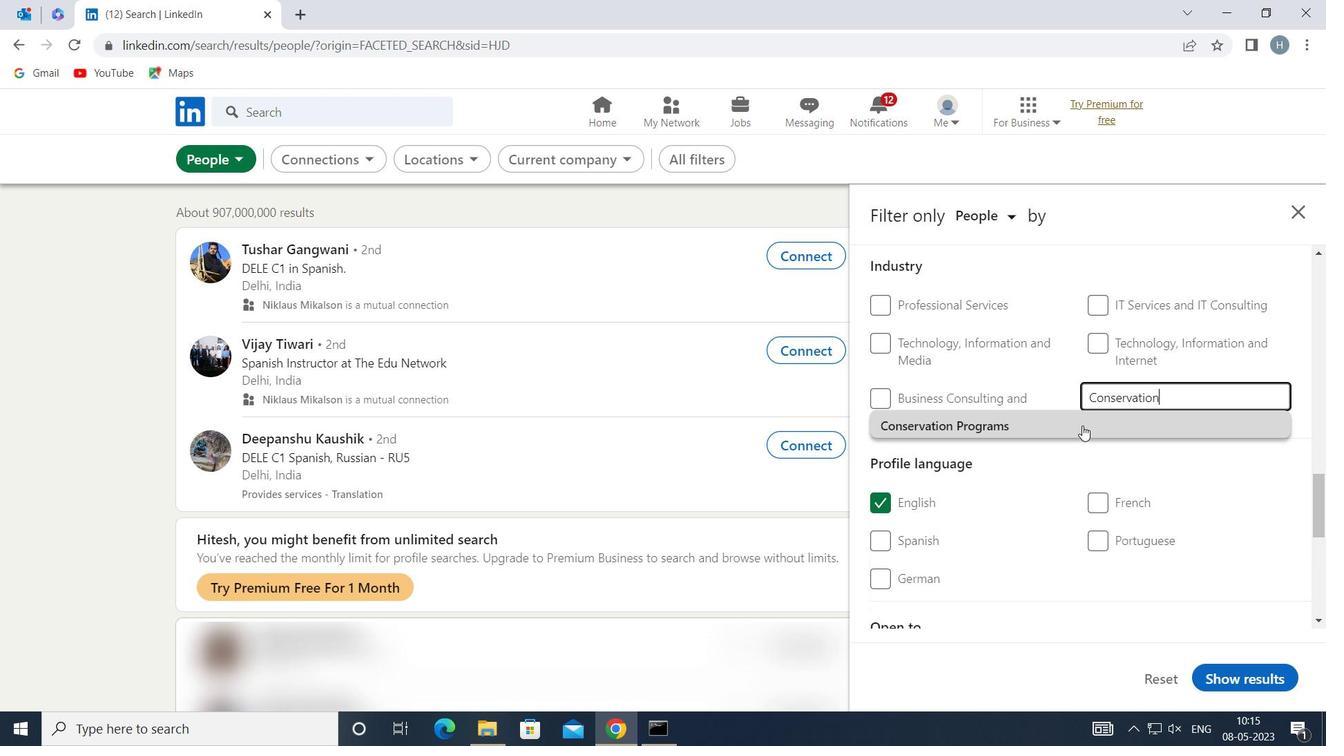 
Action: Mouse moved to (1063, 438)
Screenshot: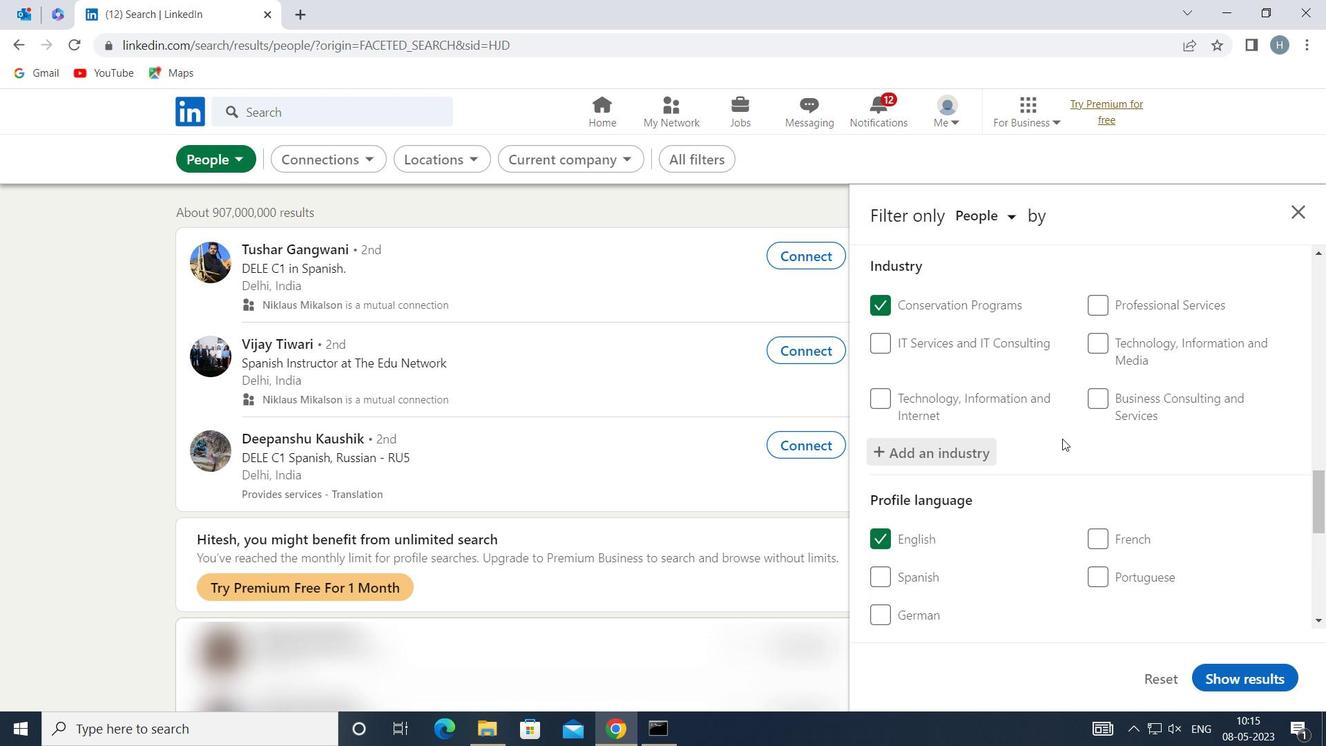
Action: Mouse scrolled (1063, 438) with delta (0, 0)
Screenshot: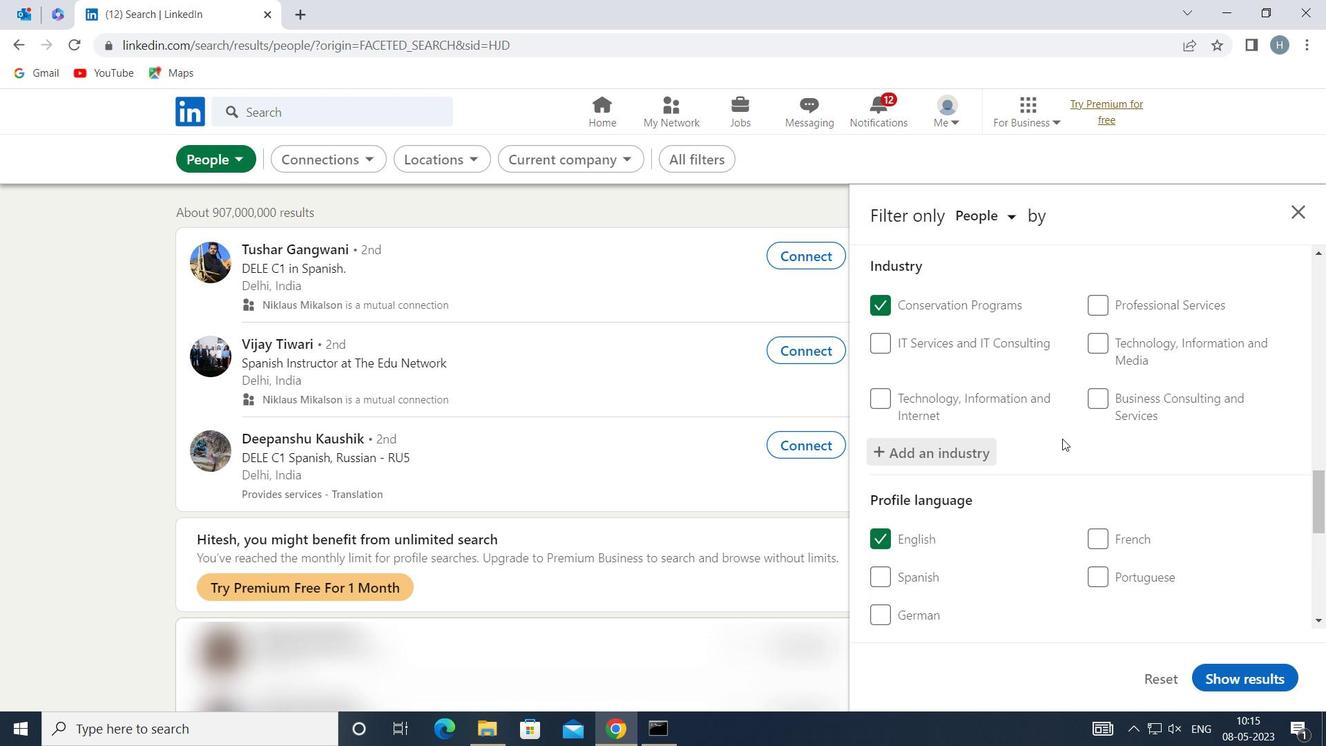 
Action: Mouse moved to (1059, 440)
Screenshot: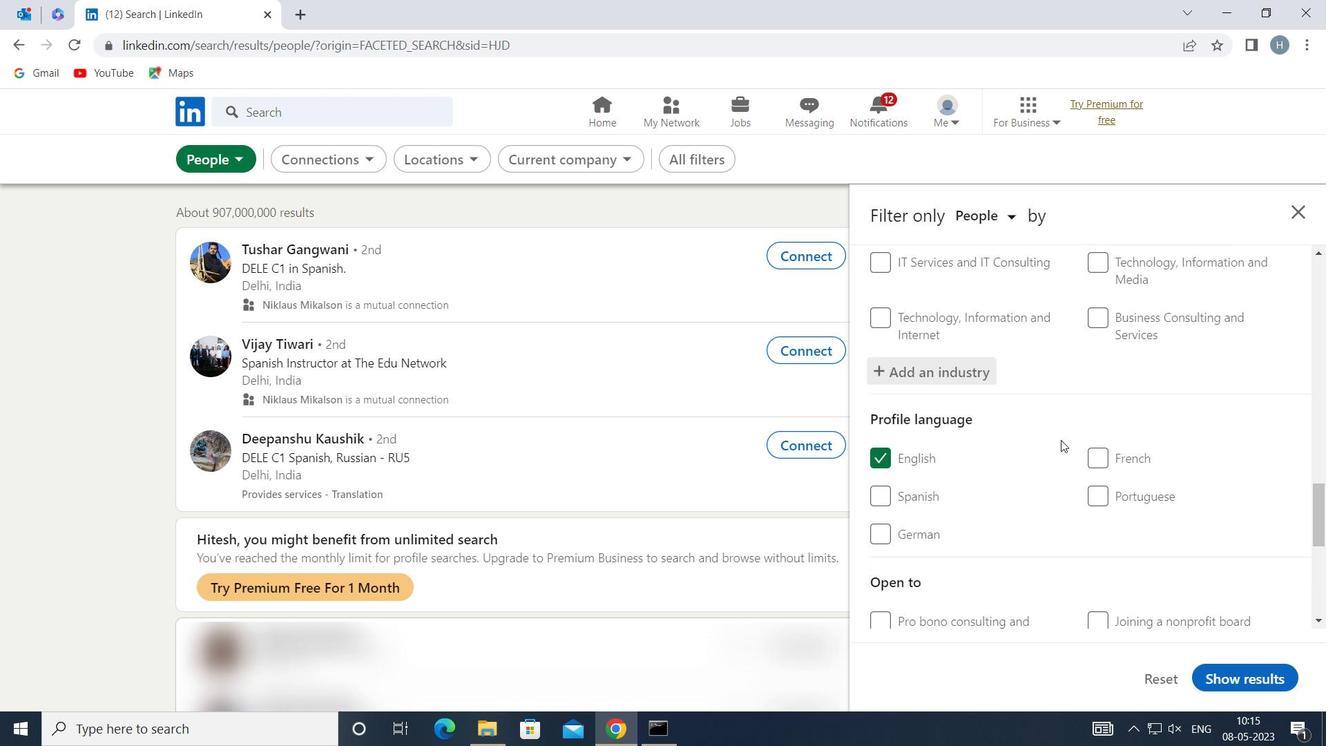 
Action: Mouse scrolled (1059, 440) with delta (0, 0)
Screenshot: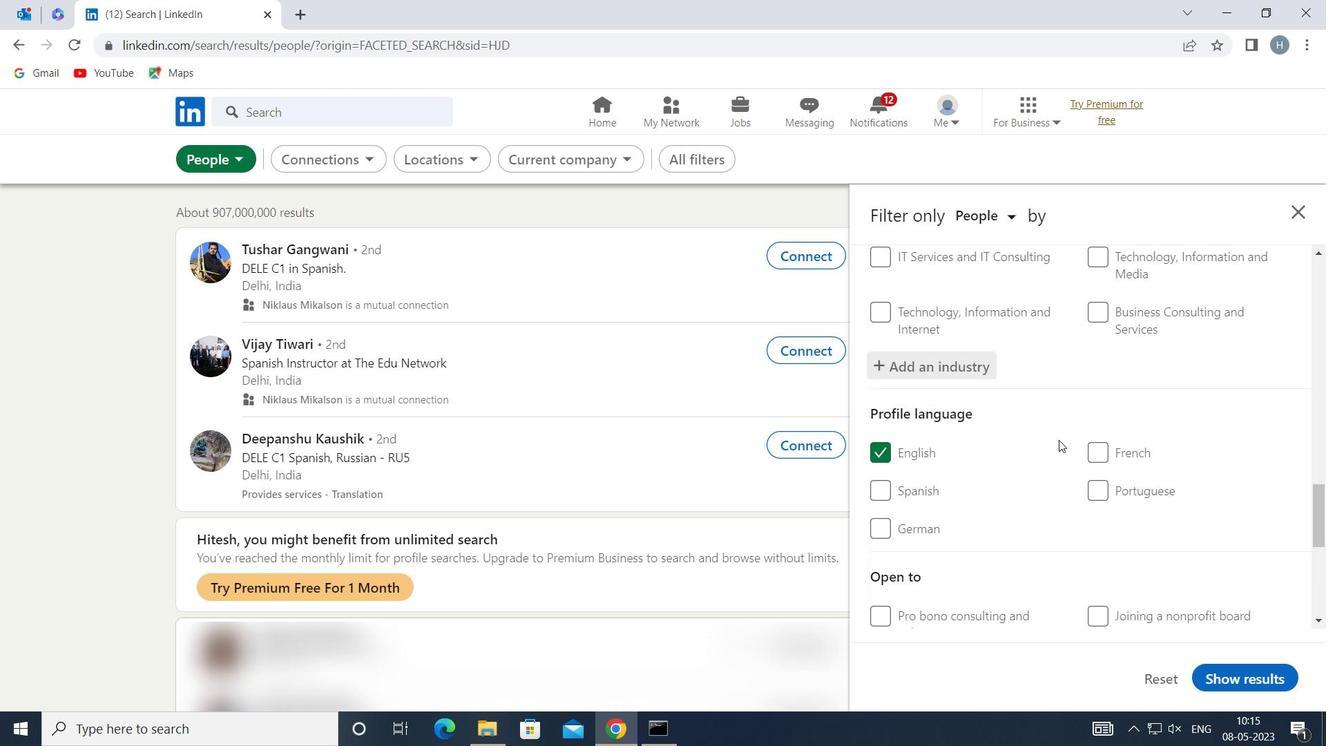 
Action: Mouse moved to (1059, 441)
Screenshot: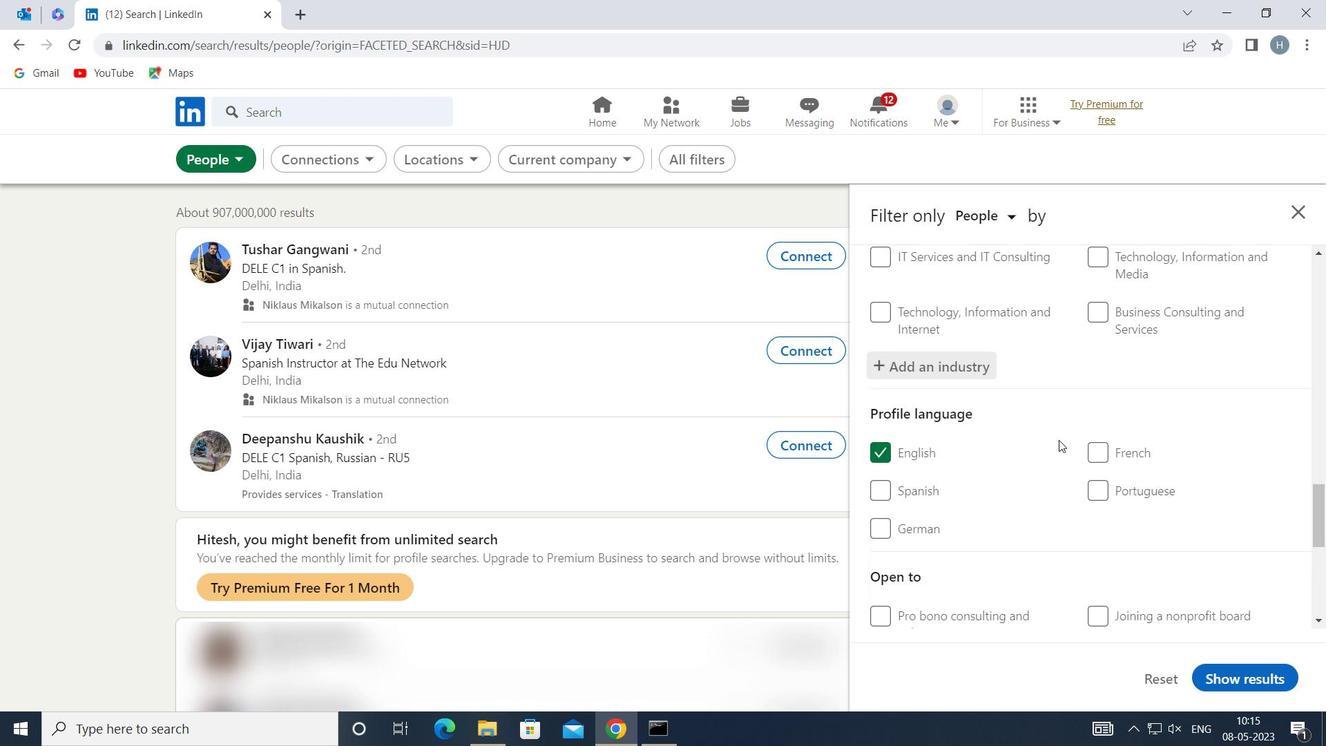 
Action: Mouse scrolled (1059, 440) with delta (0, 0)
Screenshot: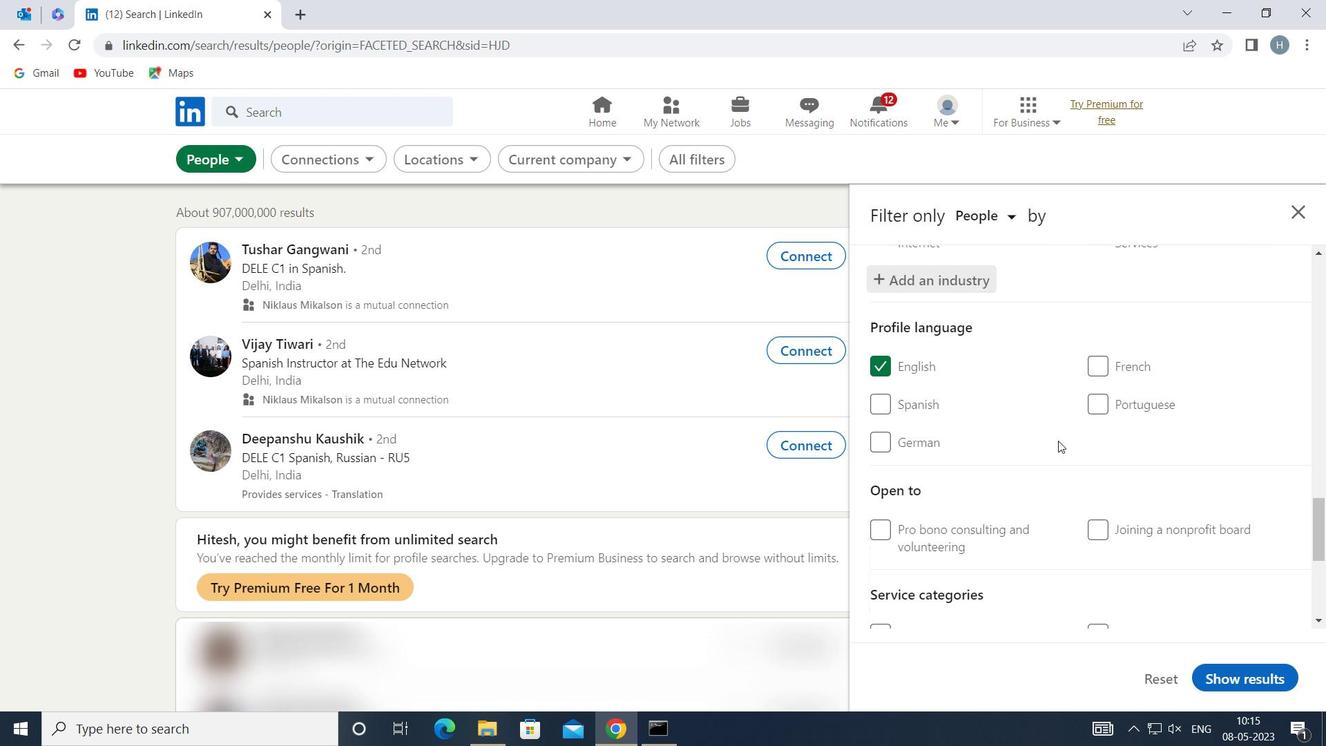 
Action: Mouse scrolled (1059, 440) with delta (0, 0)
Screenshot: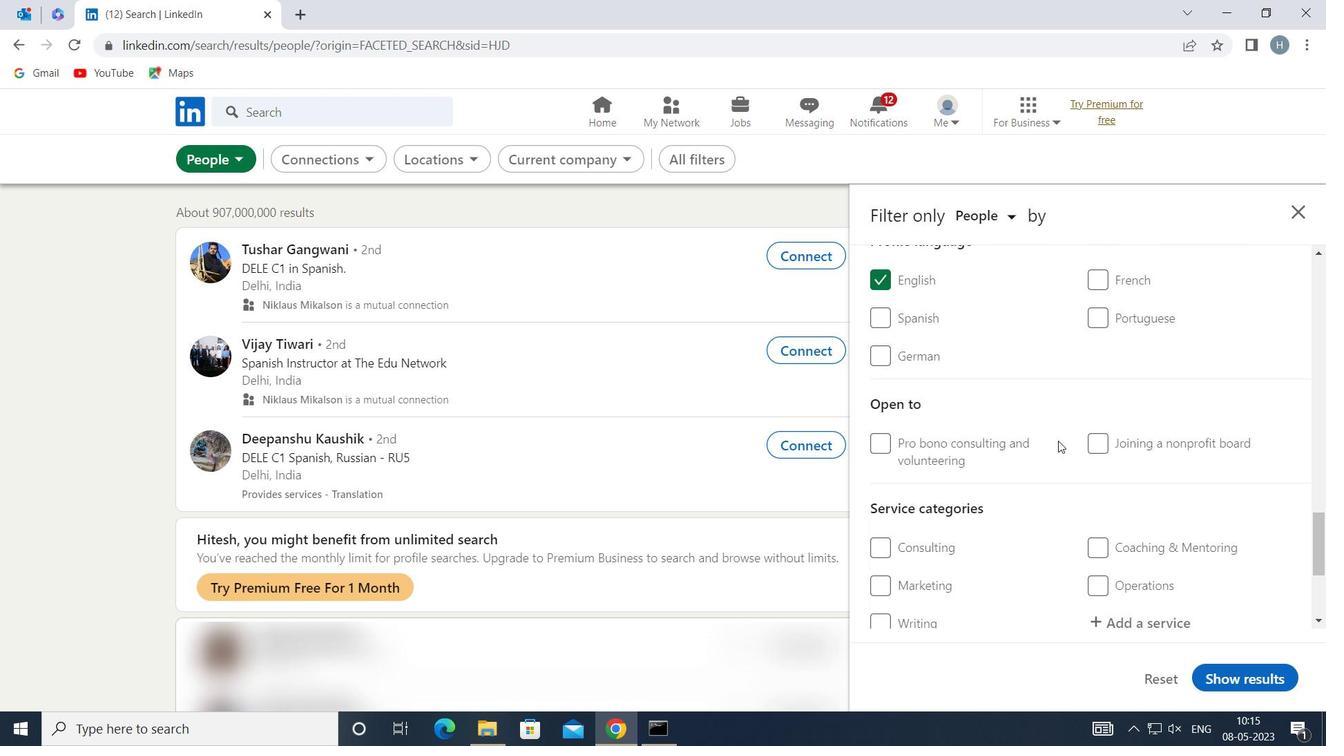 
Action: Mouse scrolled (1059, 440) with delta (0, 0)
Screenshot: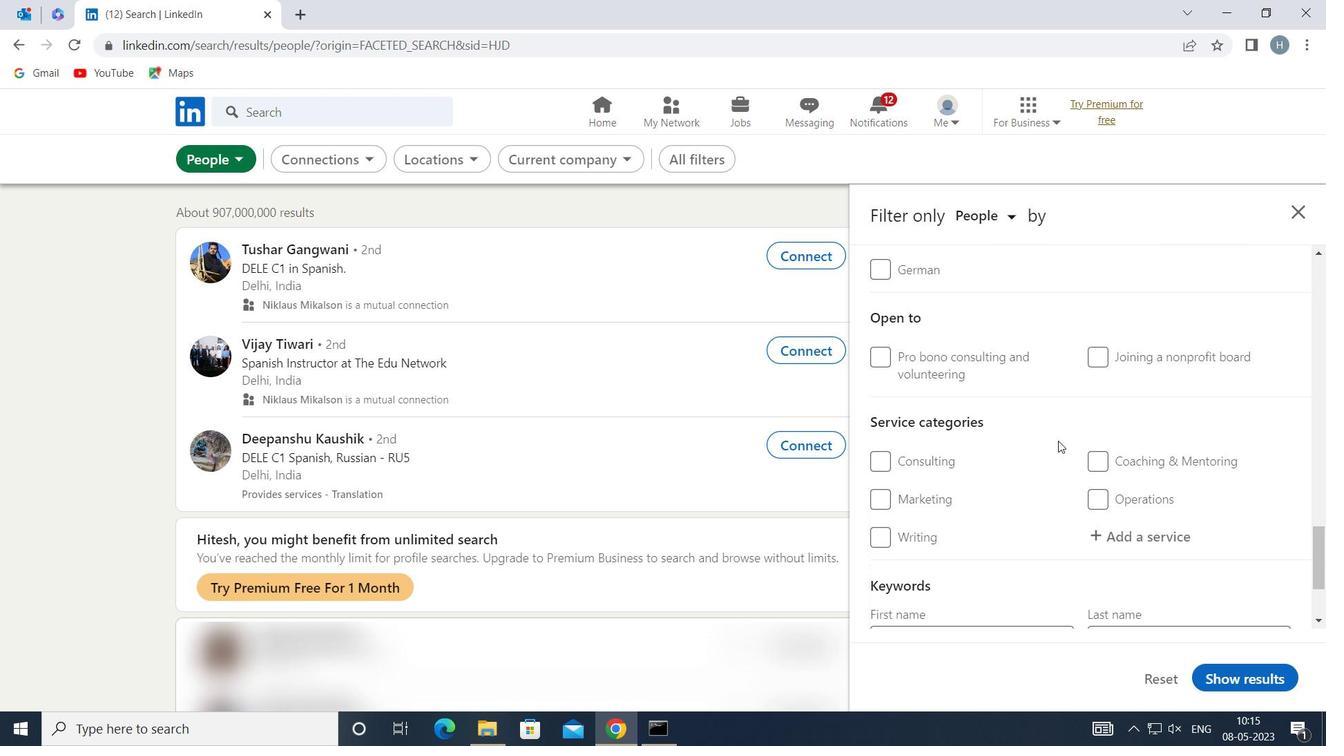 
Action: Mouse moved to (1142, 449)
Screenshot: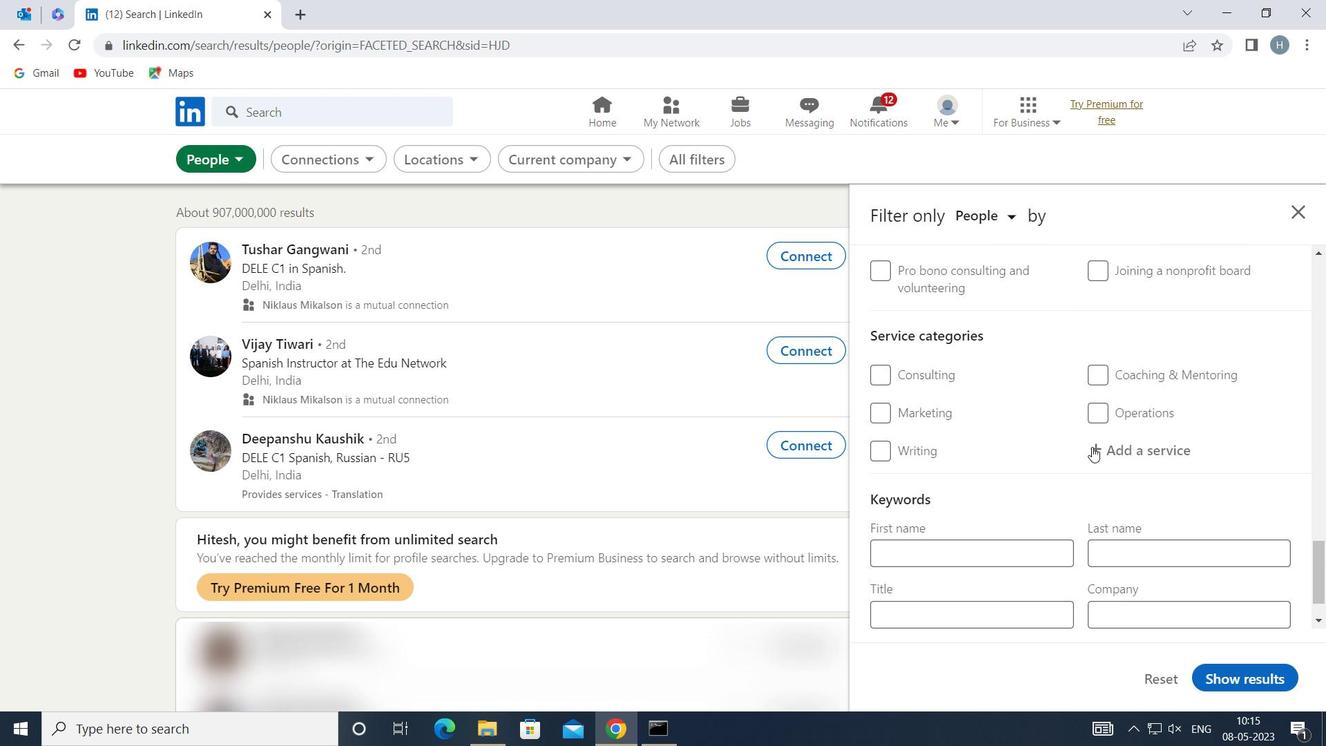 
Action: Mouse pressed left at (1142, 449)
Screenshot: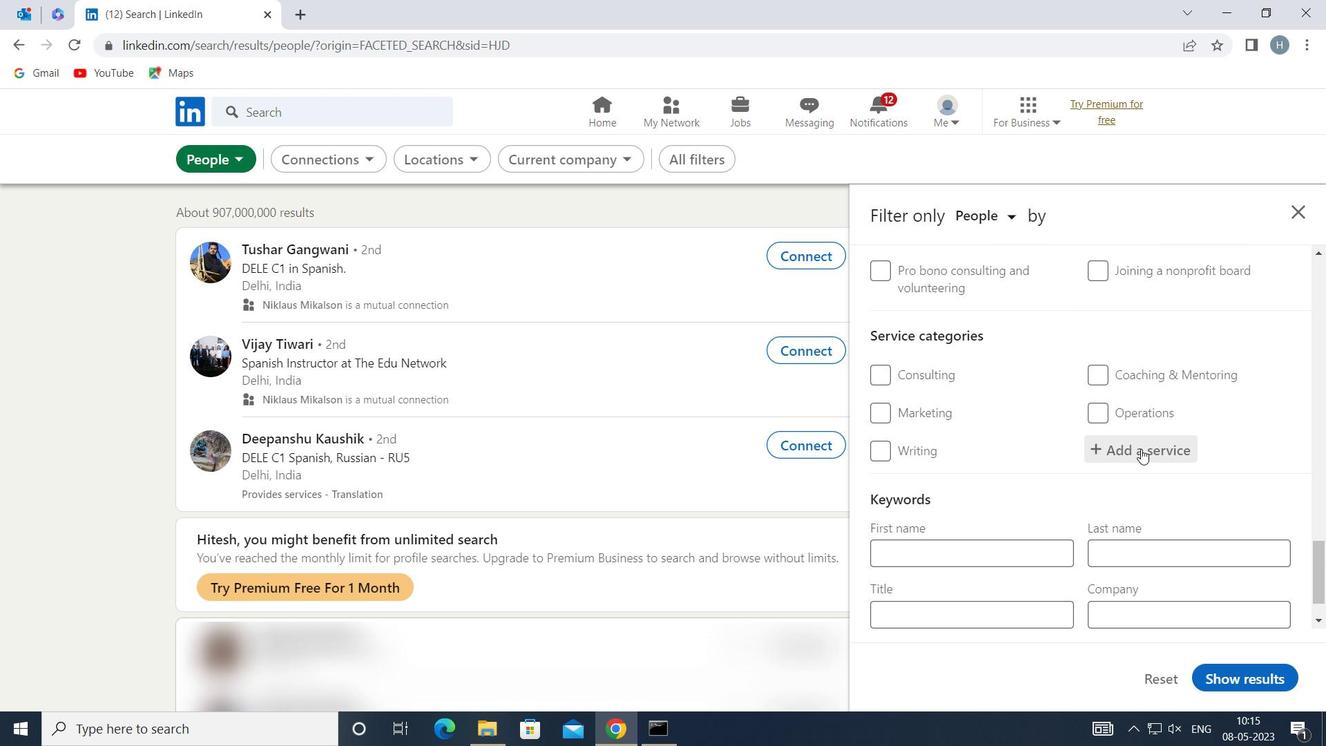 
Action: Key pressed <Key.shift>CATERING<Key.shift>CG<Key.backspace>HANGE
Screenshot: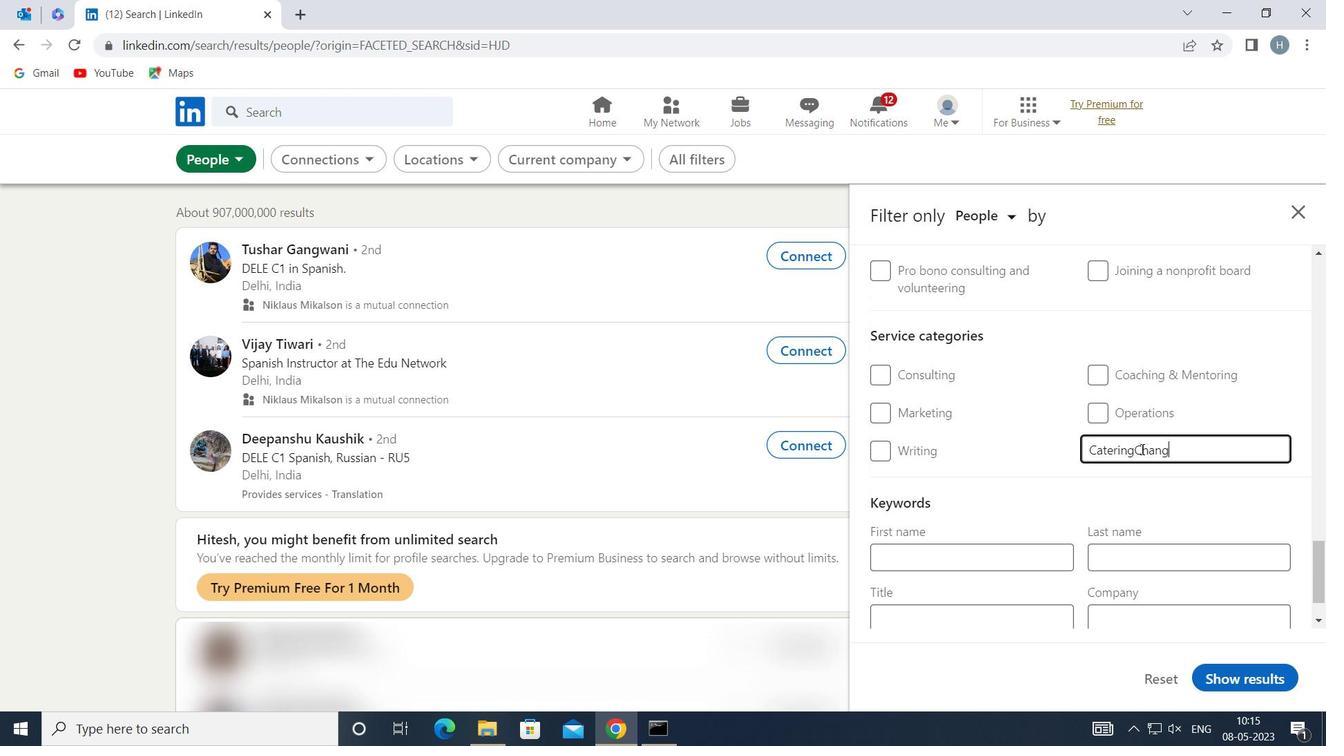 
Action: Mouse moved to (1127, 458)
Screenshot: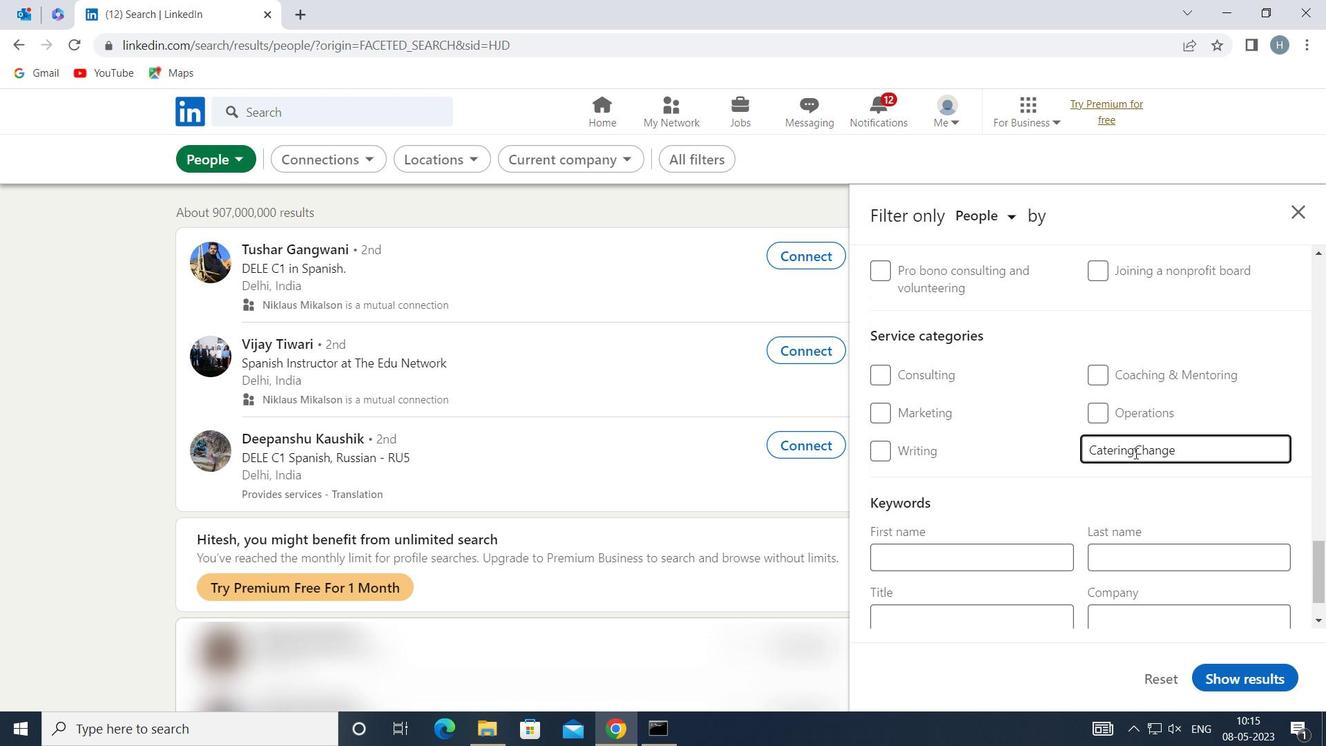 
Action: Mouse scrolled (1127, 457) with delta (0, 0)
Screenshot: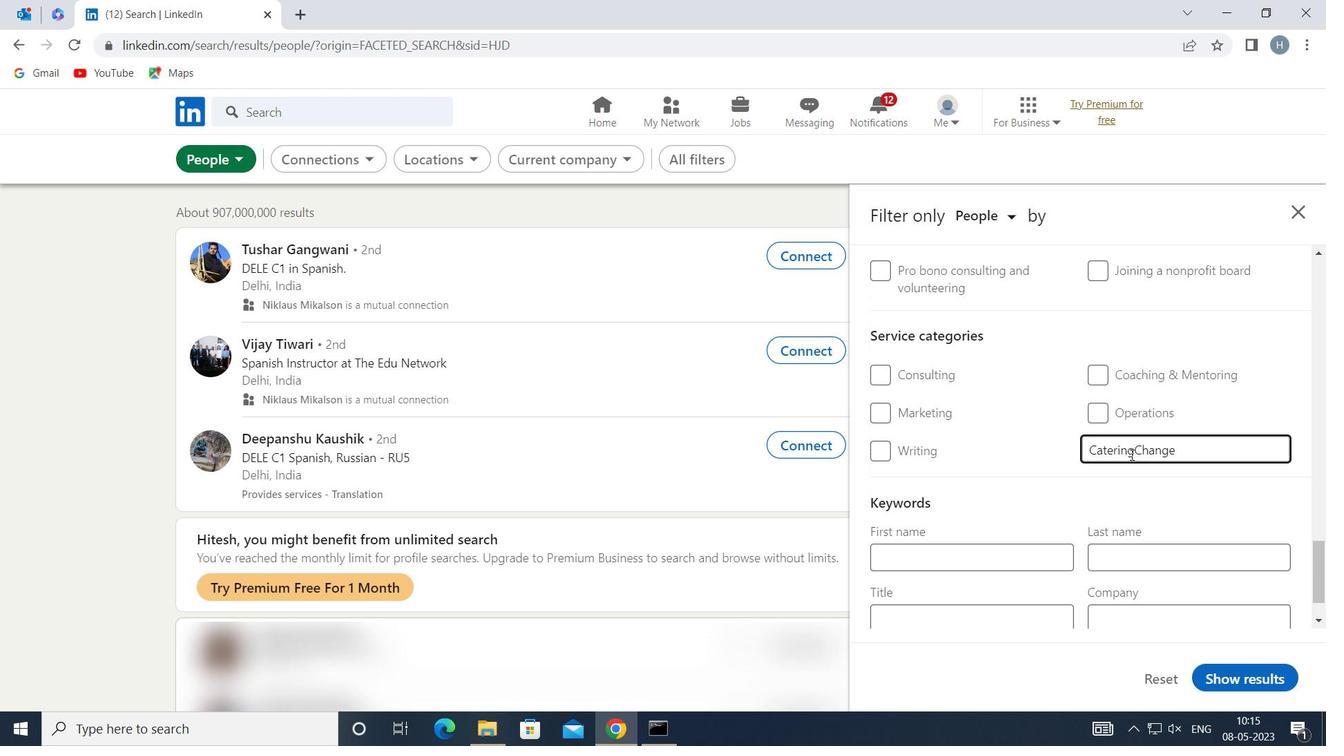 
Action: Mouse moved to (1127, 458)
Screenshot: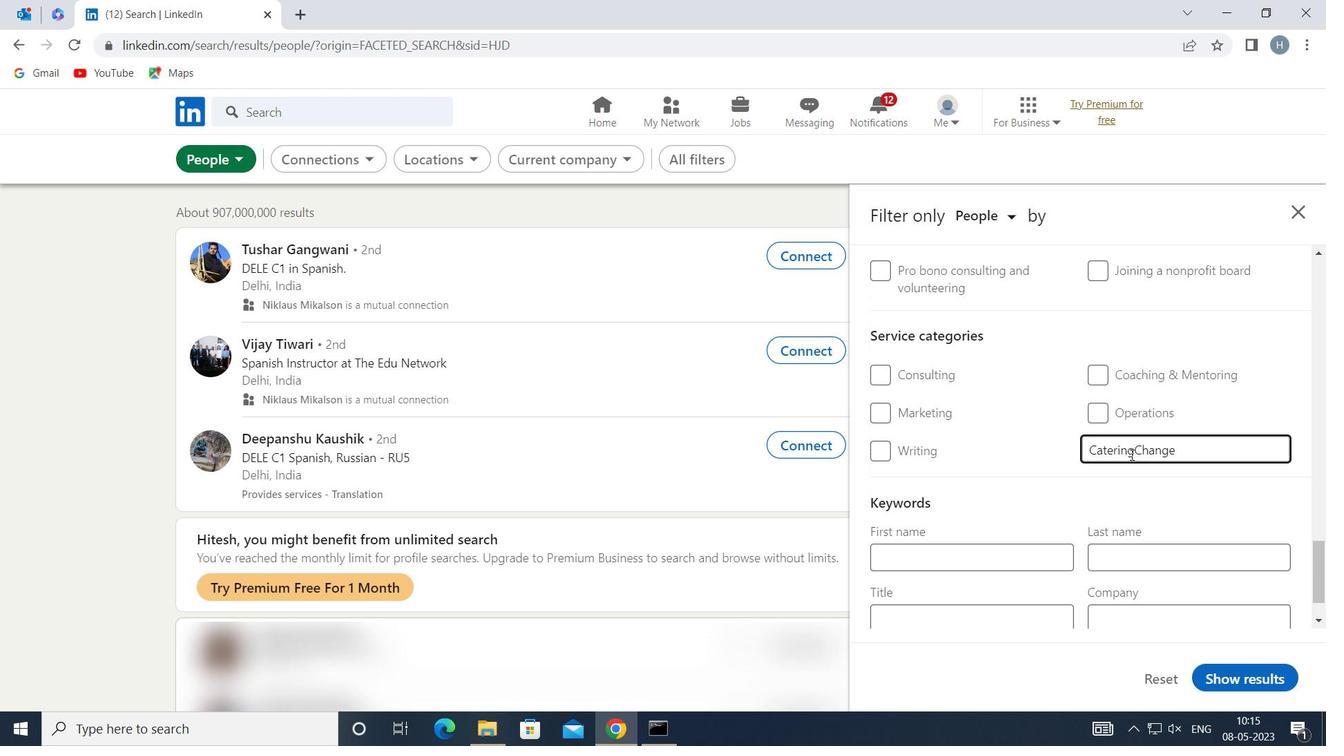 
Action: Mouse scrolled (1127, 458) with delta (0, 0)
Screenshot: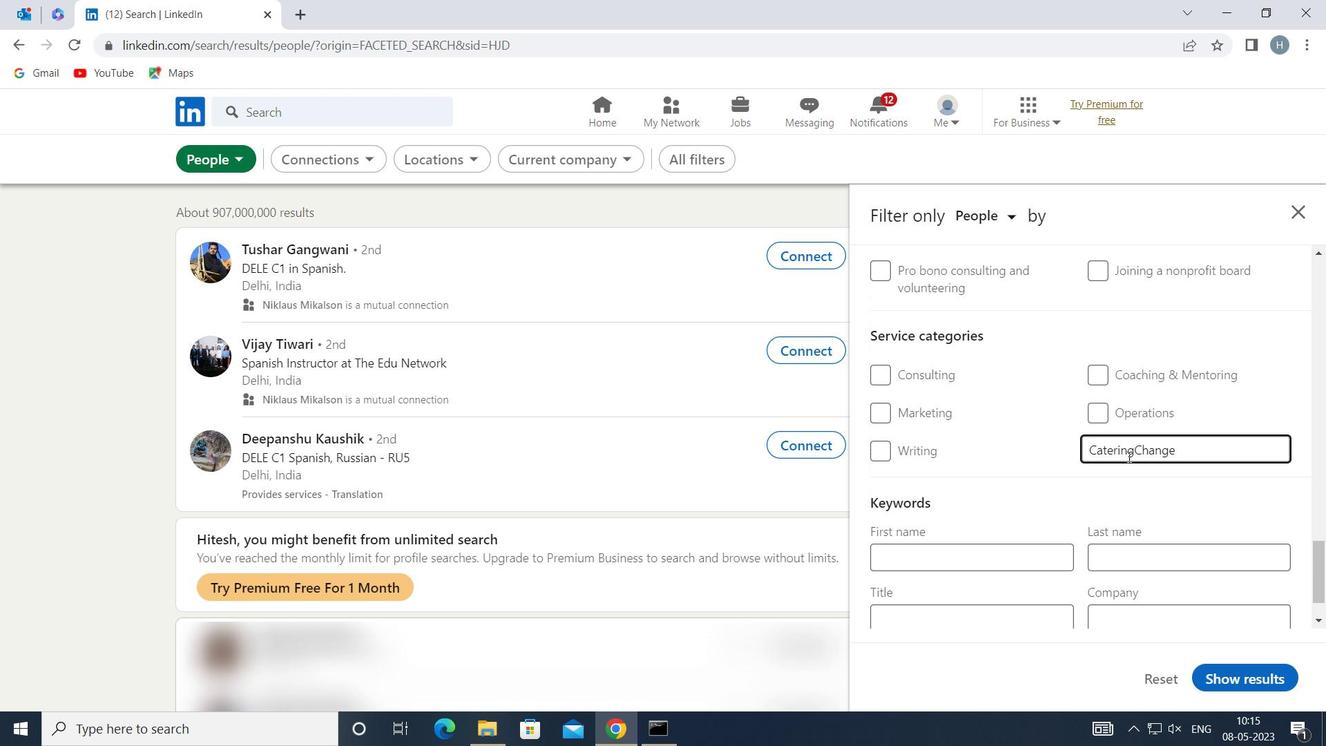 
Action: Mouse moved to (1127, 459)
Screenshot: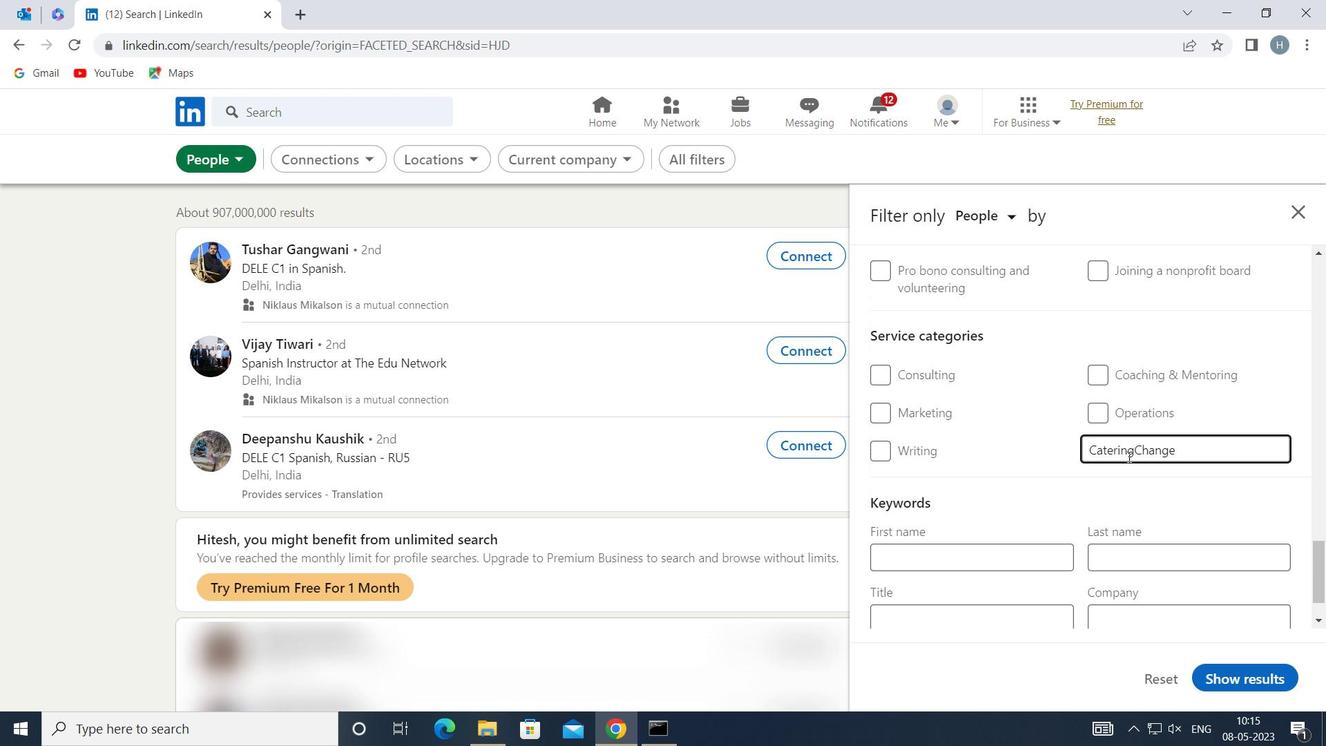 
Action: Mouse scrolled (1127, 458) with delta (0, 0)
Screenshot: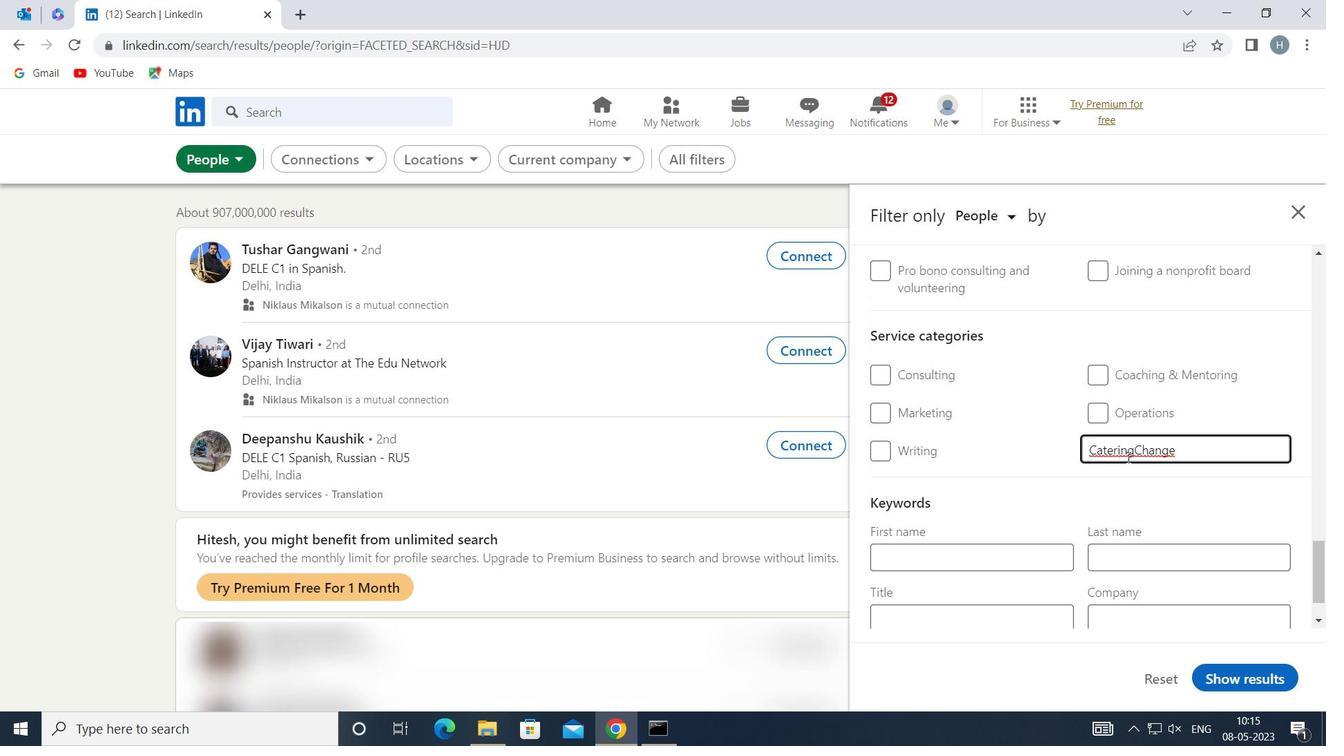 
Action: Mouse moved to (1079, 417)
Screenshot: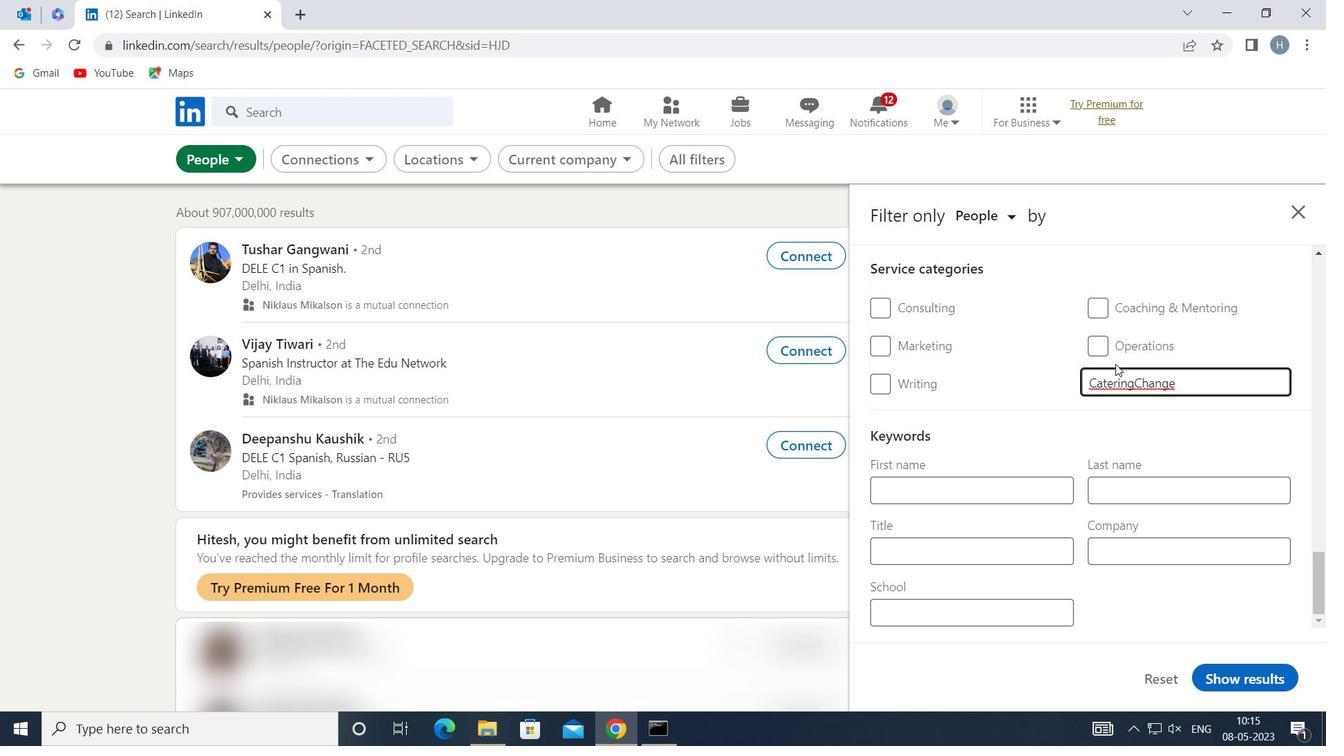 
Action: Mouse pressed left at (1079, 417)
Screenshot: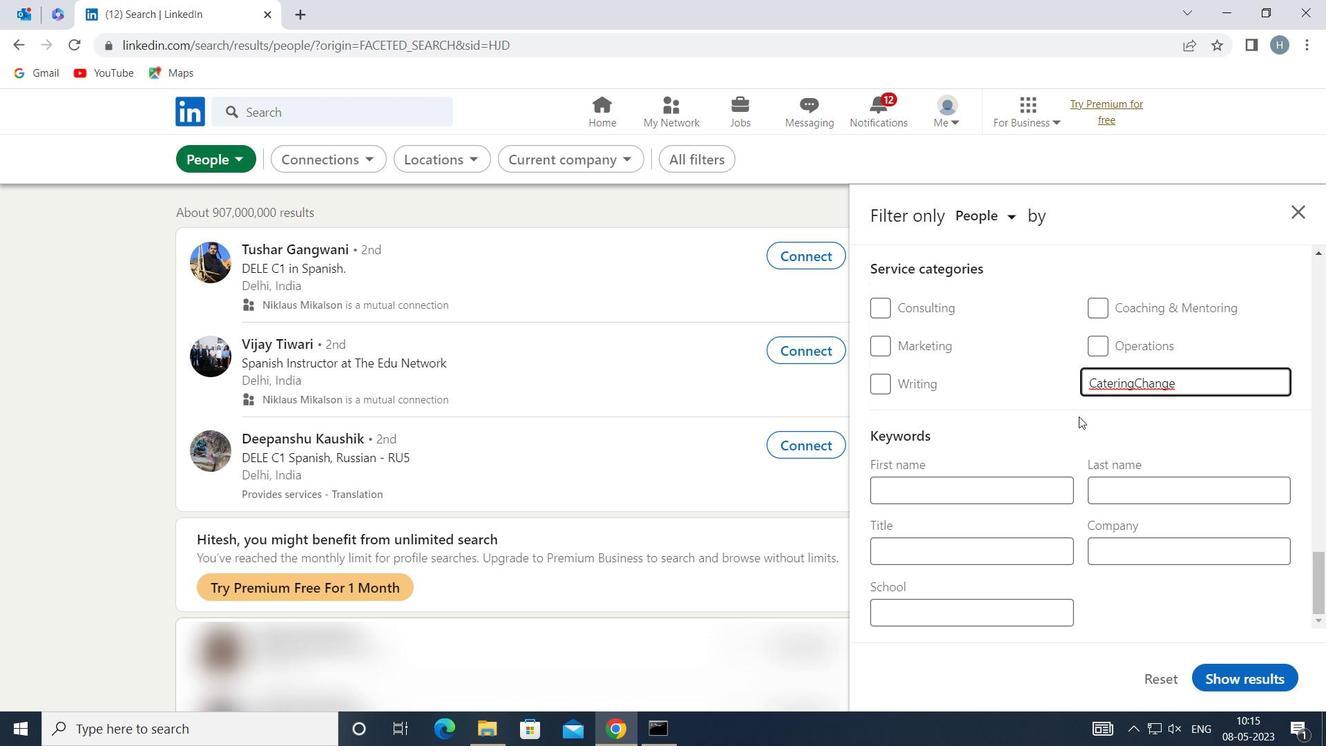 
Action: Mouse moved to (1041, 430)
Screenshot: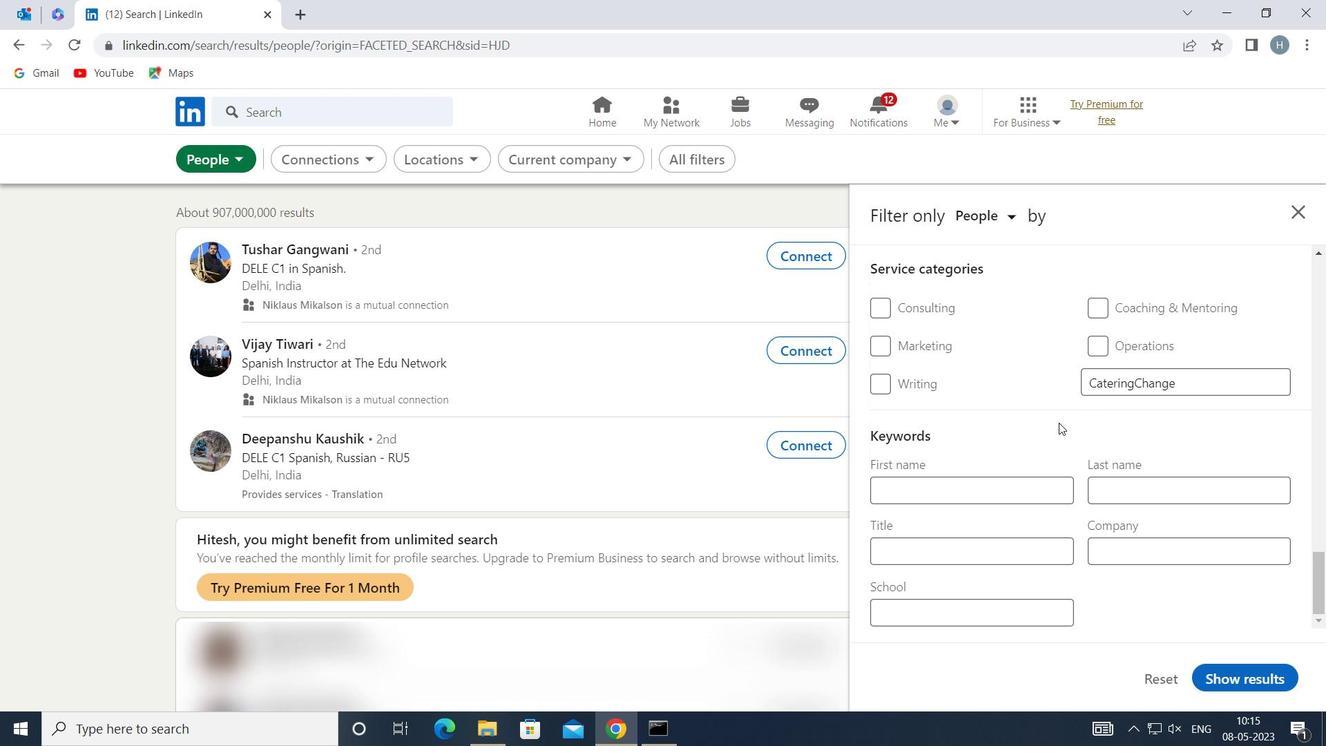
Action: Mouse scrolled (1041, 429) with delta (0, 0)
Screenshot: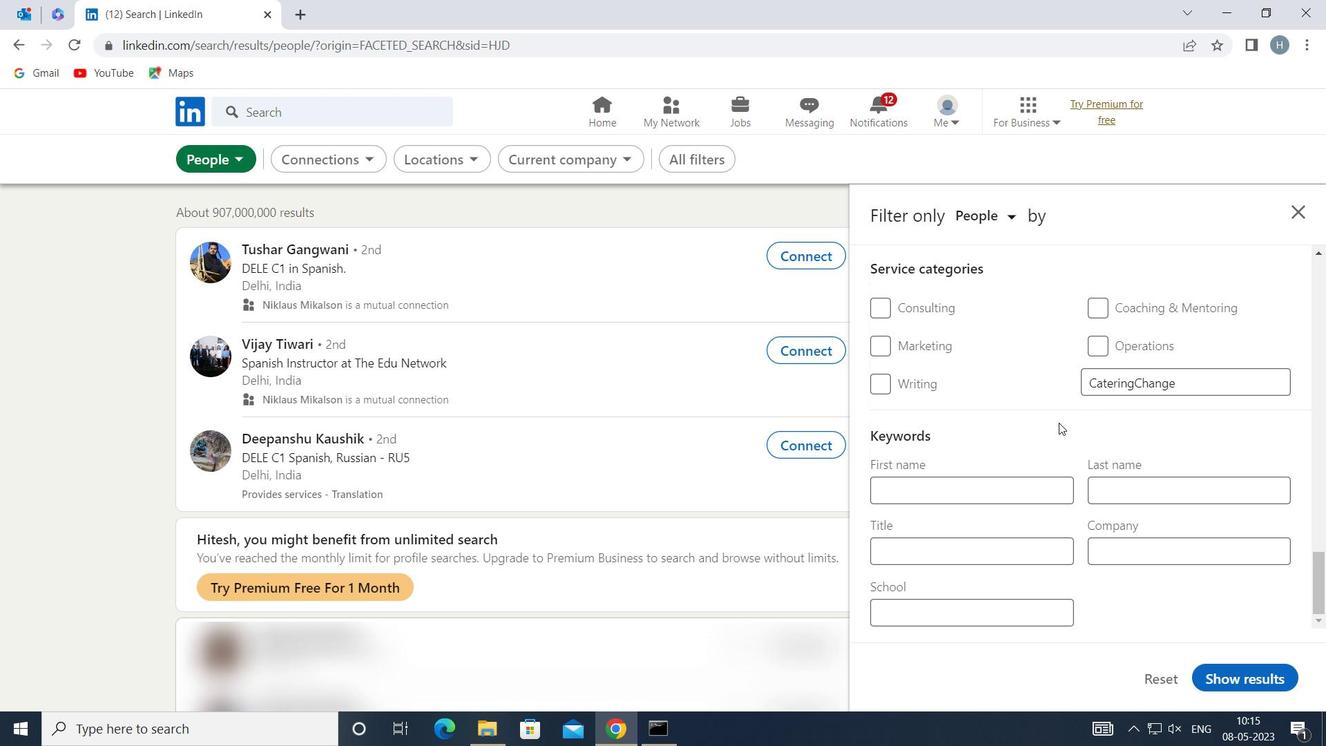 
Action: Mouse moved to (1039, 431)
Screenshot: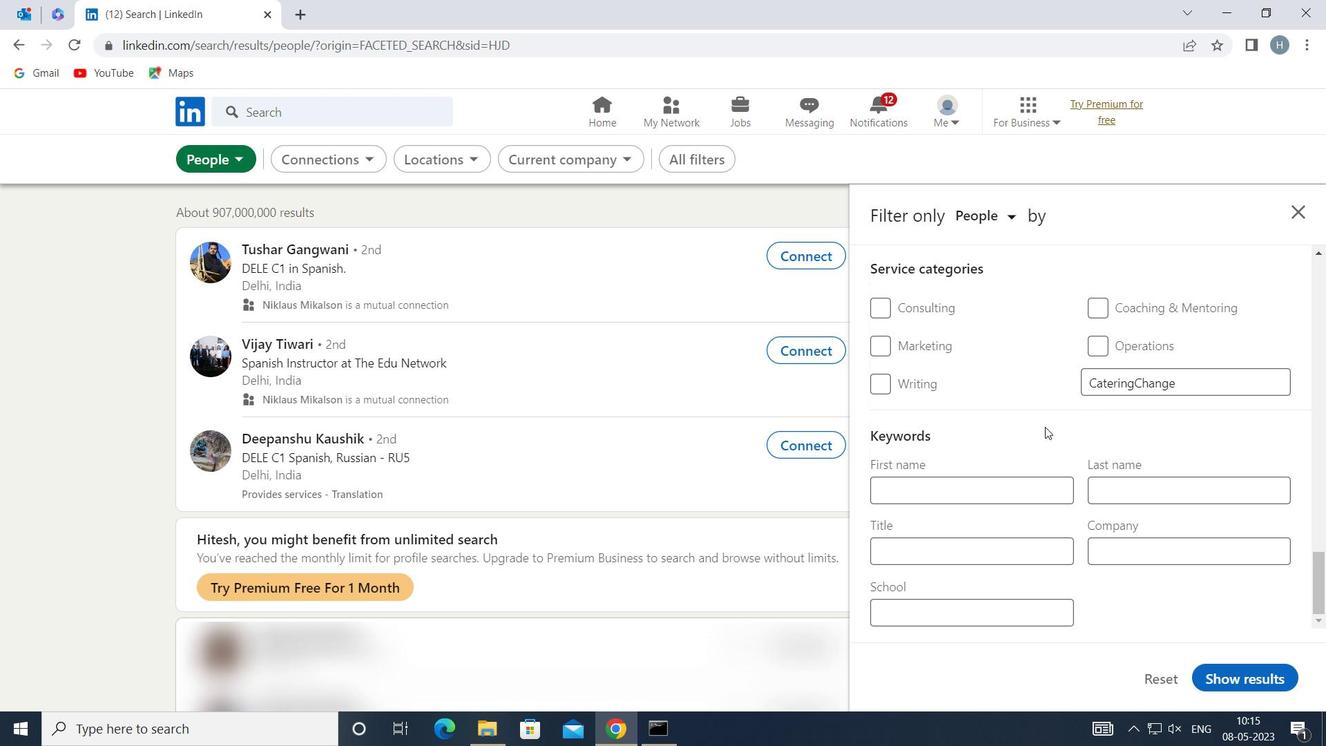 
Action: Mouse scrolled (1039, 430) with delta (0, 0)
Screenshot: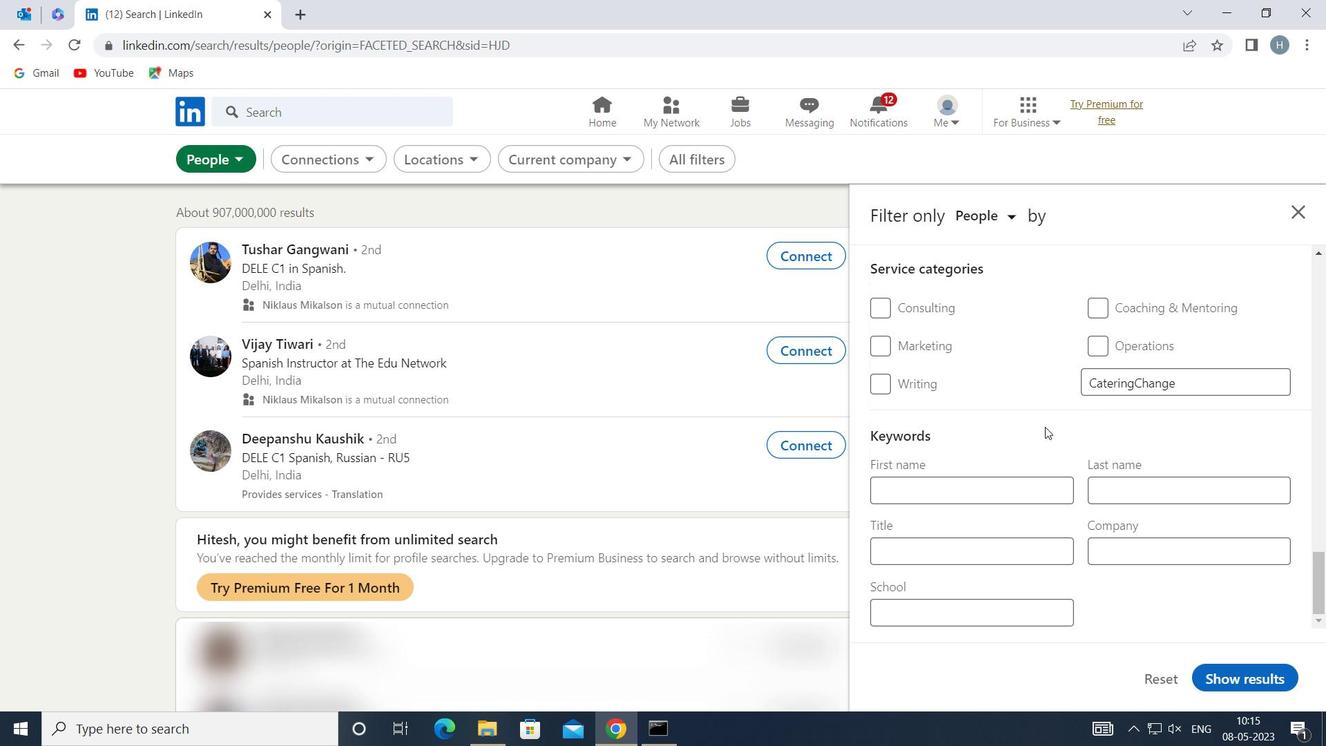 
Action: Mouse moved to (970, 547)
Screenshot: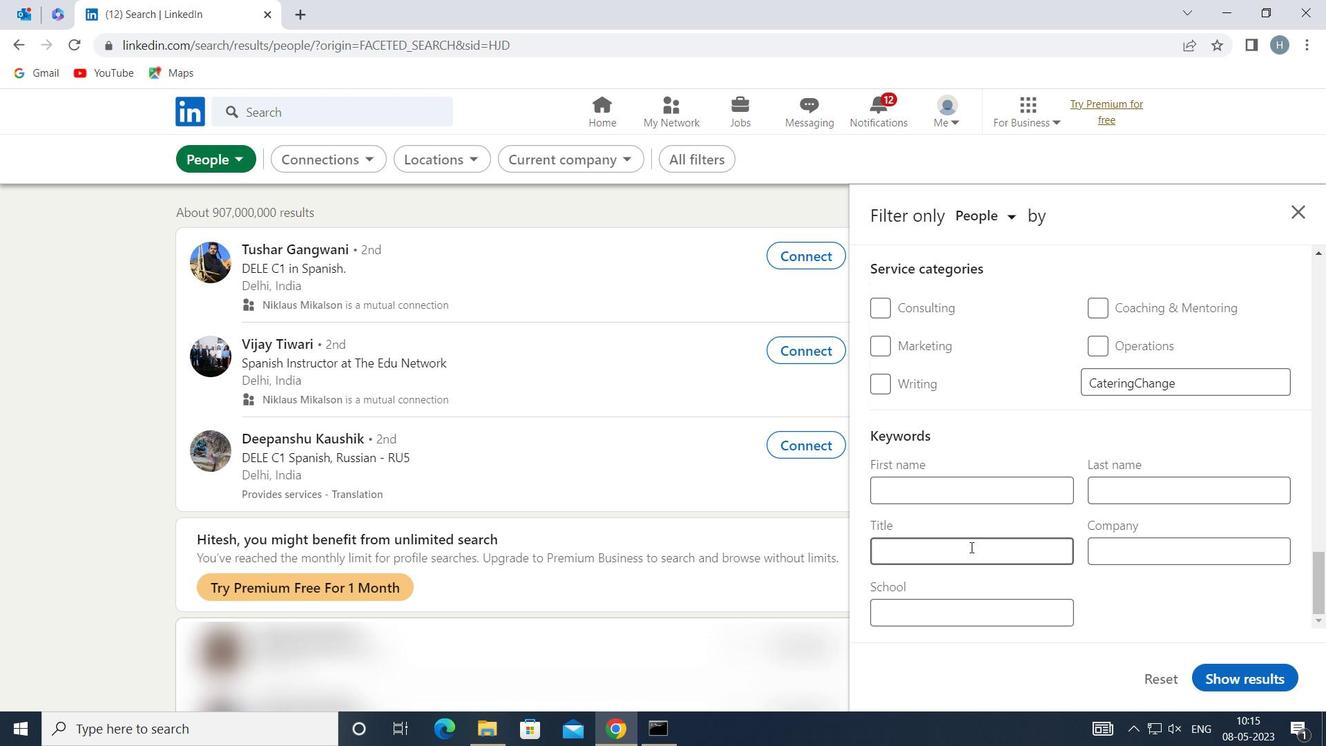 
Action: Mouse pressed left at (970, 547)
Screenshot: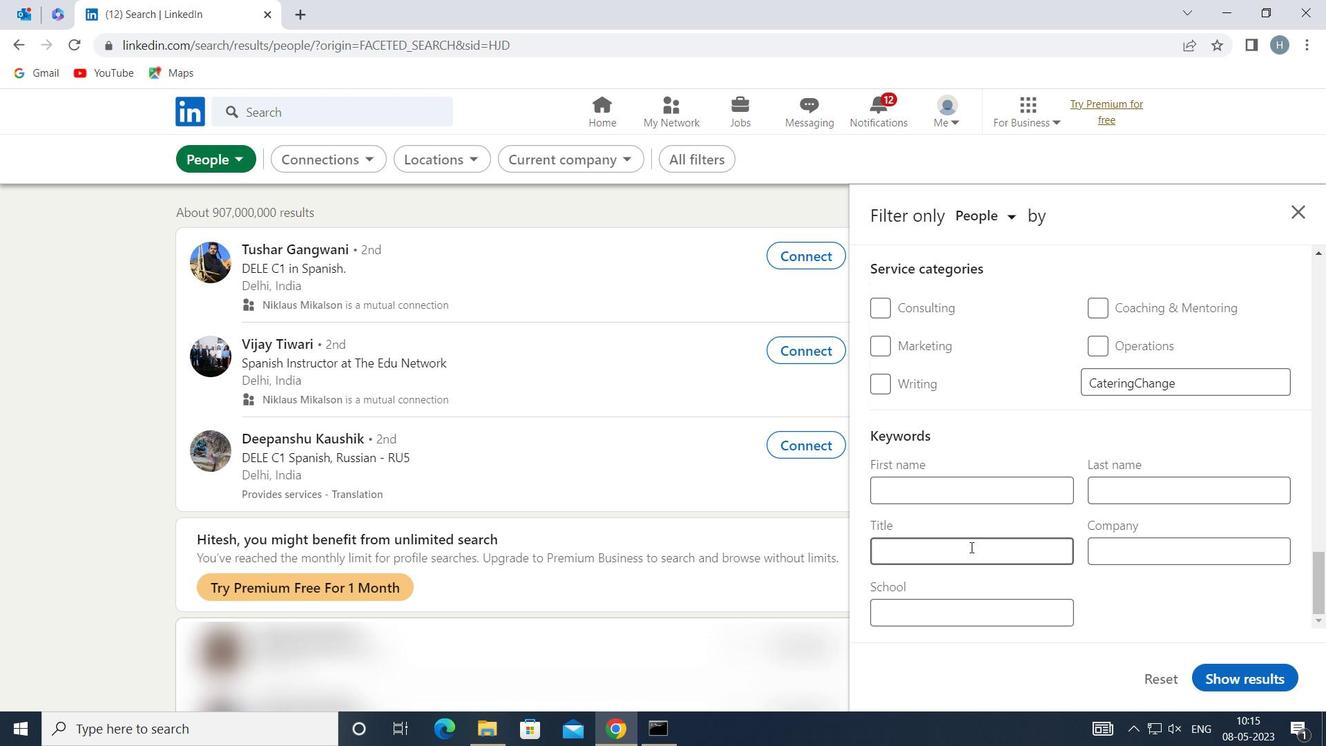 
Action: Mouse moved to (970, 547)
Screenshot: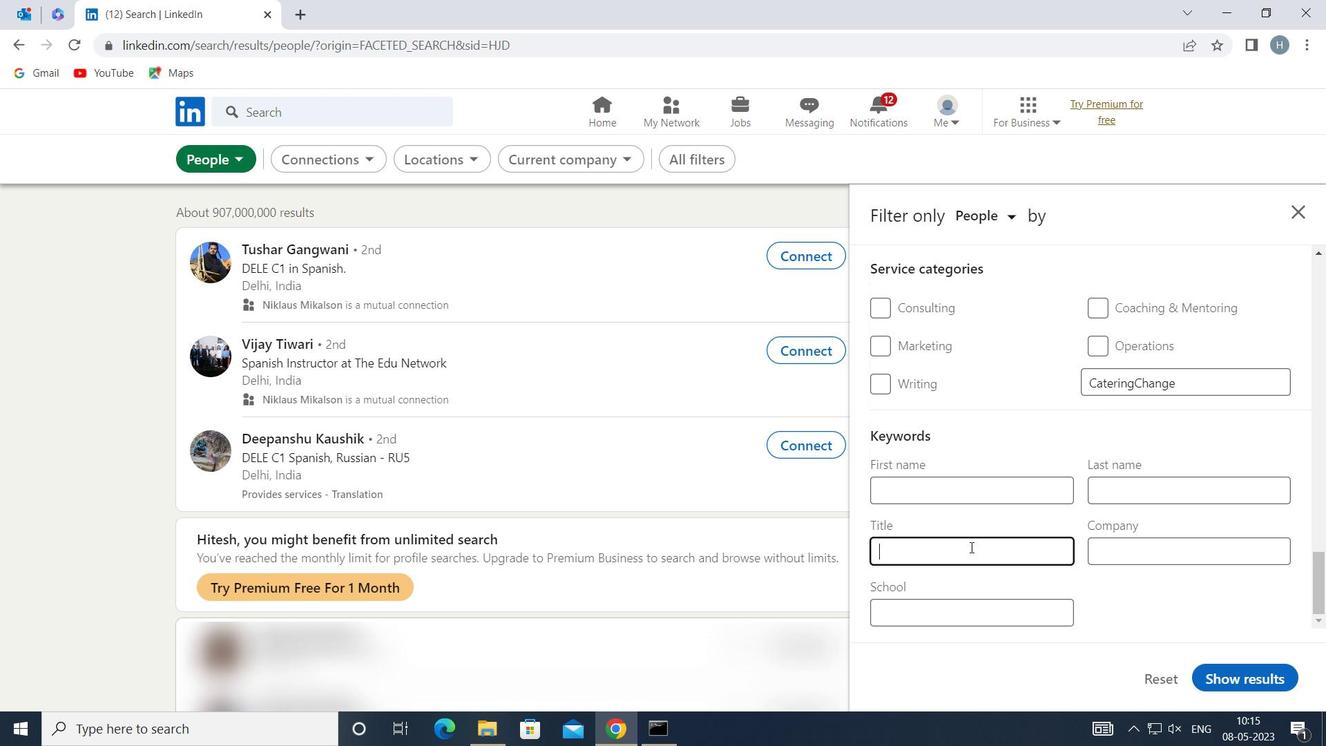 
Action: Key pressed <Key.shift><Key.shift><Key.shift><Key.shift>BUILDING<Key.space><Key.shift><Key.shift>INSPECTO
Screenshot: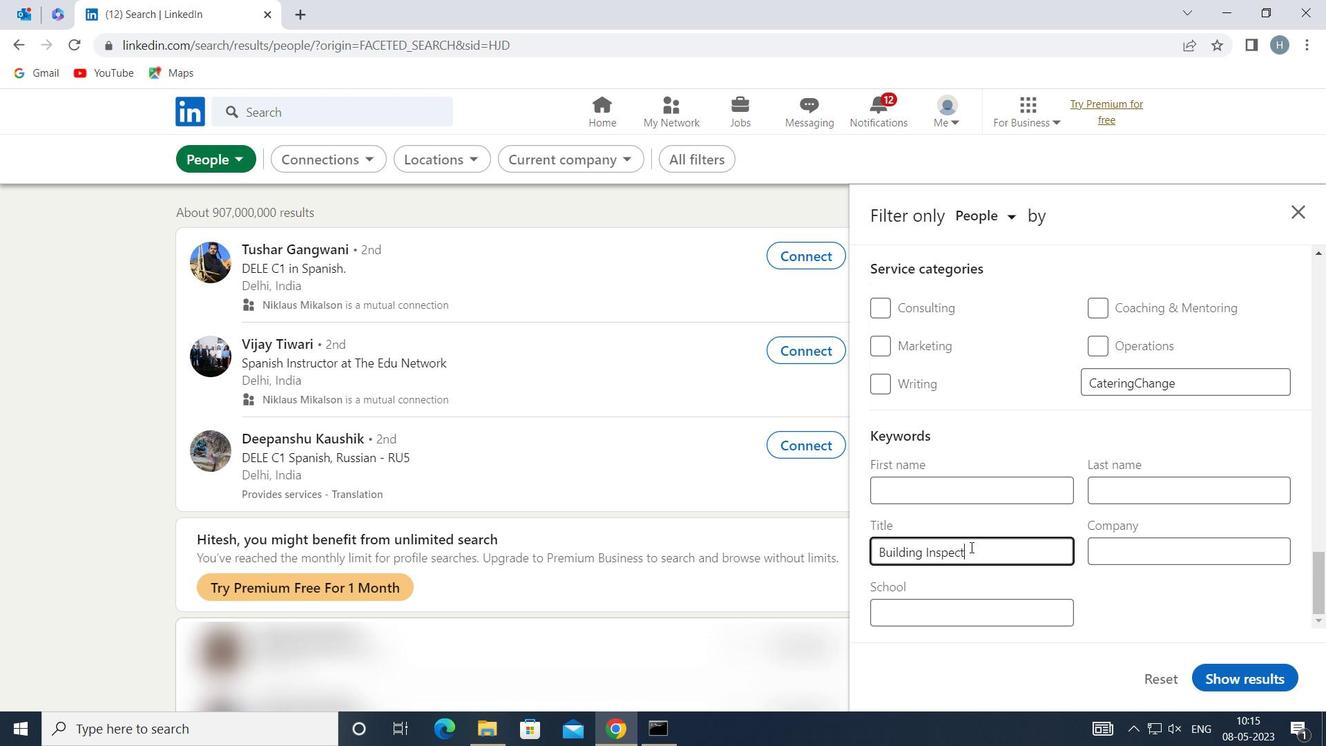 
Action: Mouse moved to (1000, 541)
Screenshot: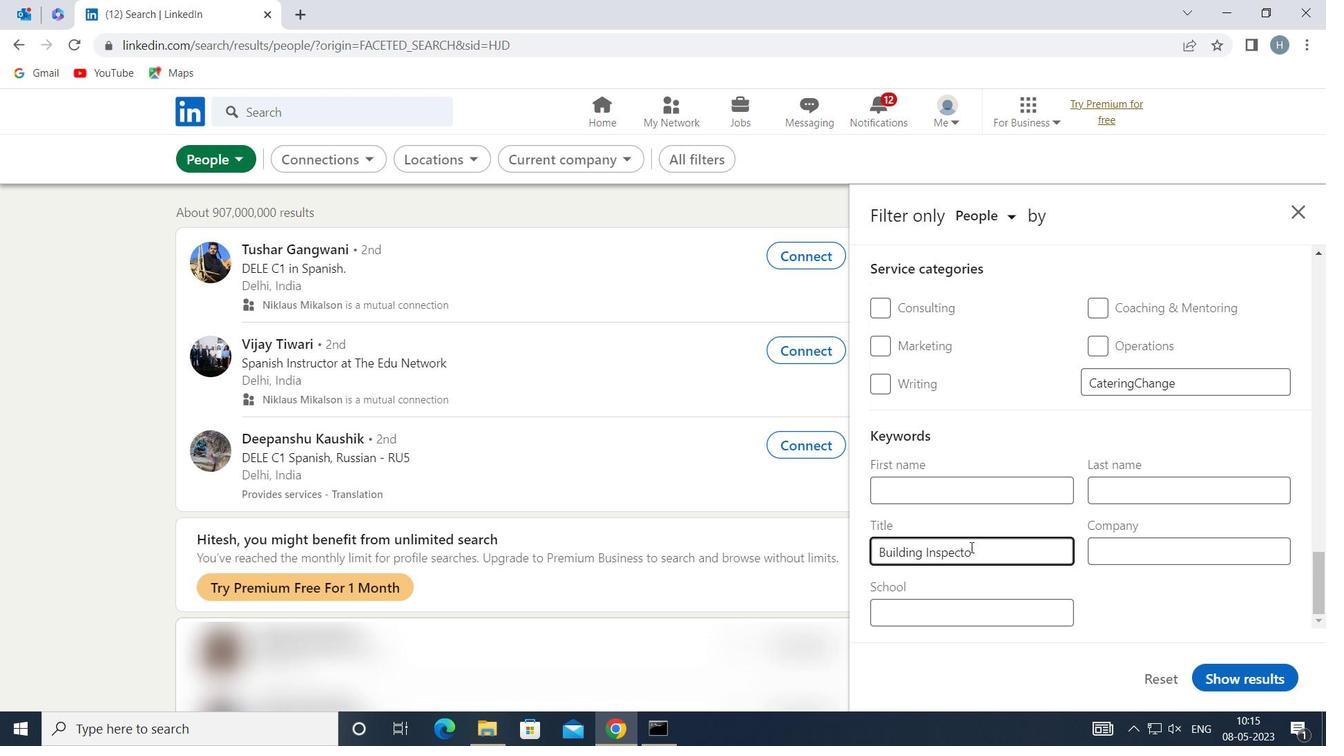 
Action: Key pressed R
Screenshot: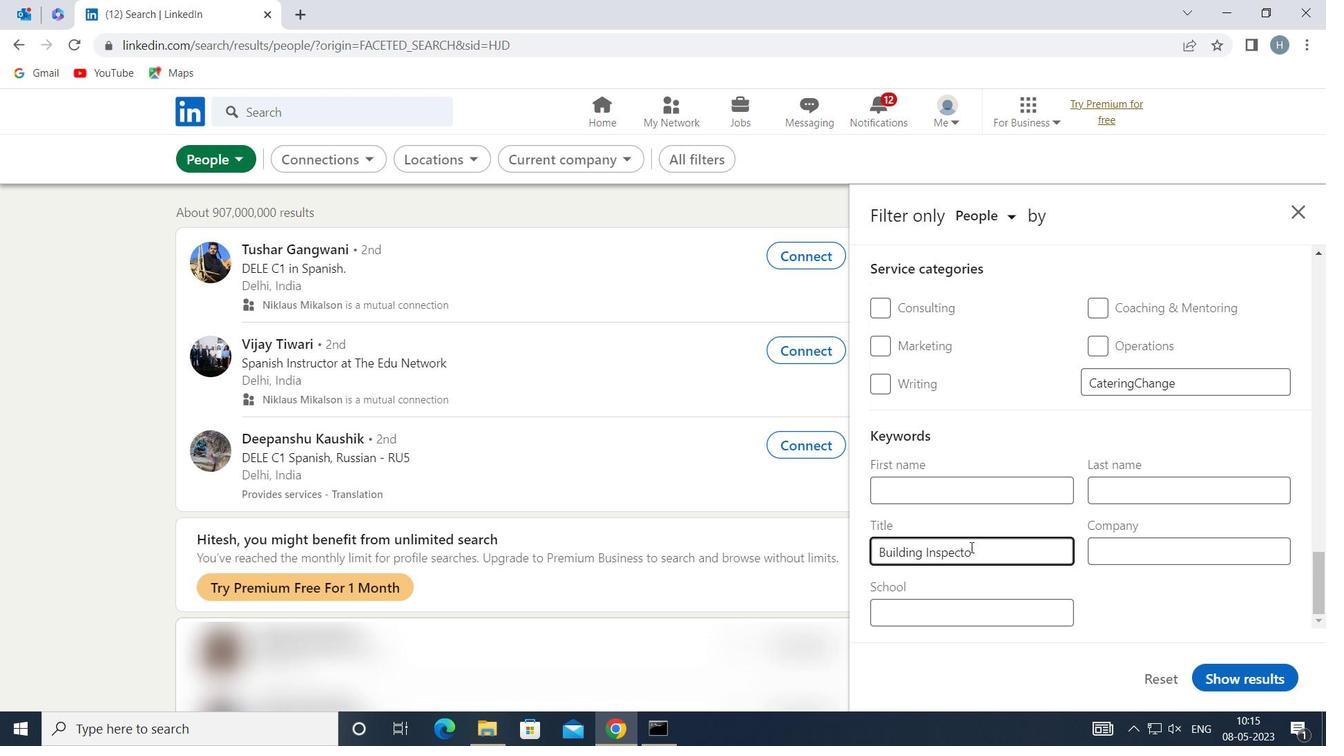 
Action: Mouse moved to (1261, 677)
Screenshot: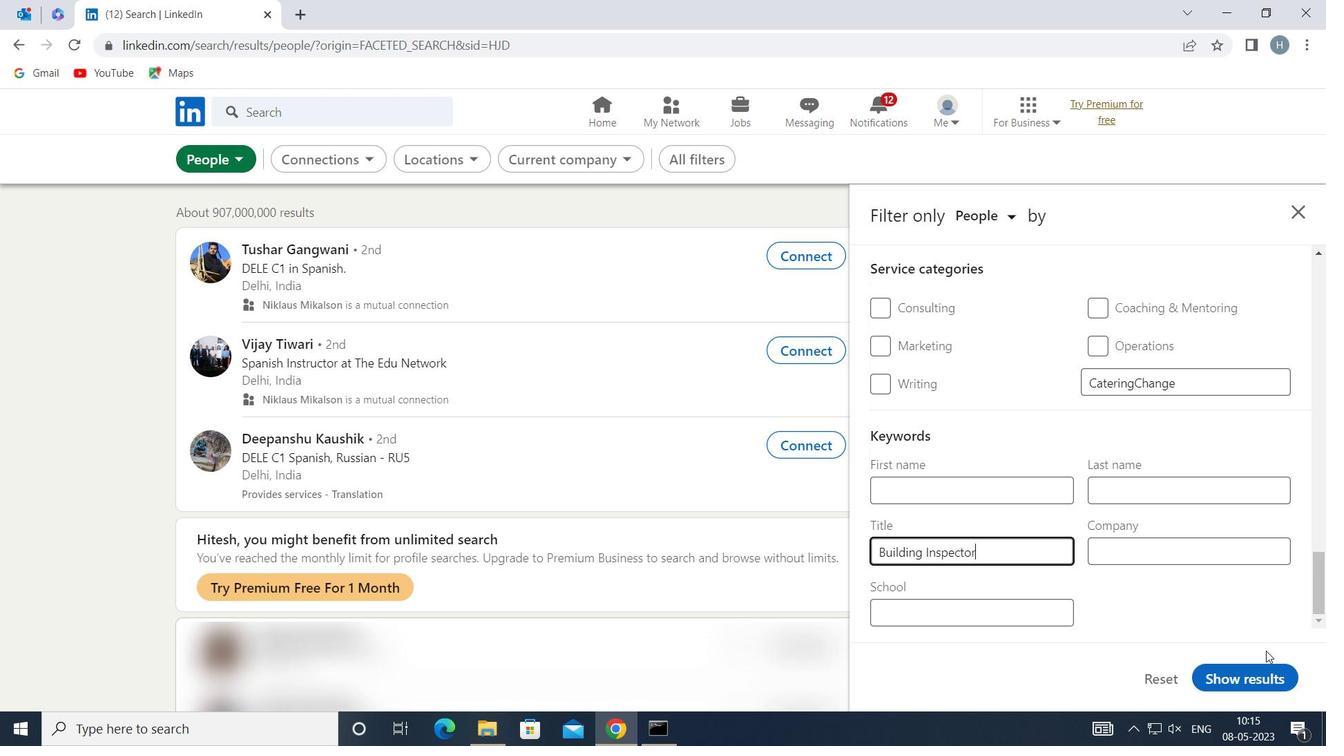 
Action: Mouse pressed left at (1261, 677)
Screenshot: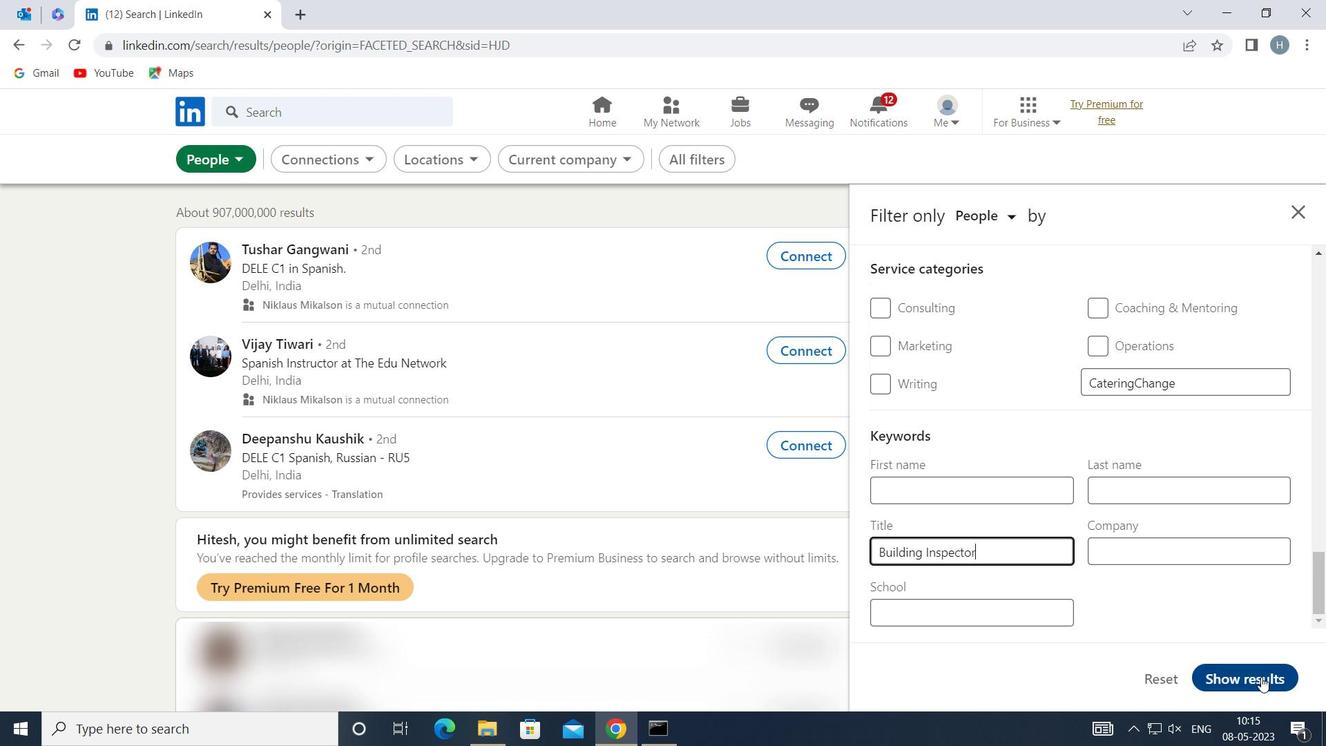 
Action: Mouse moved to (947, 516)
Screenshot: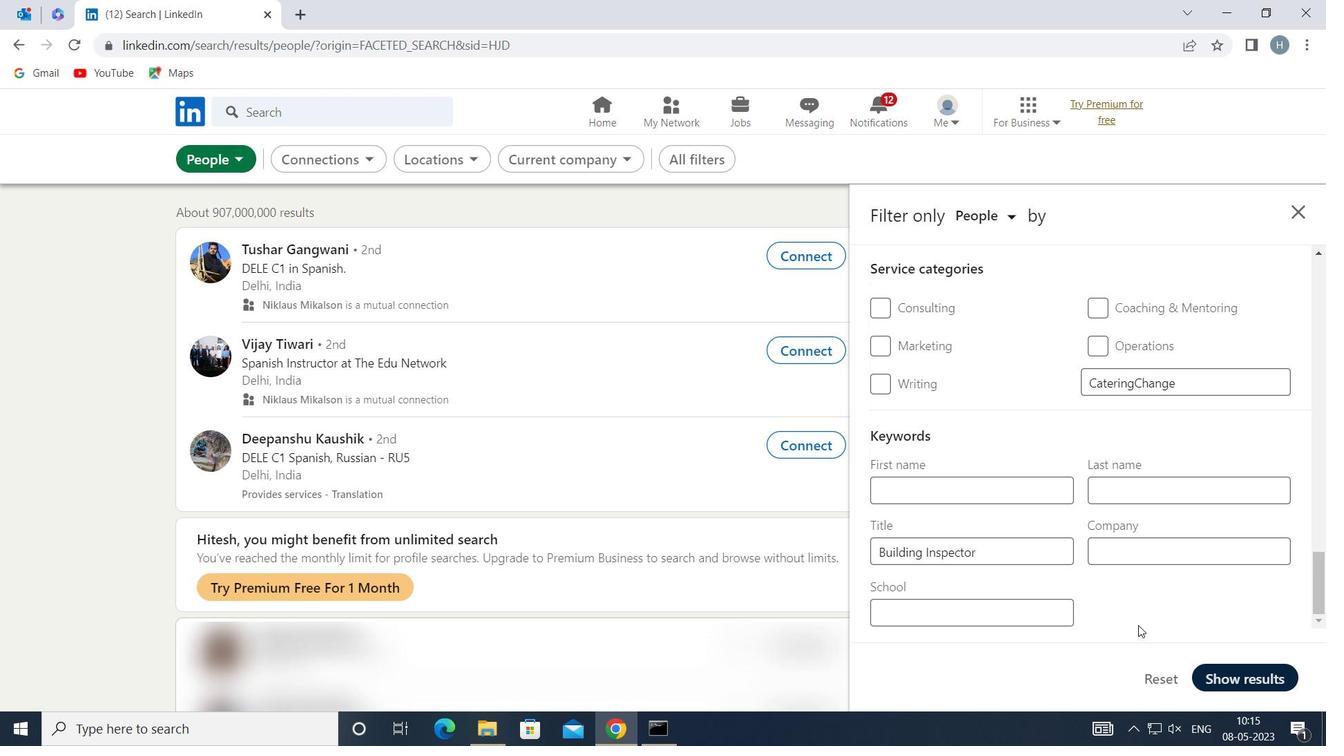 
